 Task: In the  document Gabriel.odt ,change text color to 'Dark Blue' Insert the mentioned shape below the text 'Heart'. Change color of the shape to  BlueChange shape height to 0.7
Action: Mouse moved to (252, 342)
Screenshot: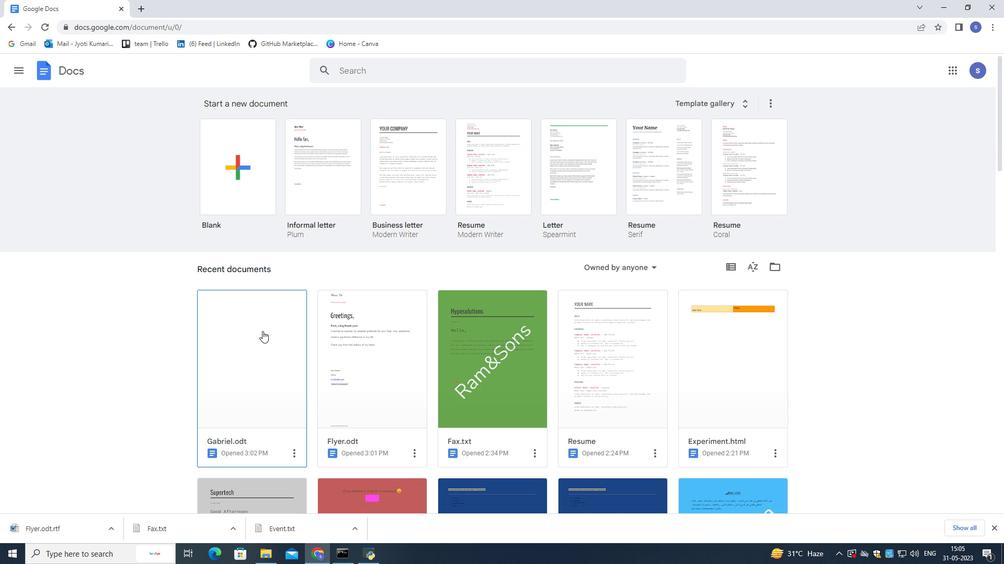 
Action: Mouse pressed left at (252, 342)
Screenshot: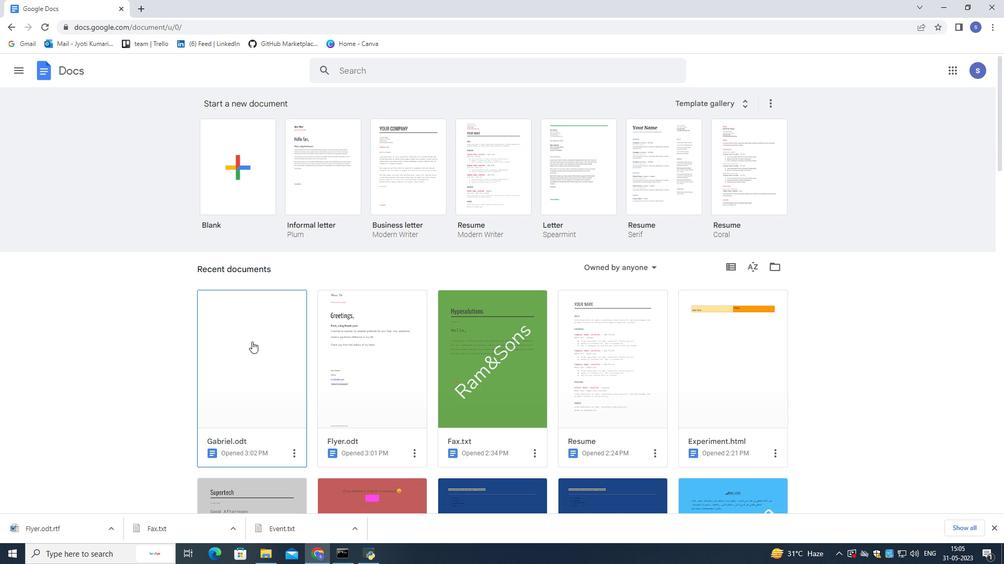 
Action: Mouse moved to (614, 478)
Screenshot: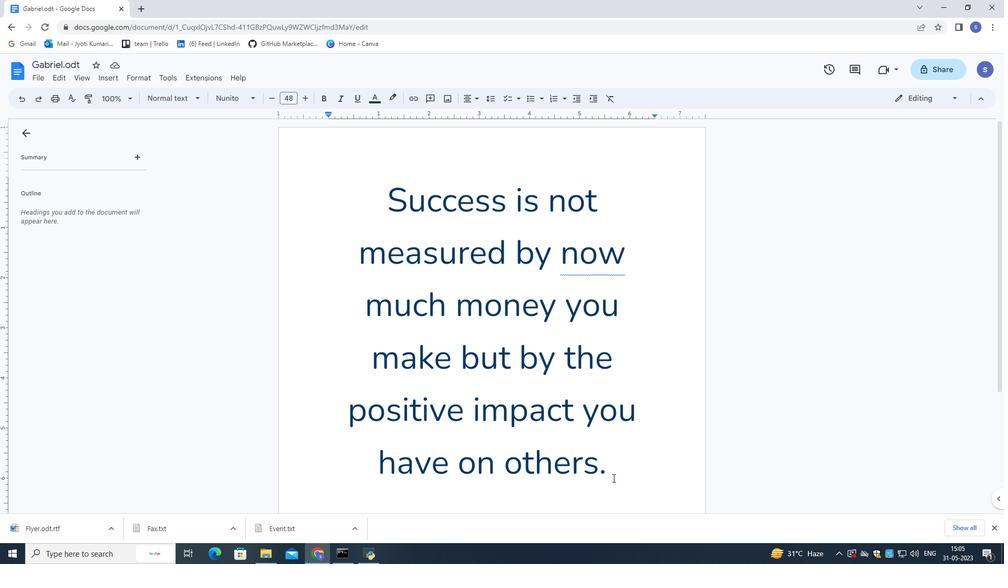 
Action: Mouse pressed left at (614, 478)
Screenshot: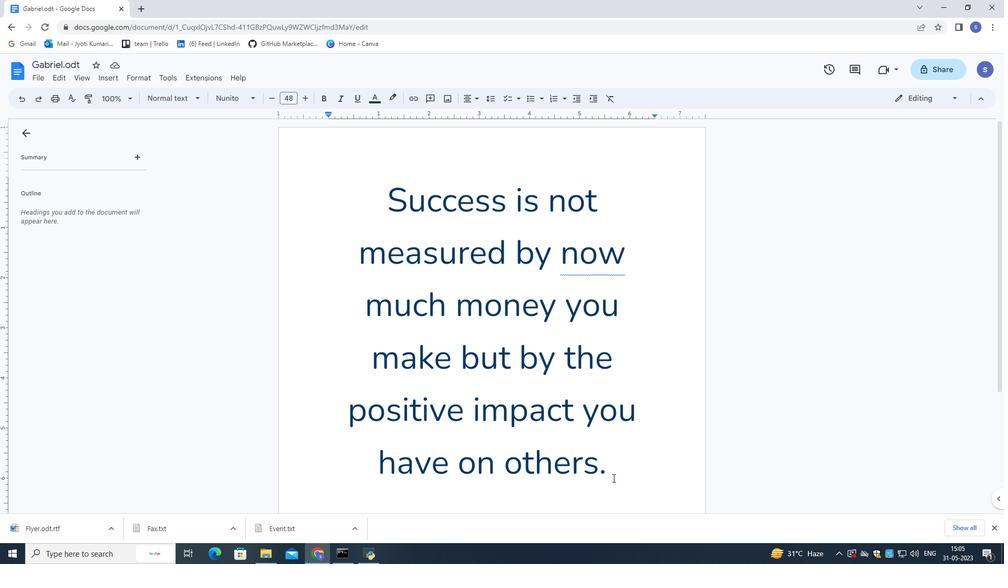 
Action: Mouse moved to (378, 101)
Screenshot: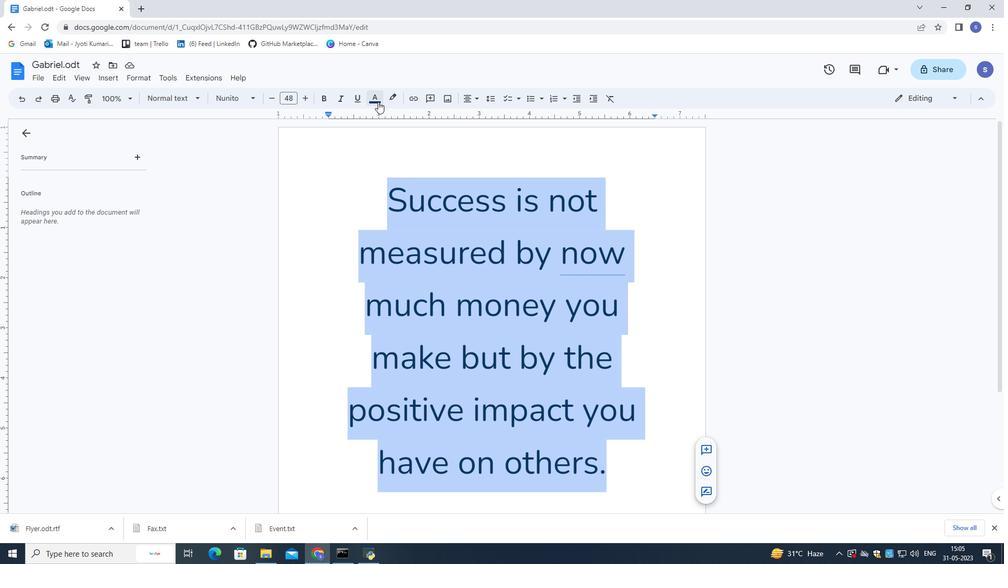 
Action: Mouse pressed left at (378, 101)
Screenshot: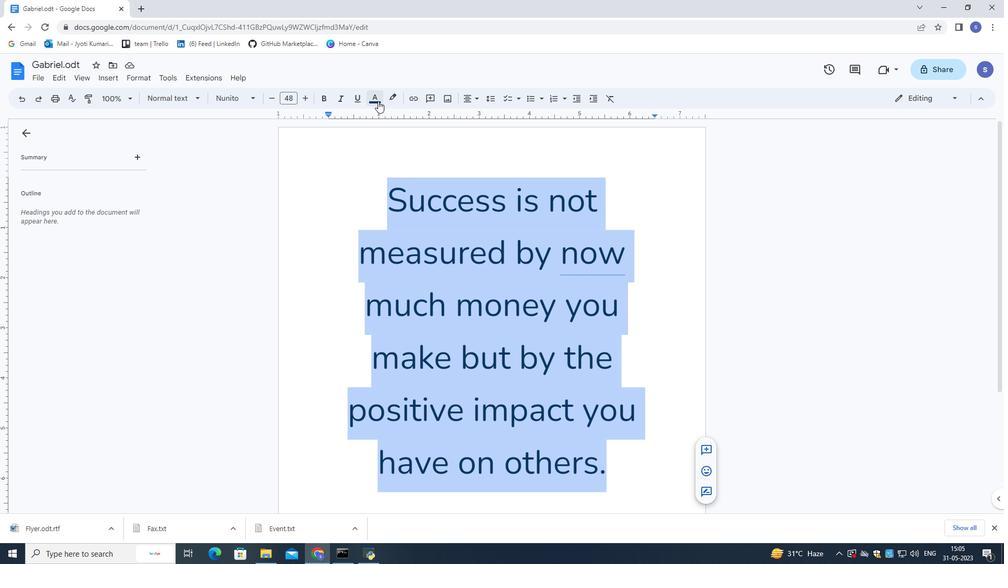 
Action: Mouse moved to (458, 187)
Screenshot: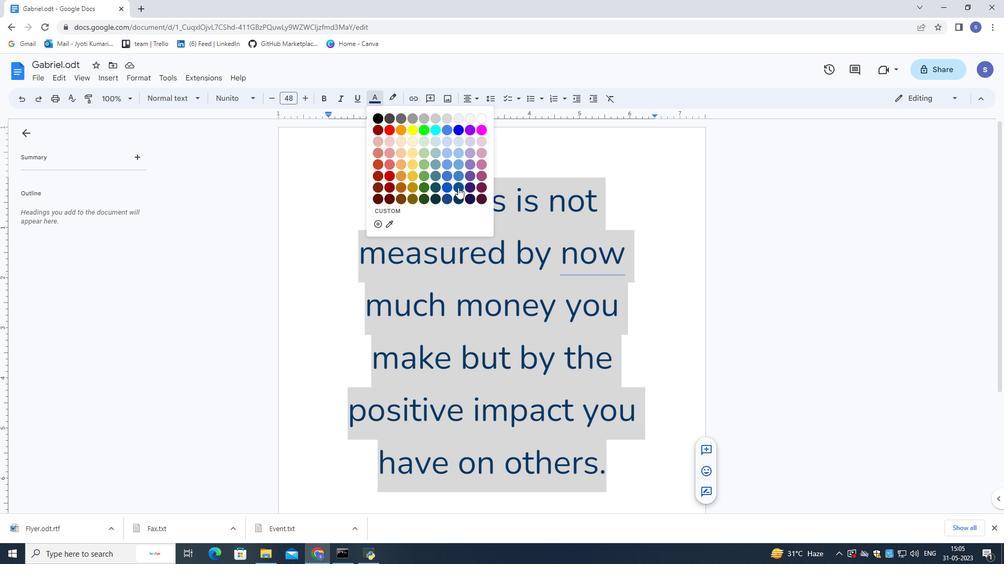 
Action: Mouse pressed left at (458, 187)
Screenshot: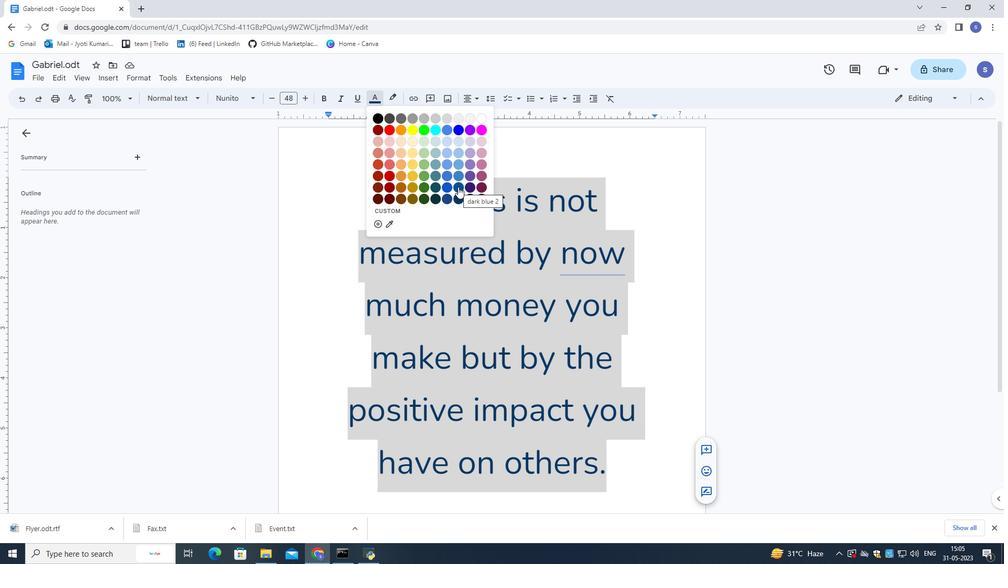 
Action: Mouse moved to (341, 260)
Screenshot: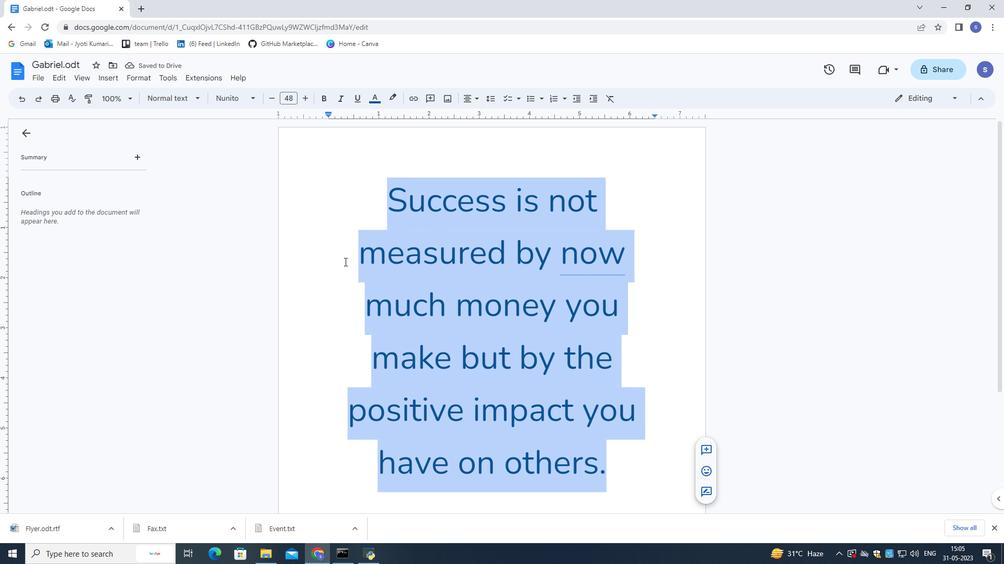 
Action: Mouse pressed left at (341, 260)
Screenshot: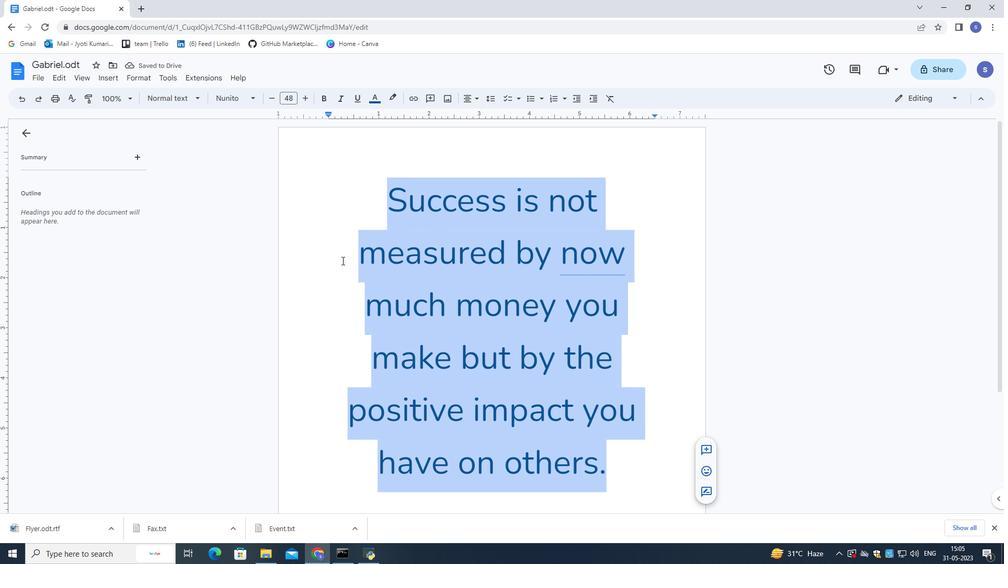 
Action: Mouse moved to (364, 268)
Screenshot: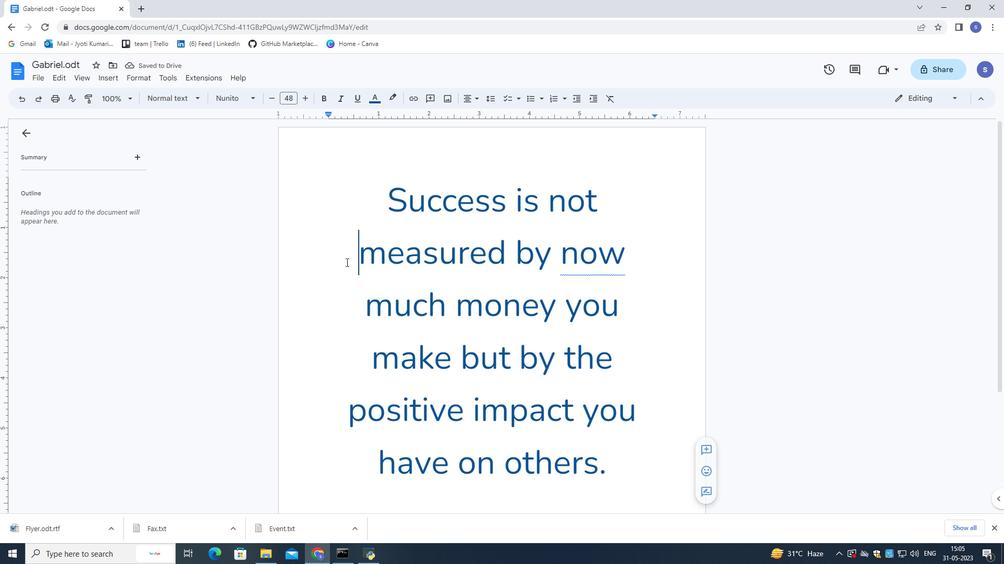 
Action: Mouse scrolled (364, 268) with delta (0, 0)
Screenshot: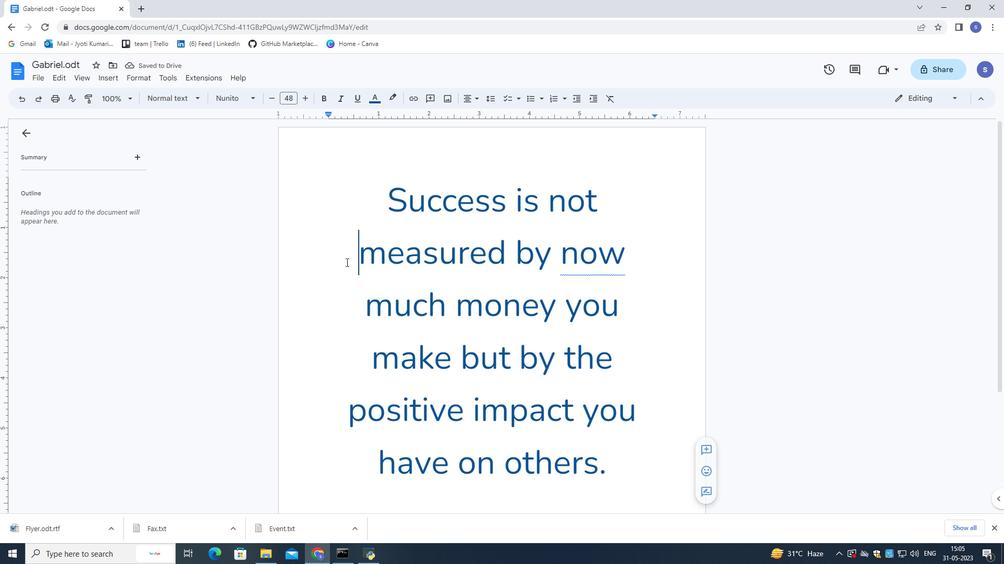 
Action: Mouse scrolled (364, 268) with delta (0, 0)
Screenshot: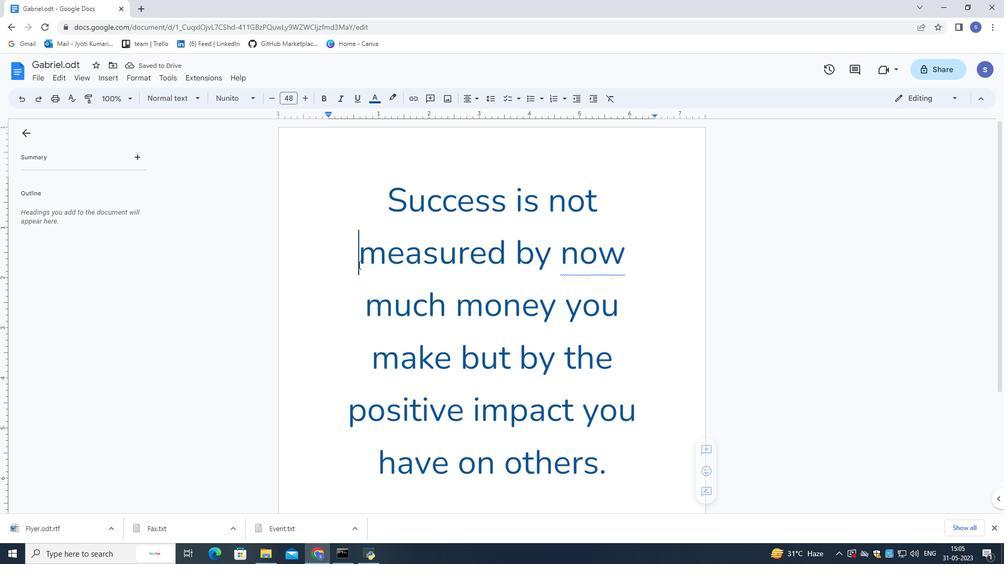 
Action: Mouse scrolled (364, 268) with delta (0, 0)
Screenshot: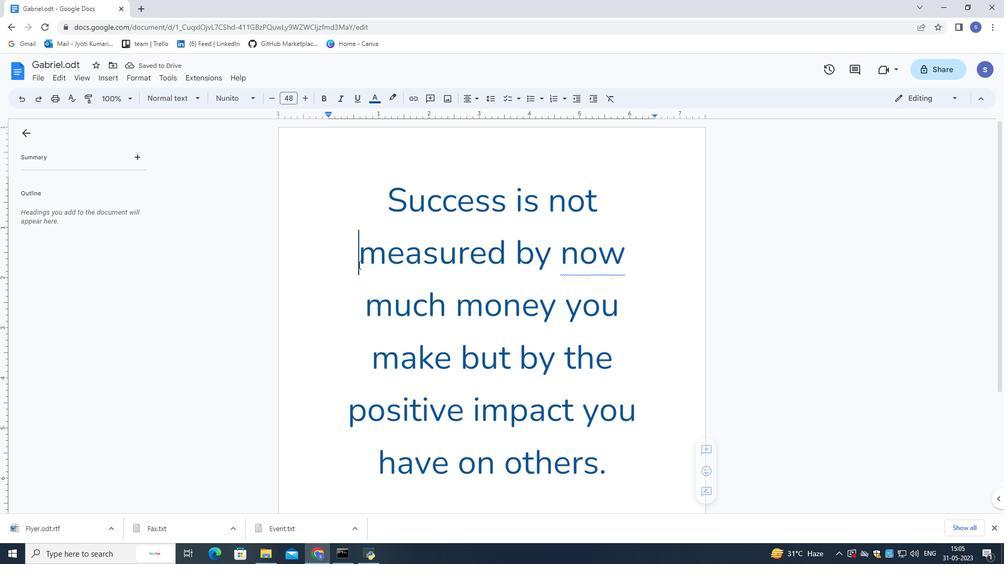
Action: Mouse scrolled (364, 268) with delta (0, 0)
Screenshot: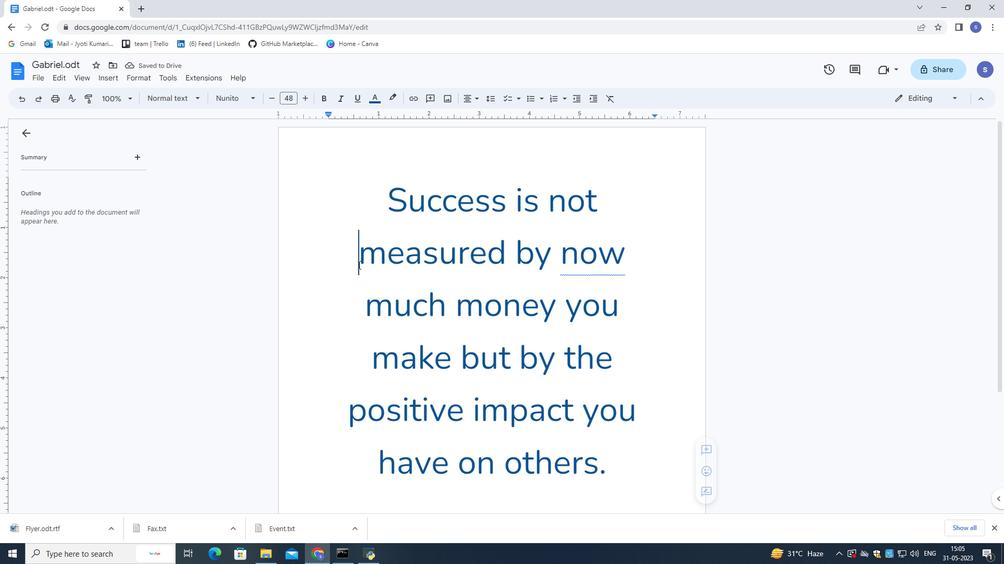 
Action: Mouse moved to (613, 289)
Screenshot: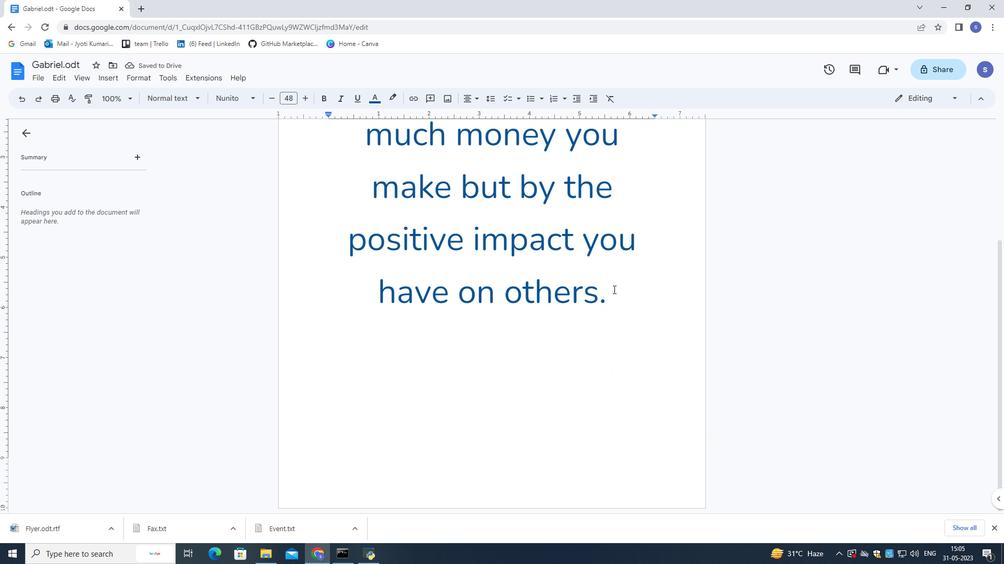 
Action: Mouse pressed left at (613, 289)
Screenshot: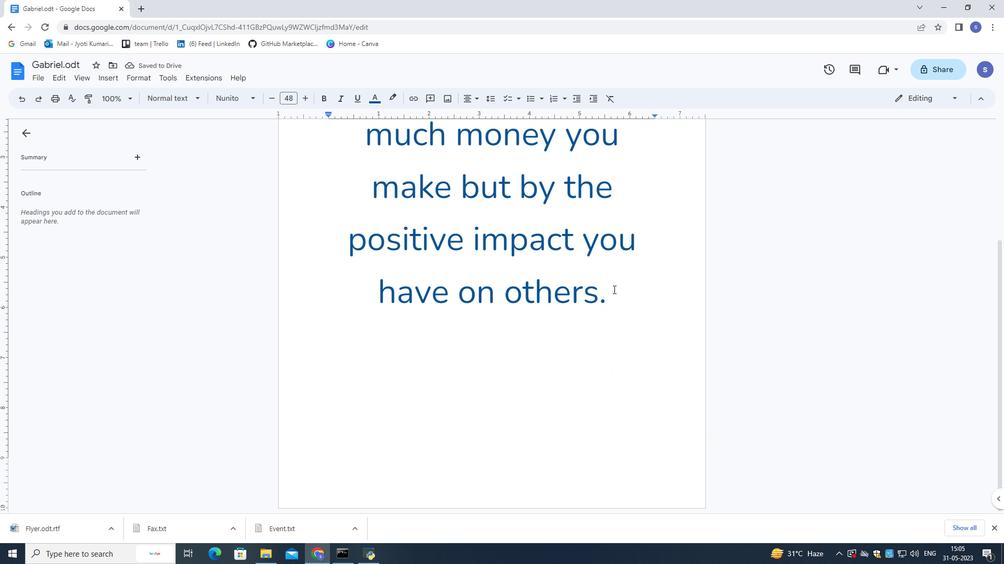 
Action: Mouse moved to (614, 290)
Screenshot: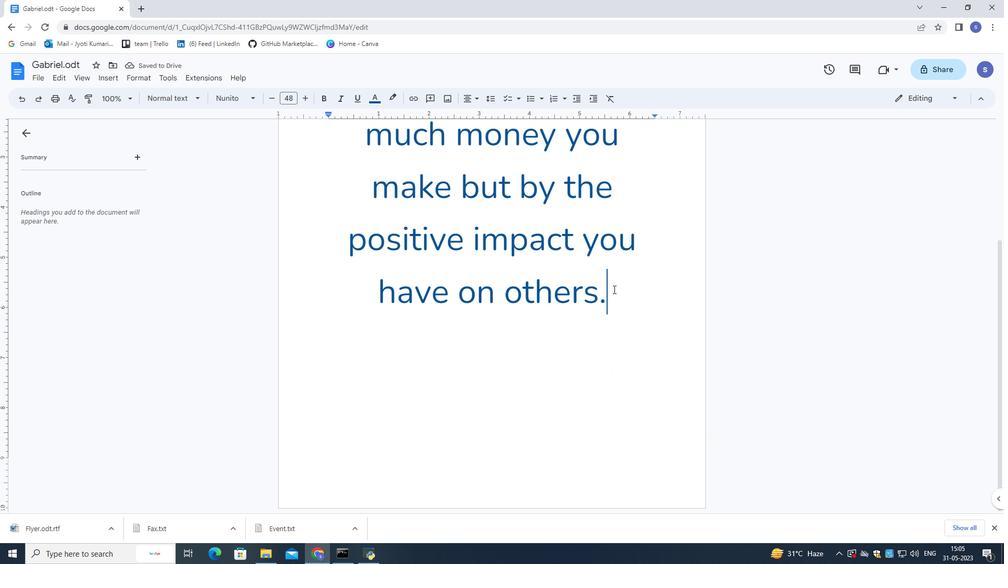 
Action: Key pressed <Key.enter>
Screenshot: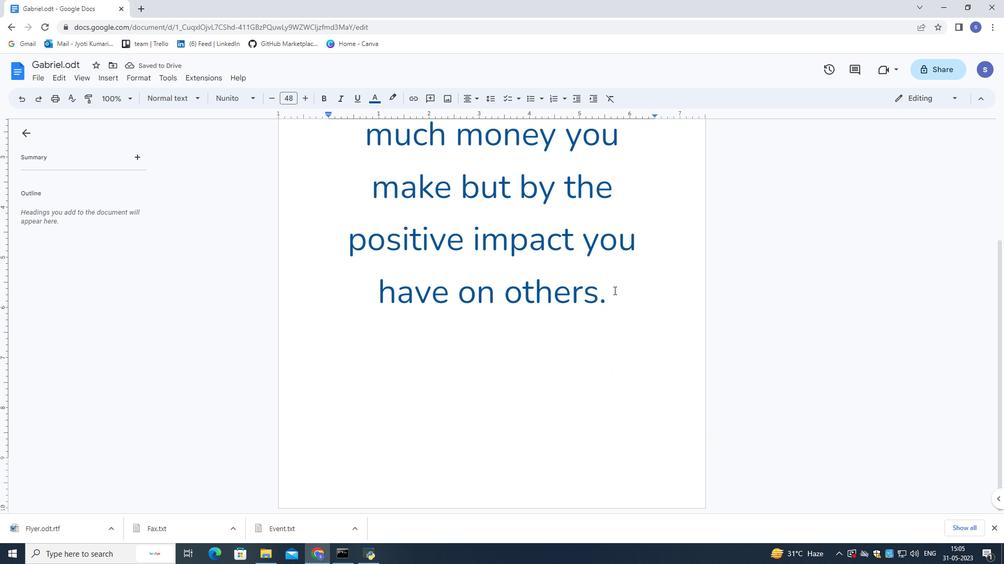 
Action: Mouse moved to (117, 72)
Screenshot: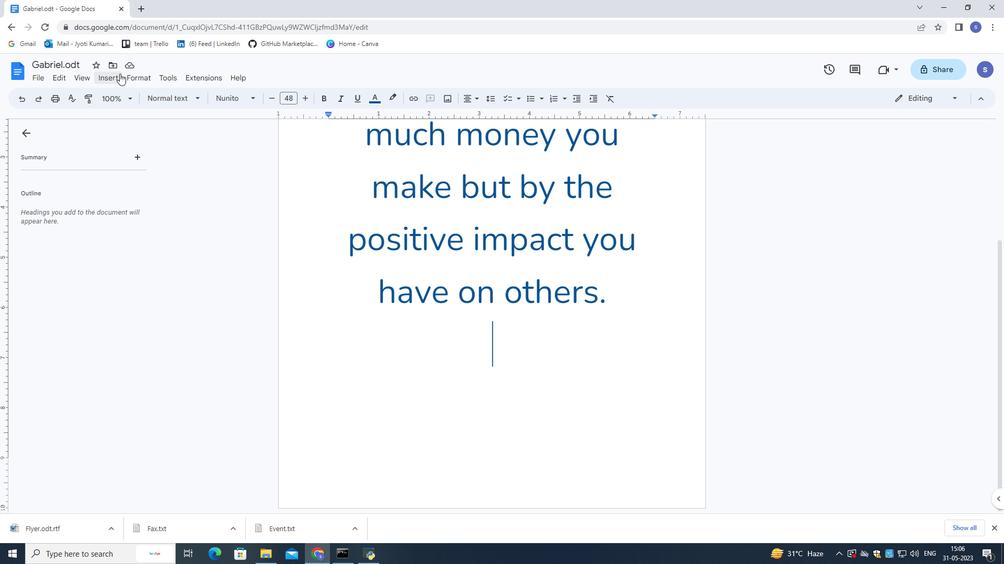 
Action: Mouse pressed left at (117, 72)
Screenshot: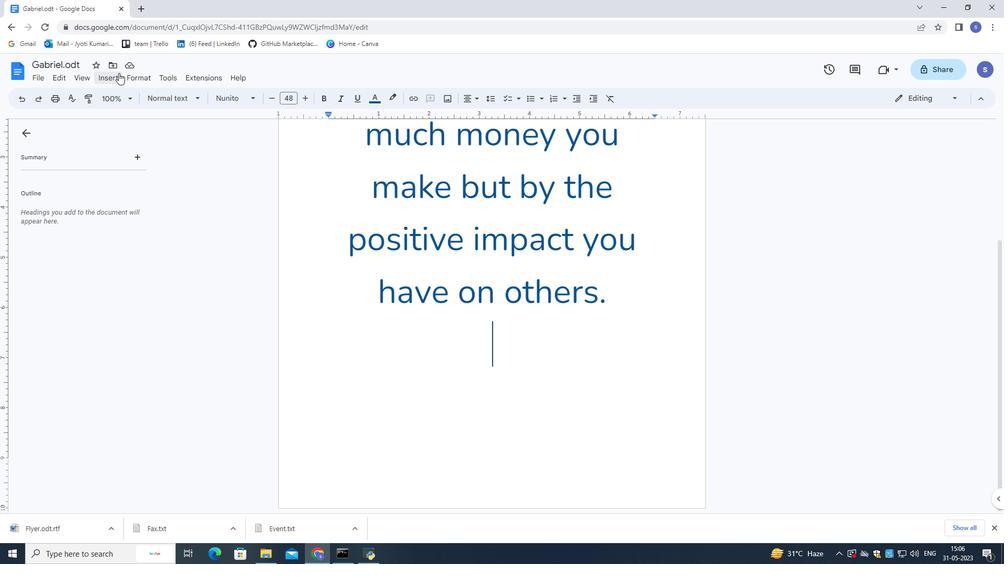 
Action: Mouse moved to (286, 128)
Screenshot: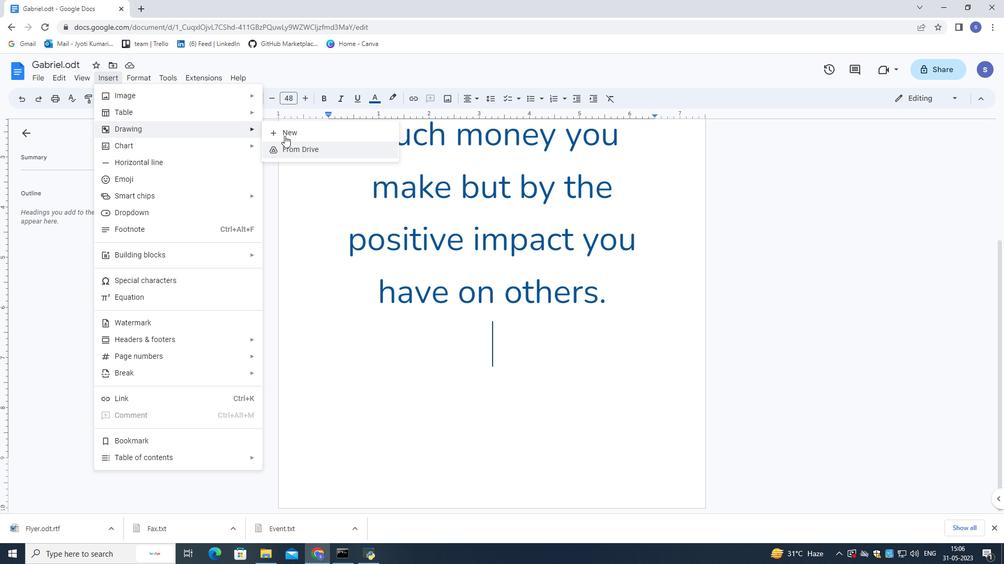 
Action: Mouse pressed left at (286, 128)
Screenshot: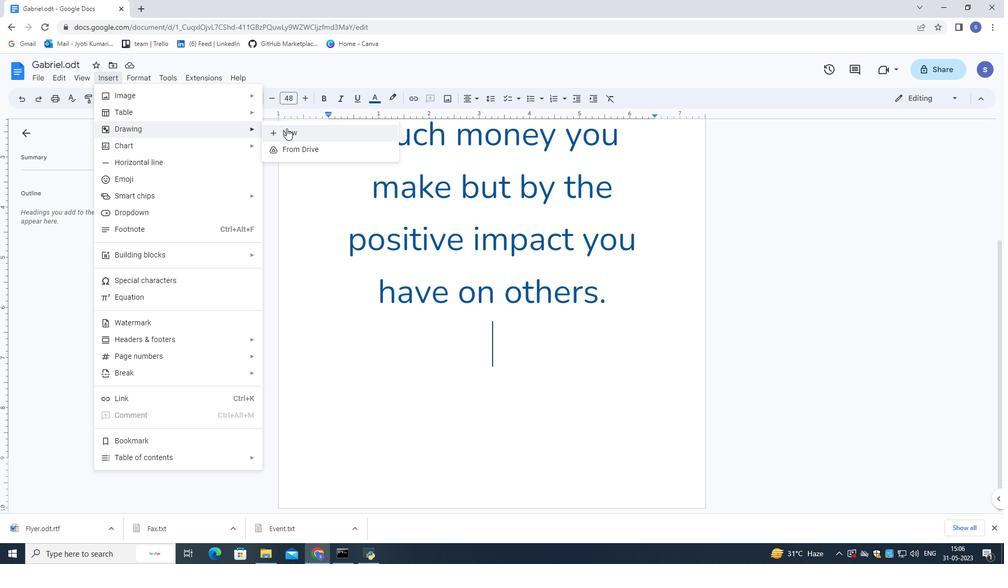 
Action: Mouse moved to (401, 122)
Screenshot: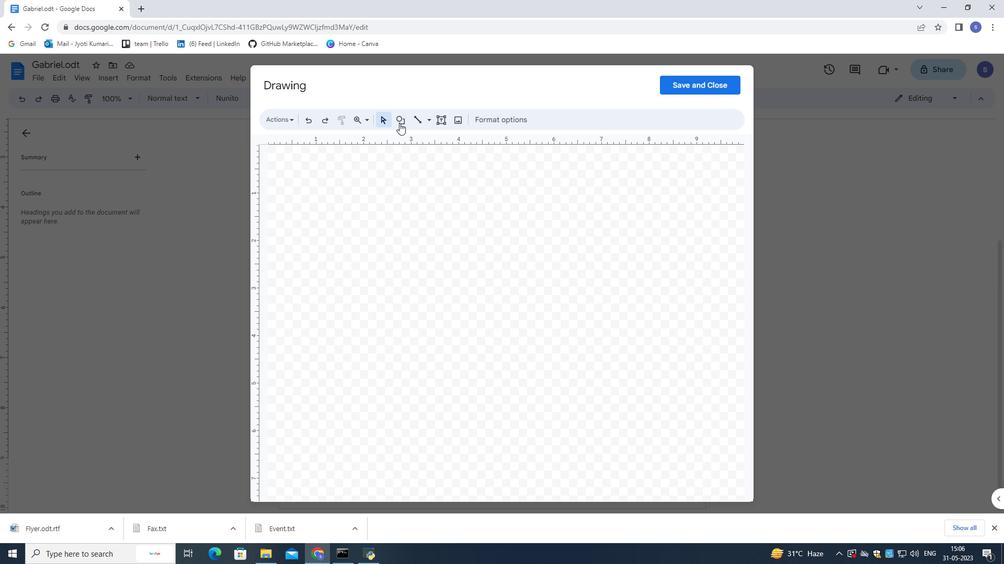 
Action: Mouse pressed left at (401, 122)
Screenshot: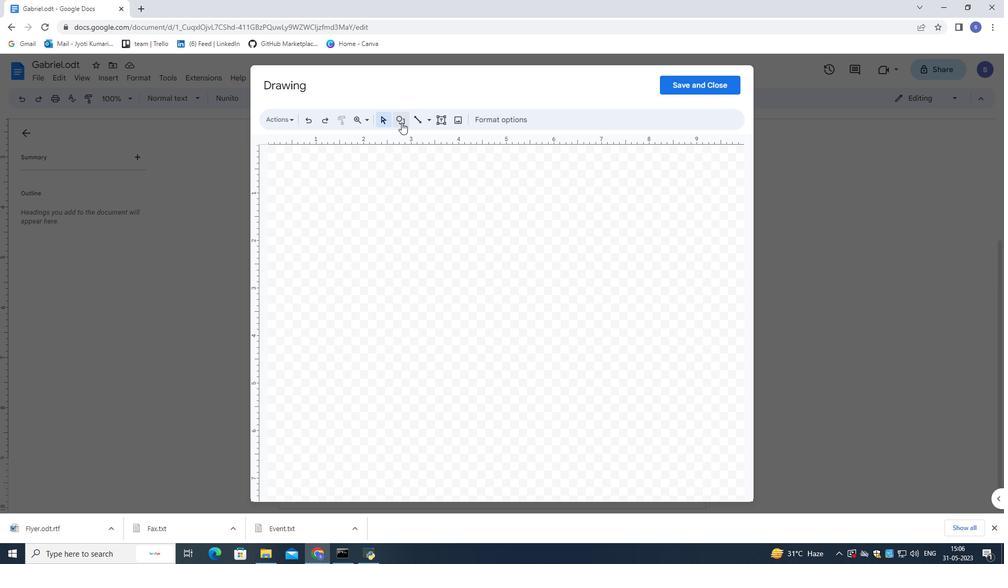 
Action: Mouse moved to (553, 187)
Screenshot: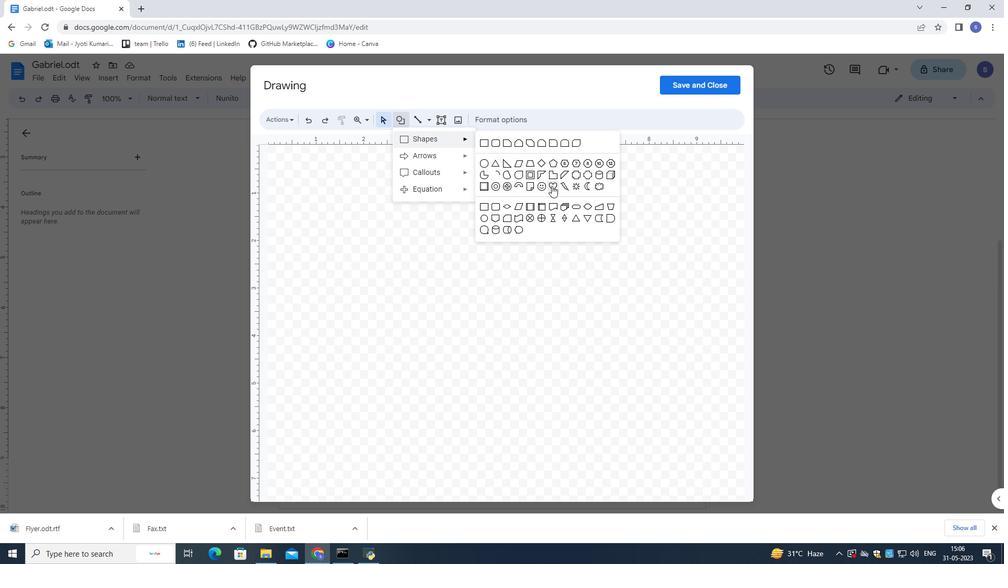 
Action: Mouse pressed left at (553, 187)
Screenshot: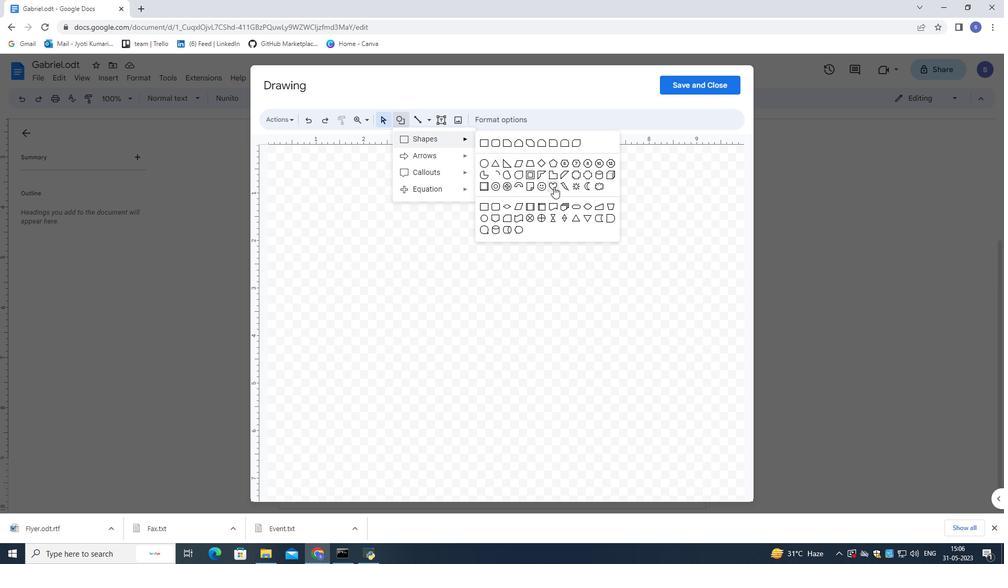 
Action: Mouse moved to (435, 193)
Screenshot: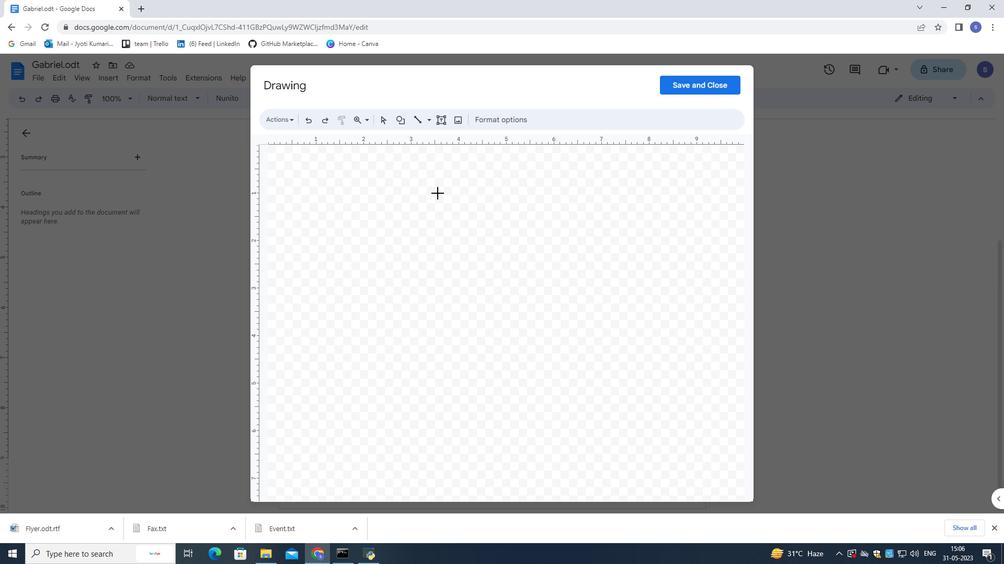 
Action: Mouse pressed left at (435, 193)
Screenshot: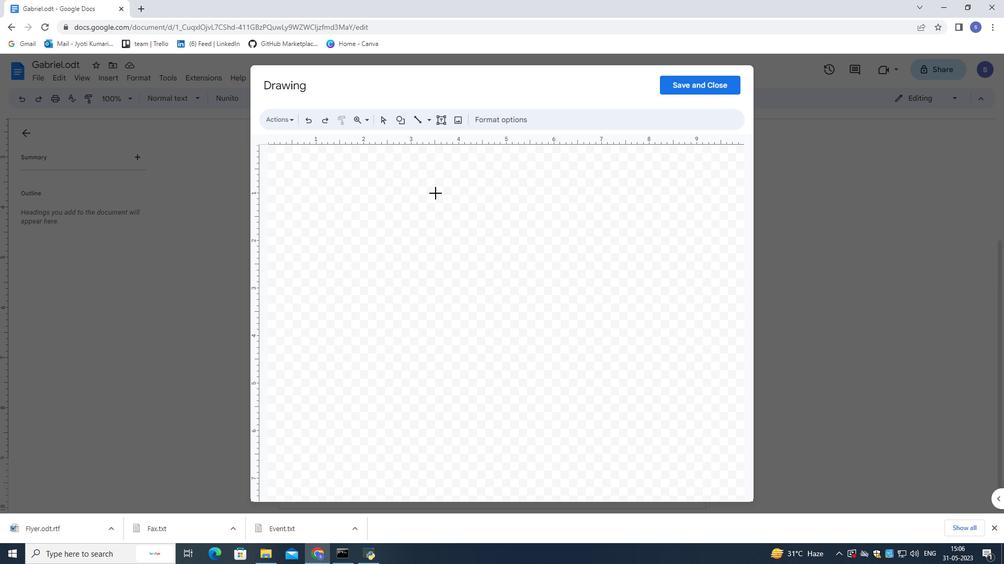 
Action: Mouse moved to (614, 346)
Screenshot: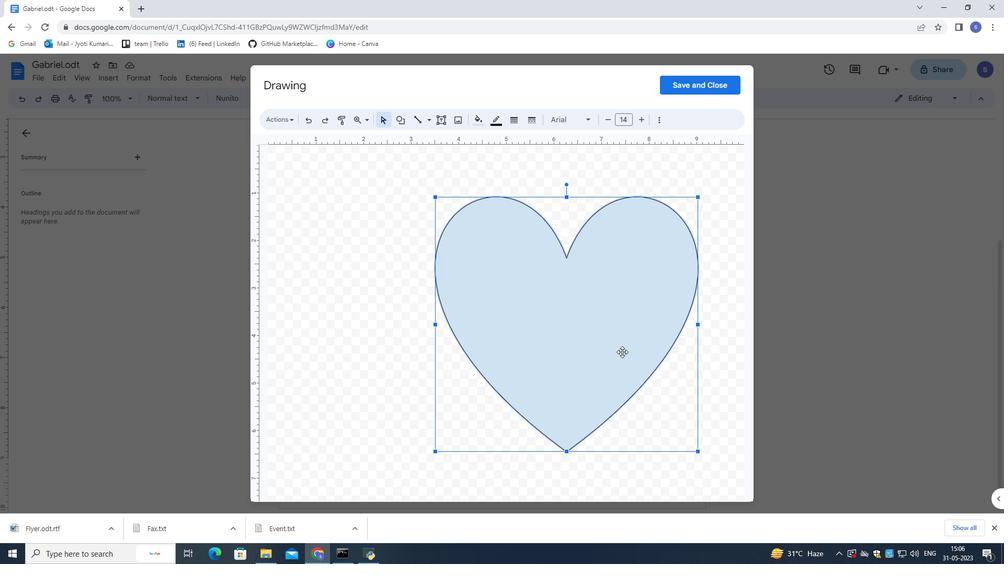 
Action: Mouse pressed left at (614, 346)
Screenshot: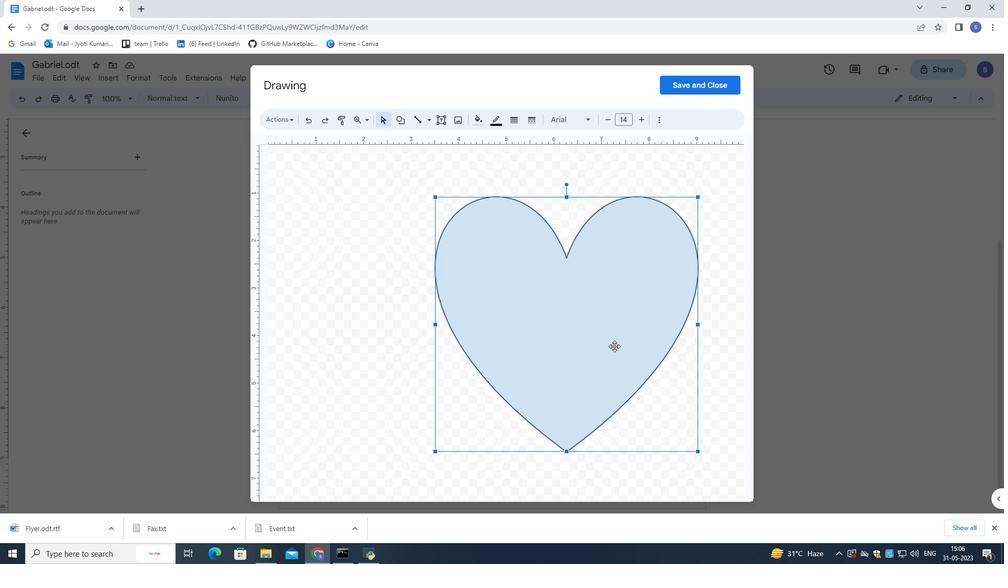 
Action: Mouse moved to (476, 124)
Screenshot: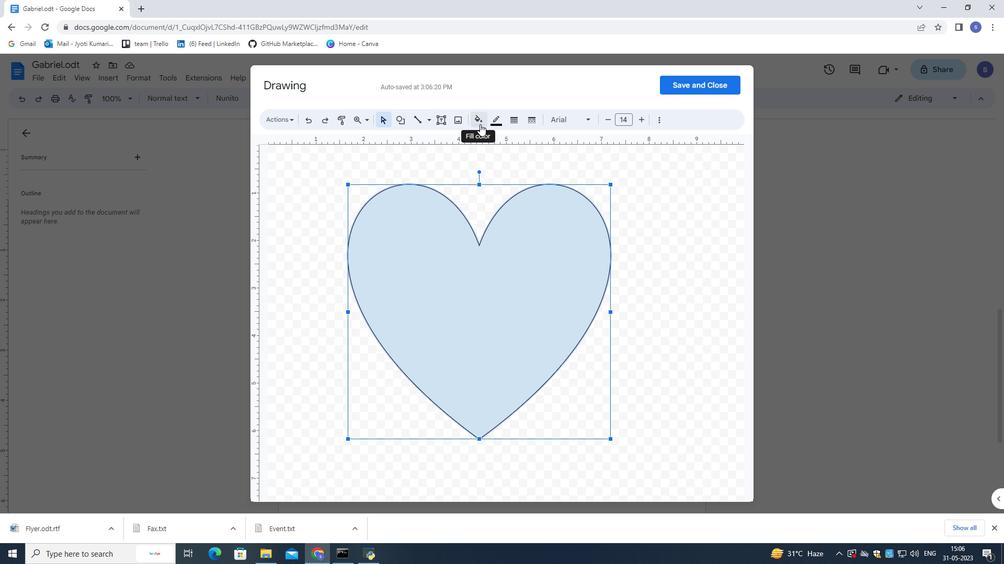
Action: Mouse pressed left at (476, 124)
Screenshot: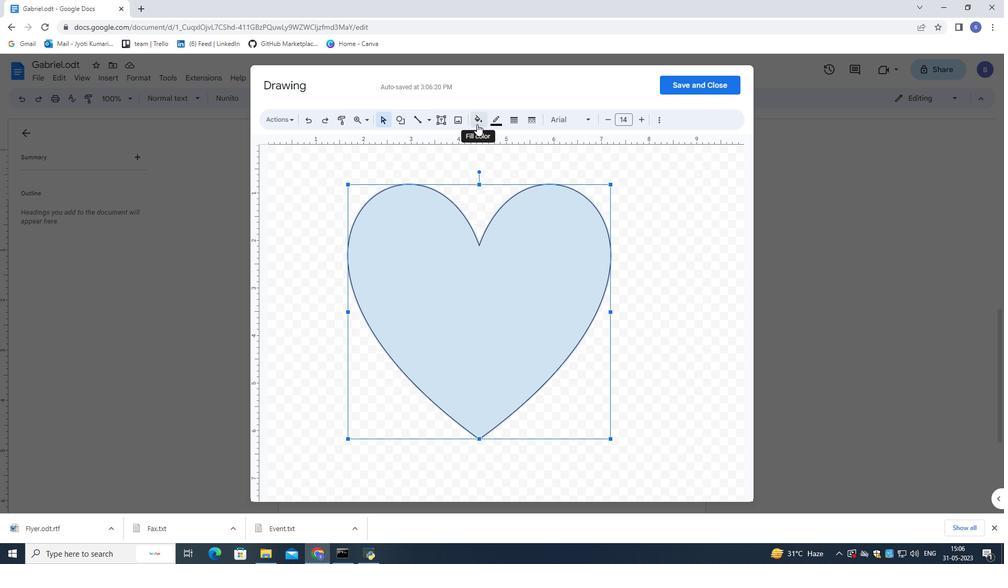 
Action: Mouse moved to (561, 205)
Screenshot: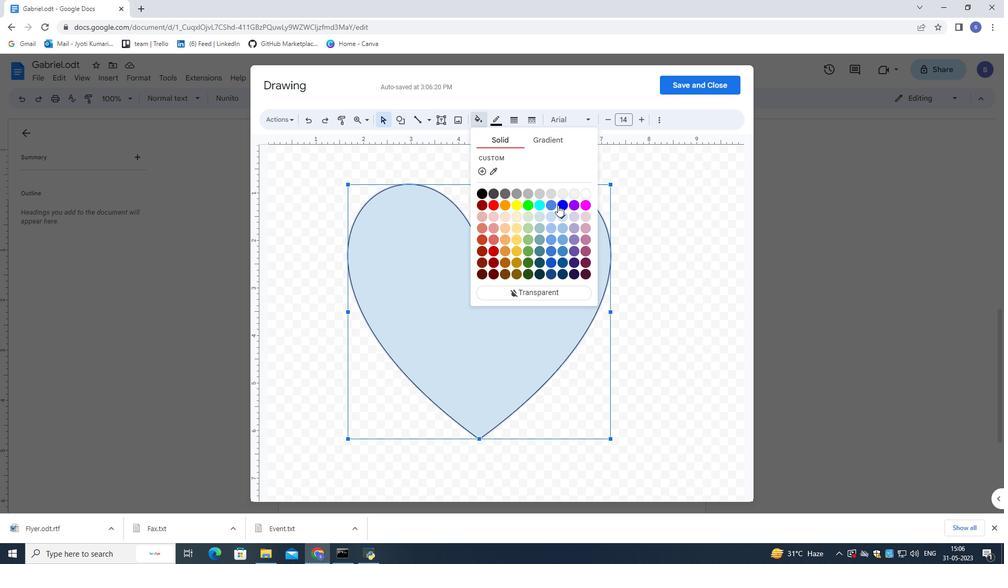 
Action: Mouse pressed left at (561, 205)
Screenshot: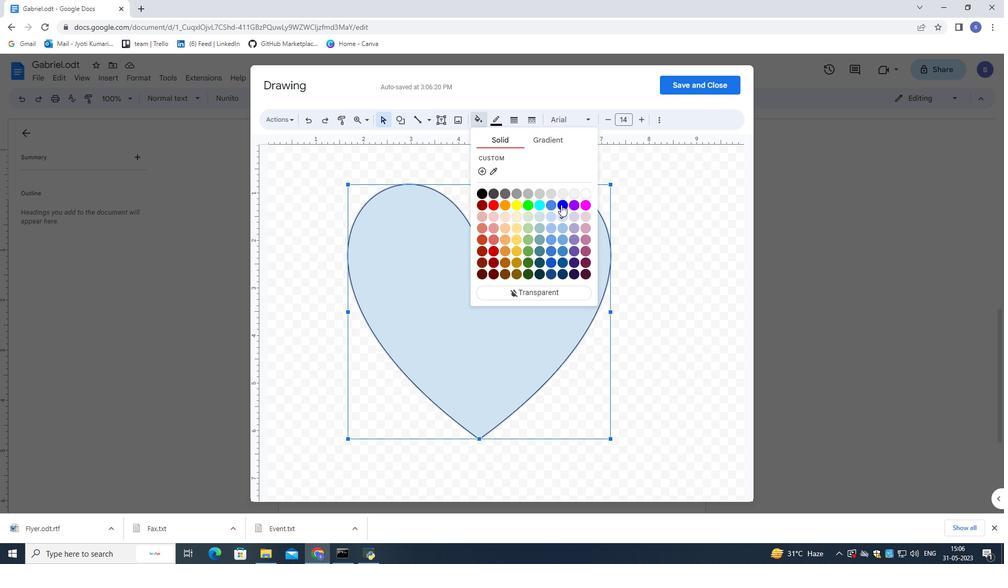 
Action: Mouse moved to (687, 79)
Screenshot: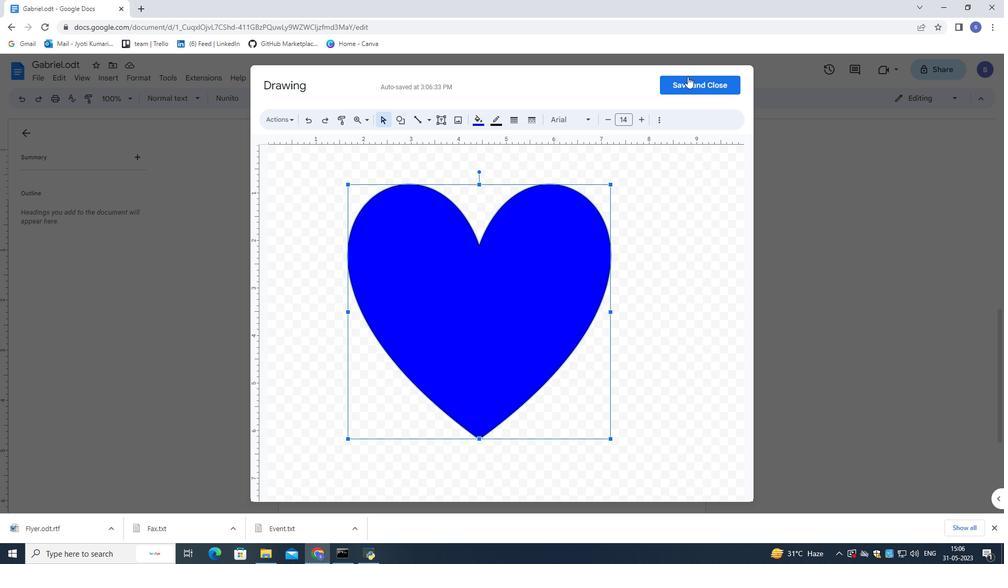 
Action: Mouse pressed left at (687, 79)
Screenshot: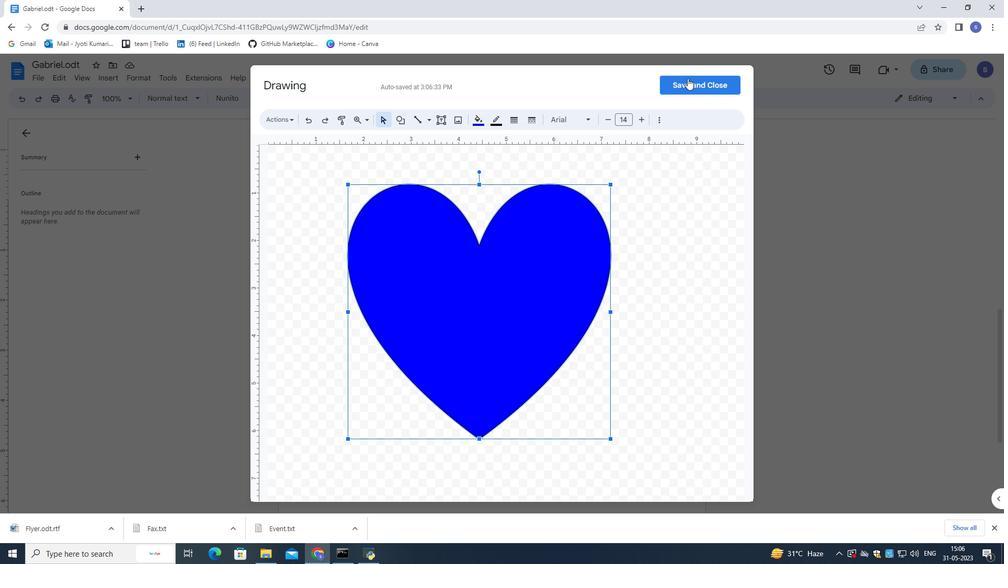 
Action: Mouse moved to (572, 254)
Screenshot: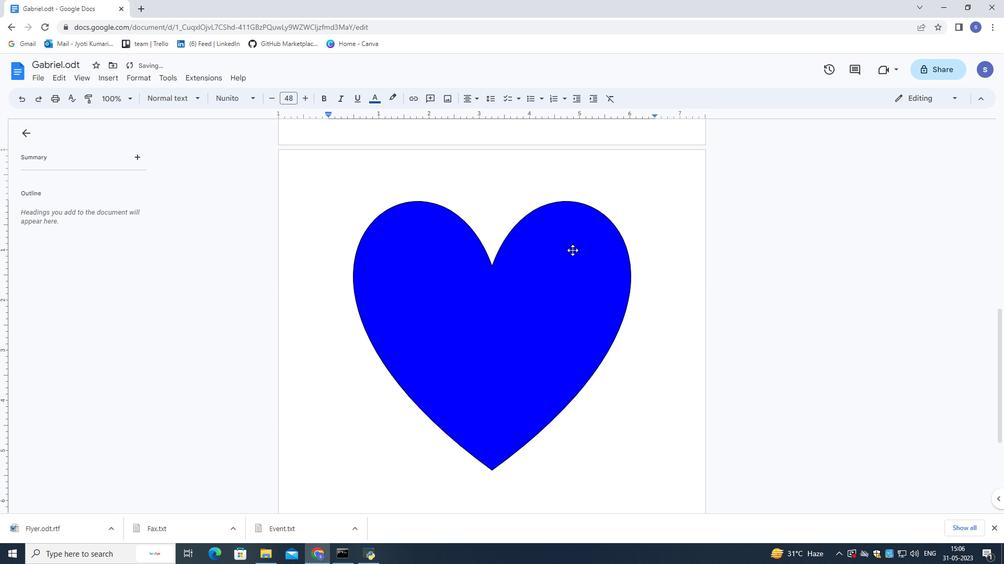 
Action: Mouse pressed left at (572, 254)
Screenshot: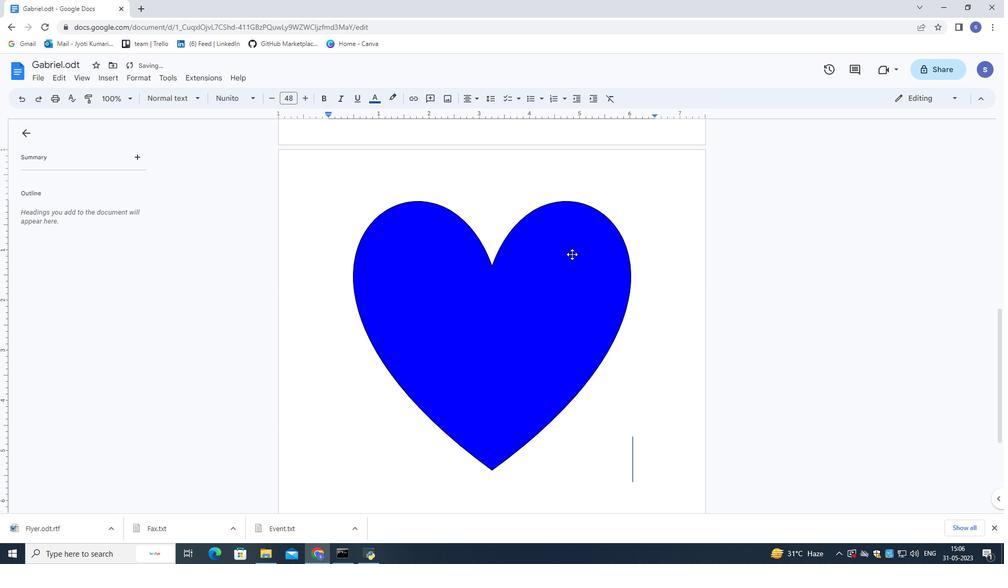 
Action: Mouse moved to (508, 489)
Screenshot: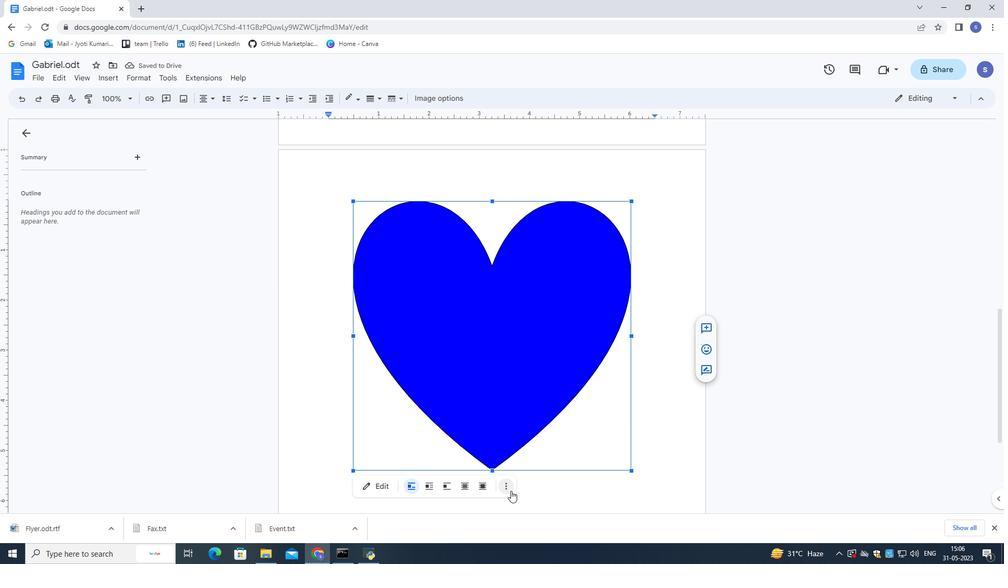 
Action: Mouse pressed left at (508, 489)
Screenshot: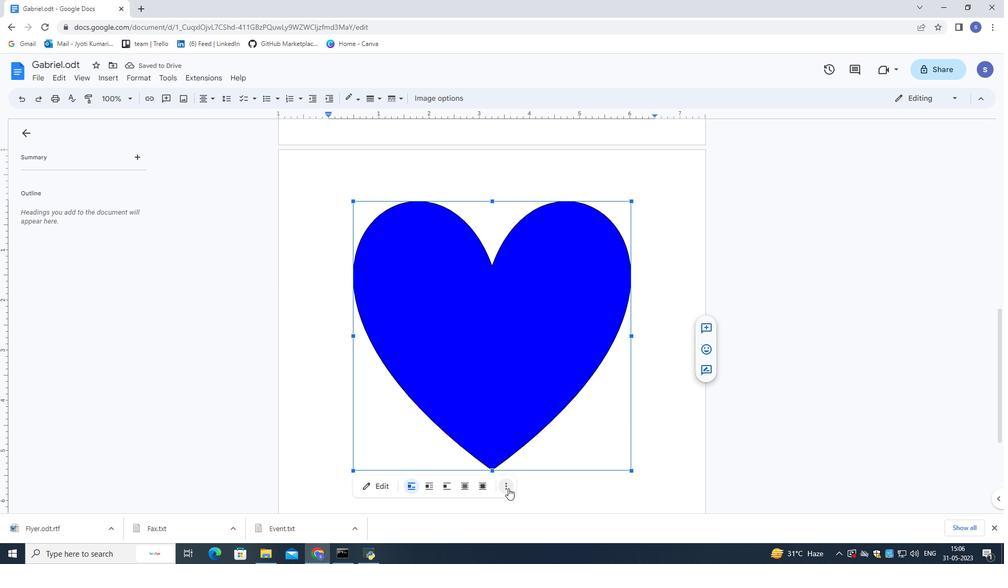 
Action: Mouse moved to (533, 442)
Screenshot: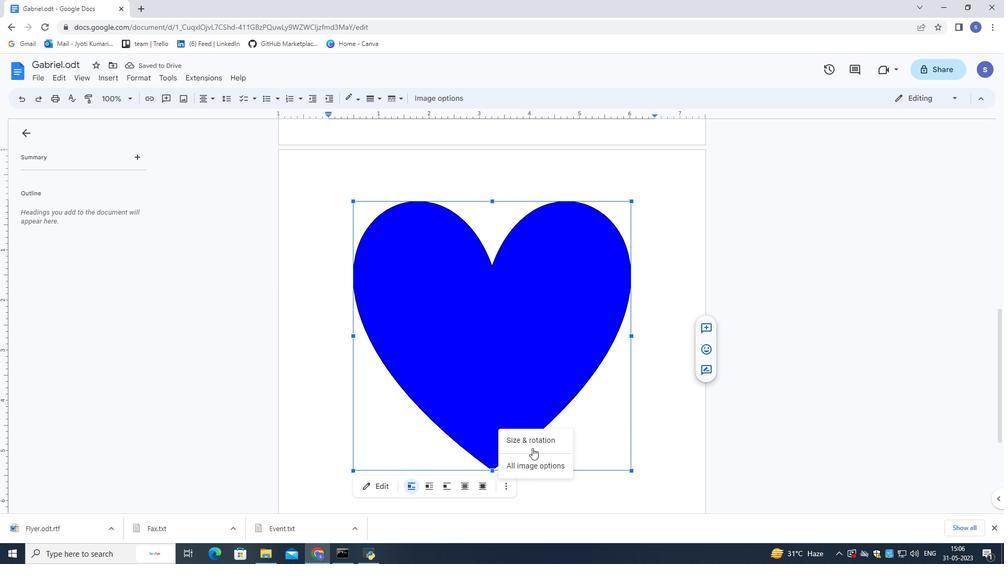 
Action: Mouse pressed left at (533, 442)
Screenshot: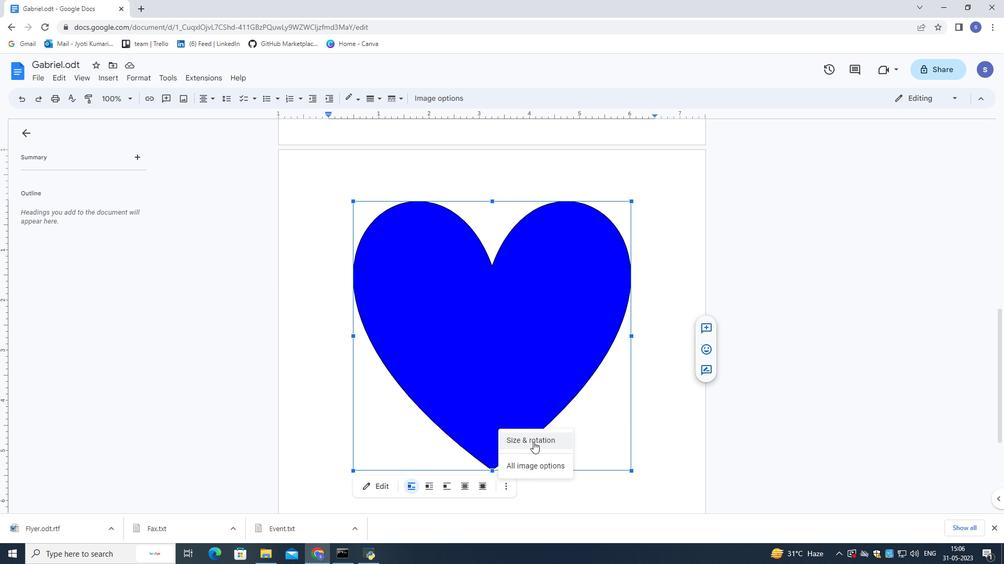 
Action: Mouse moved to (957, 186)
Screenshot: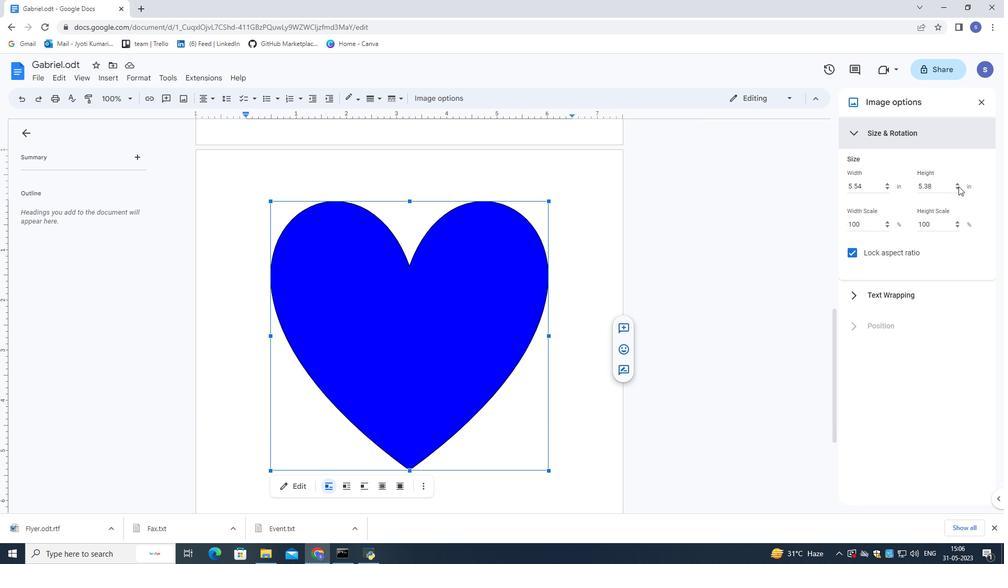 
Action: Mouse pressed left at (957, 186)
Screenshot: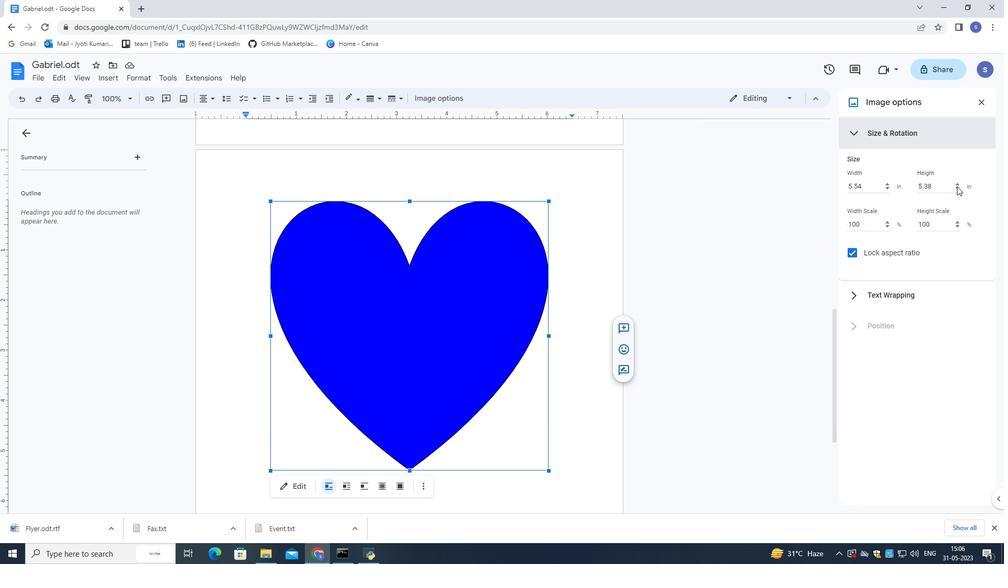 
Action: Mouse pressed left at (957, 186)
Screenshot: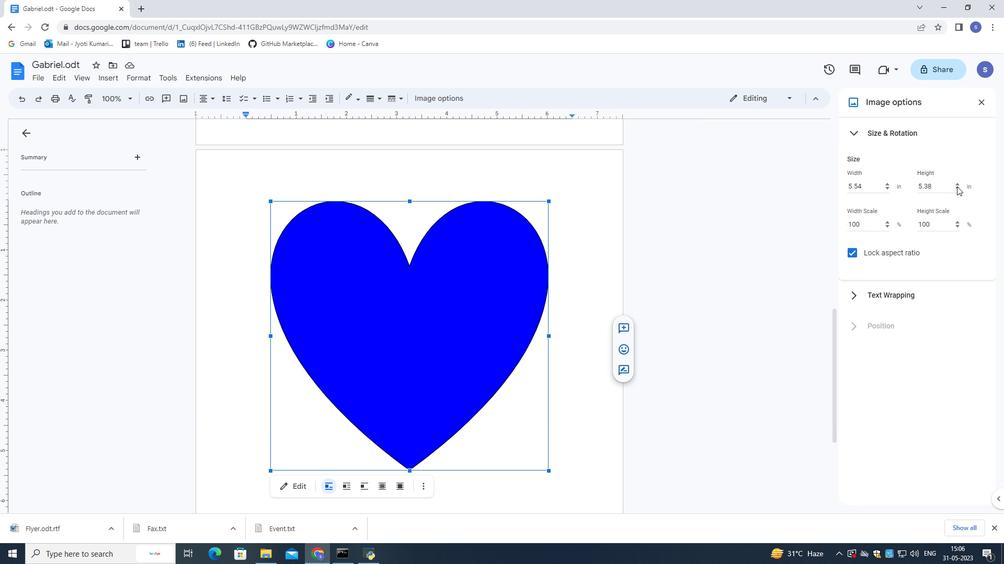 
Action: Mouse pressed left at (957, 186)
Screenshot: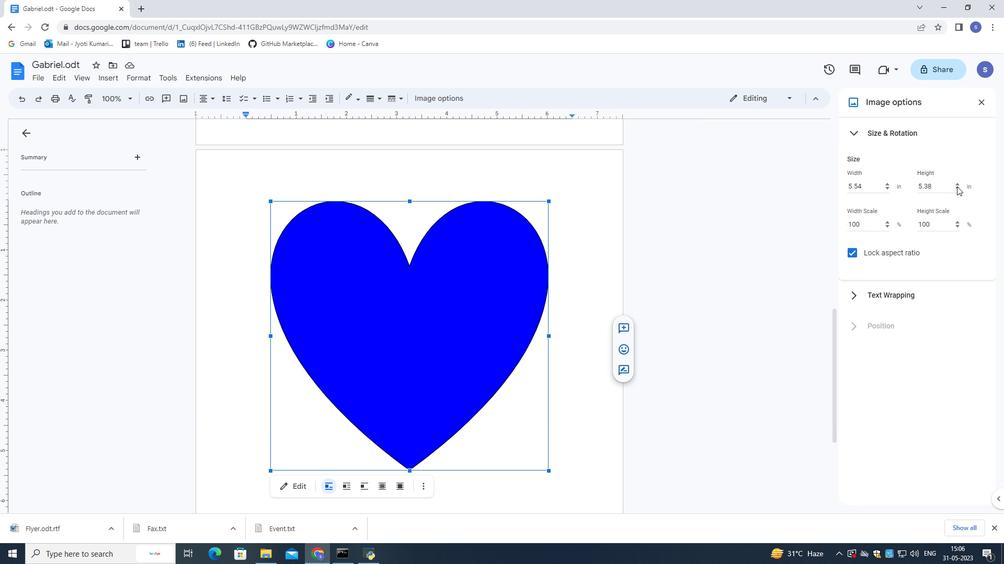 
Action: Mouse moved to (856, 185)
Screenshot: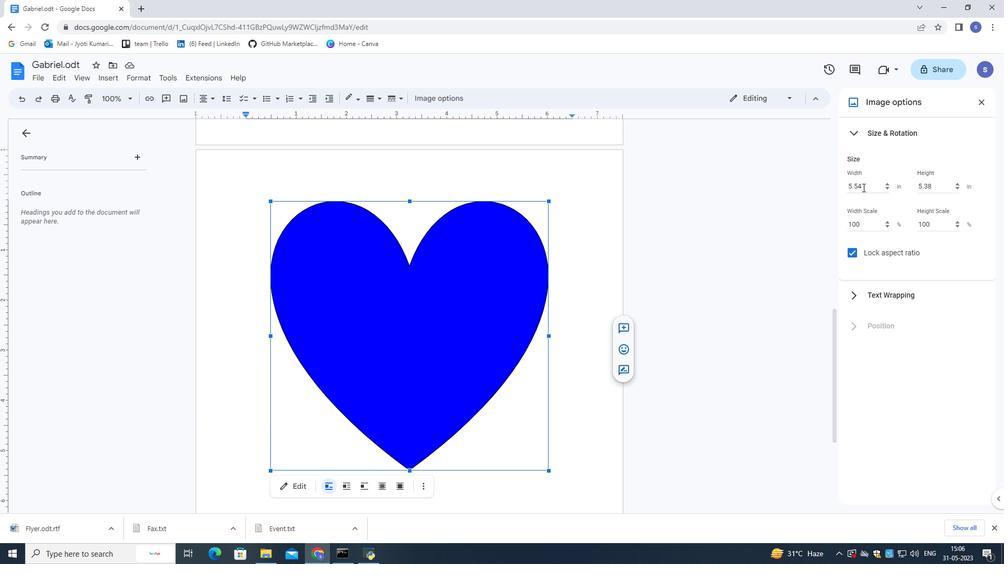 
Action: Mouse pressed left at (856, 185)
Screenshot: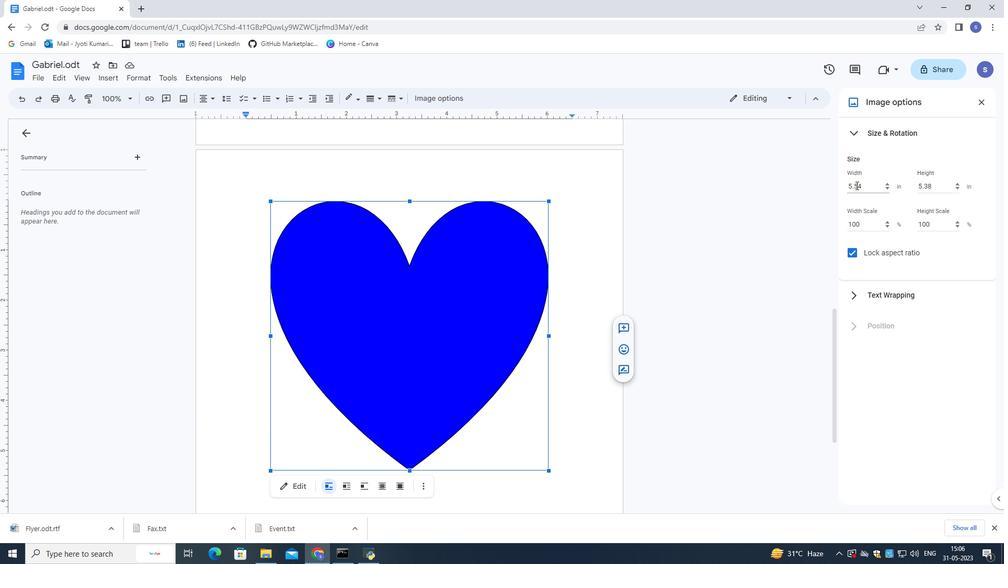 
Action: Mouse moved to (949, 184)
Screenshot: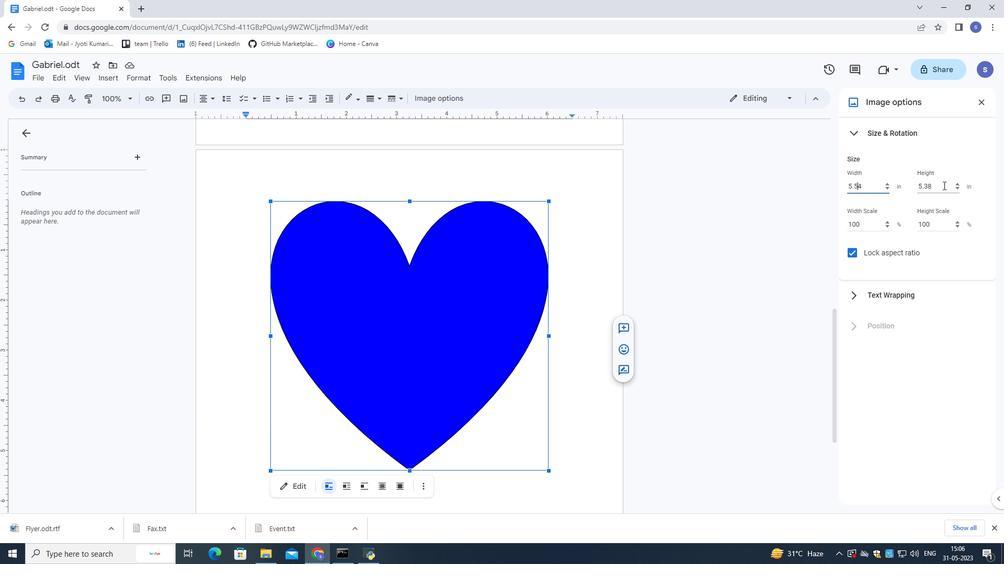 
Action: Mouse pressed left at (948, 184)
Screenshot: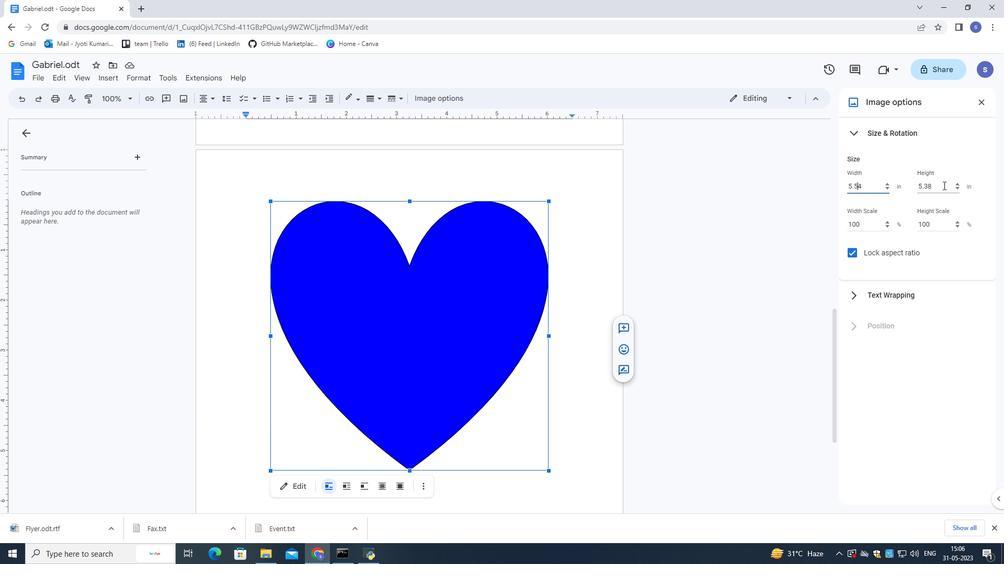 
Action: Mouse moved to (957, 190)
Screenshot: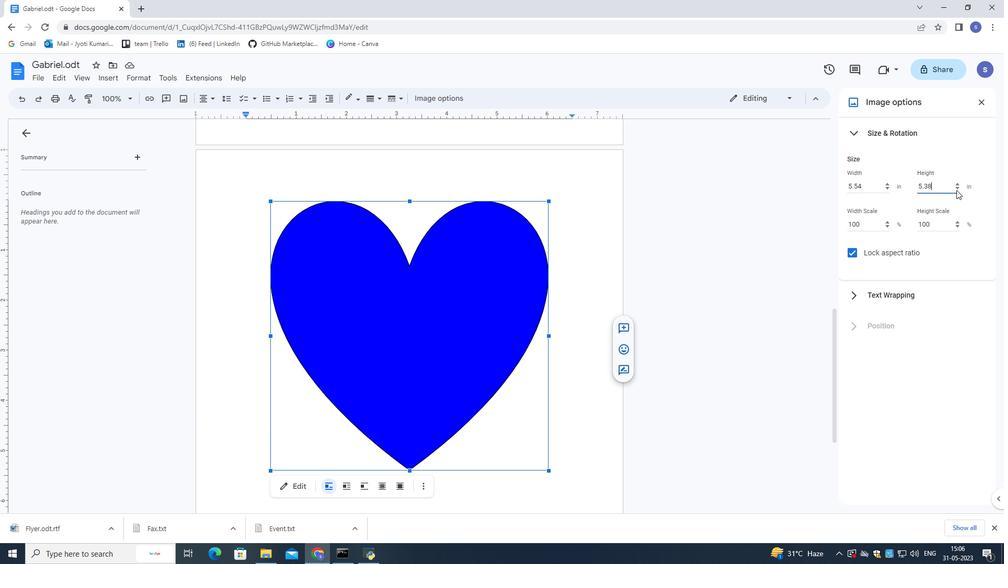 
Action: Mouse pressed left at (957, 190)
Screenshot: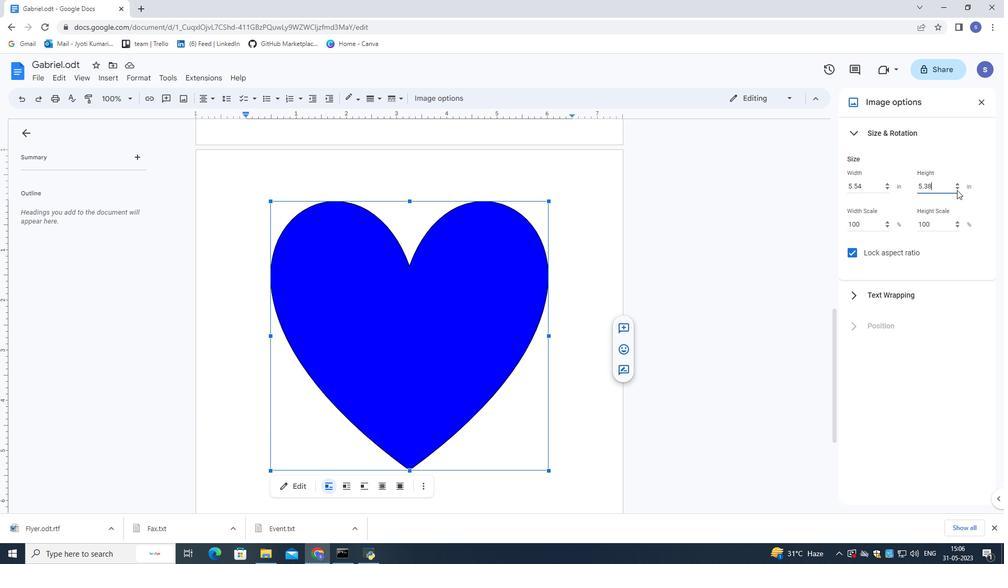 
Action: Mouse pressed left at (957, 190)
Screenshot: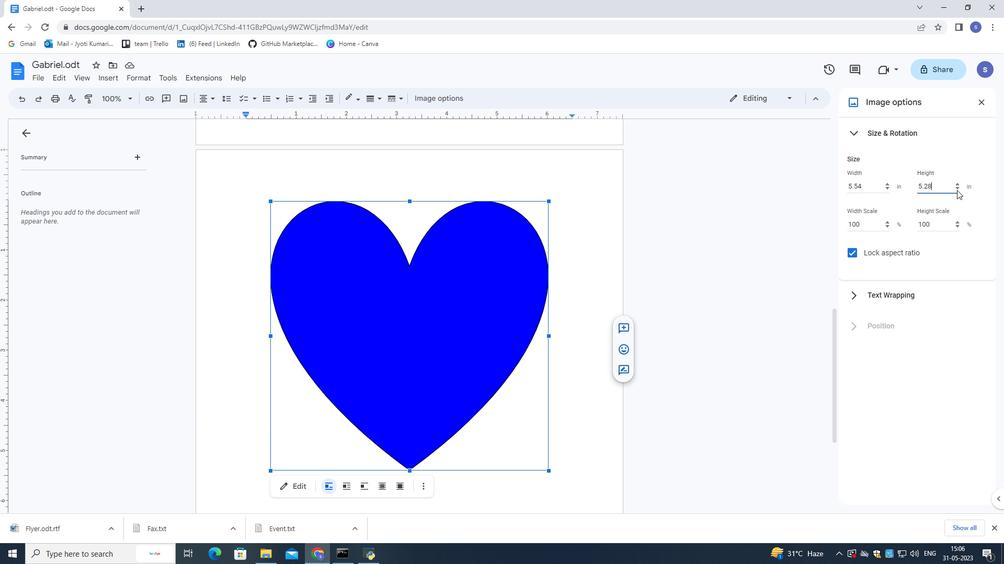 
Action: Mouse pressed left at (957, 190)
Screenshot: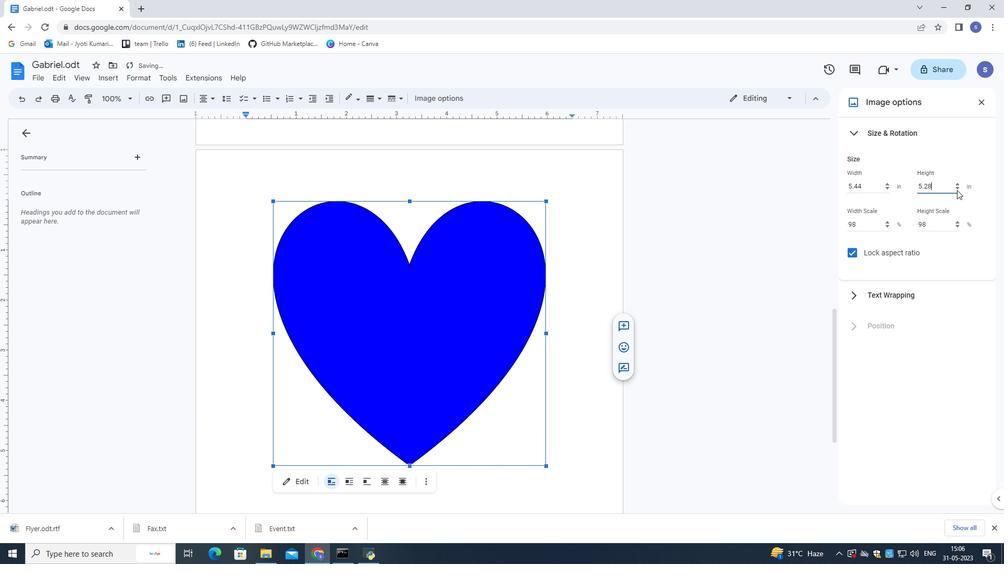 
Action: Mouse pressed left at (957, 190)
Screenshot: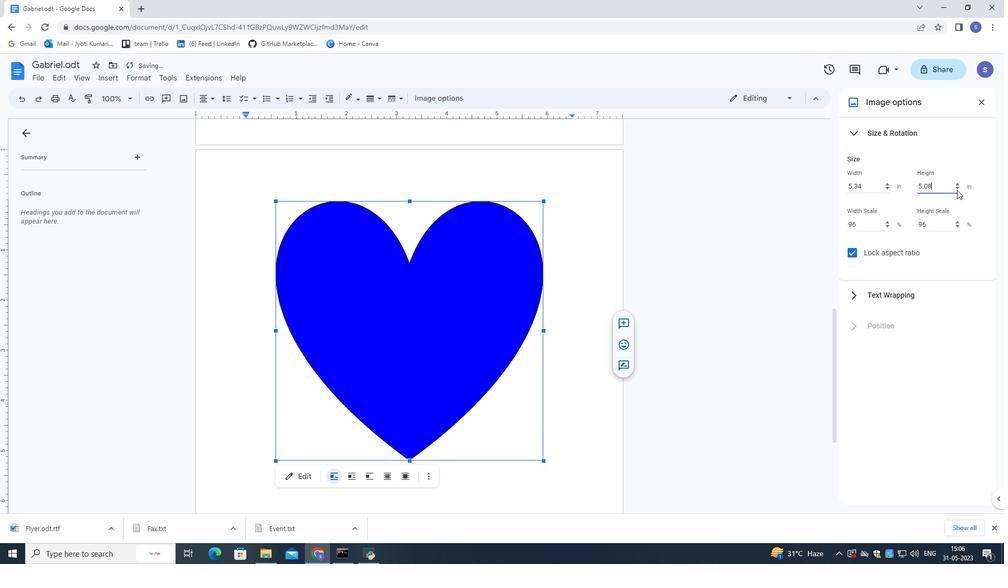 
Action: Mouse pressed left at (957, 190)
Screenshot: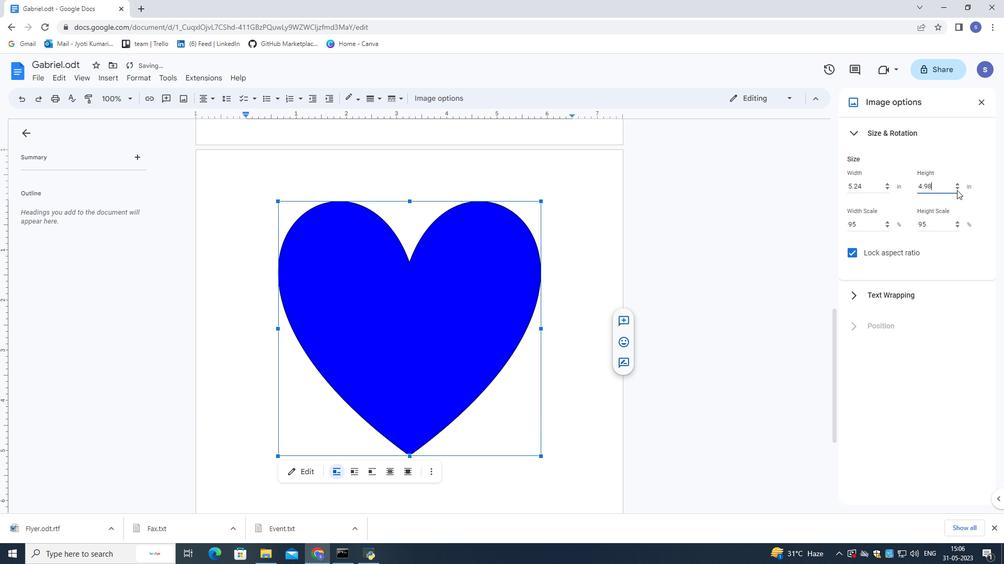 
Action: Mouse pressed left at (957, 190)
Screenshot: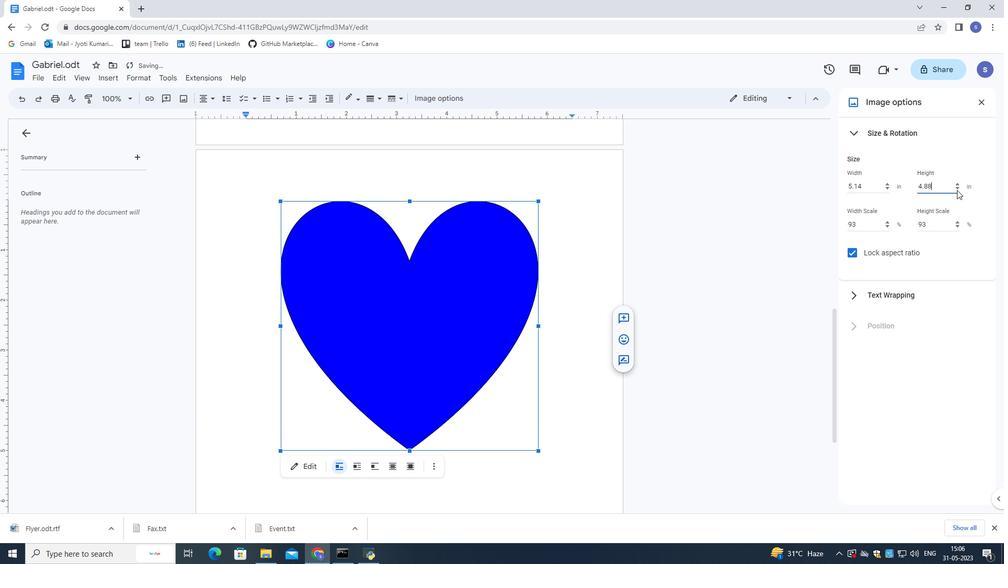 
Action: Mouse pressed left at (957, 190)
Screenshot: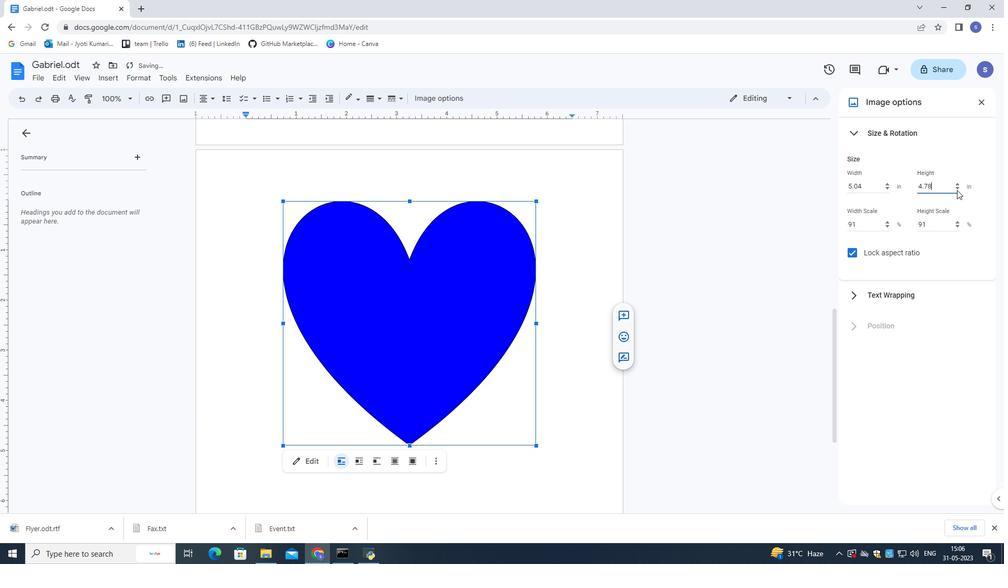 
Action: Mouse pressed left at (957, 190)
Screenshot: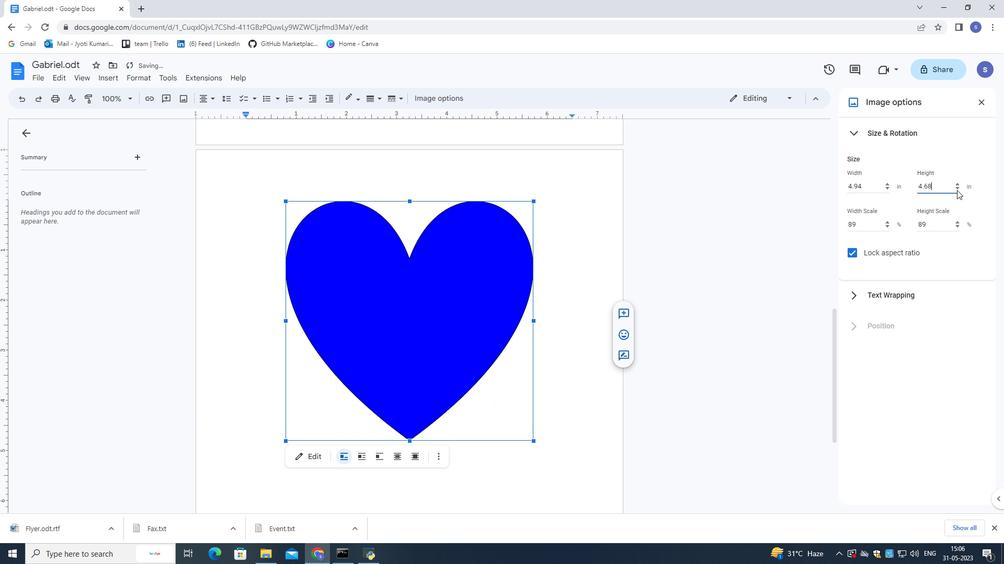 
Action: Mouse pressed left at (957, 190)
Screenshot: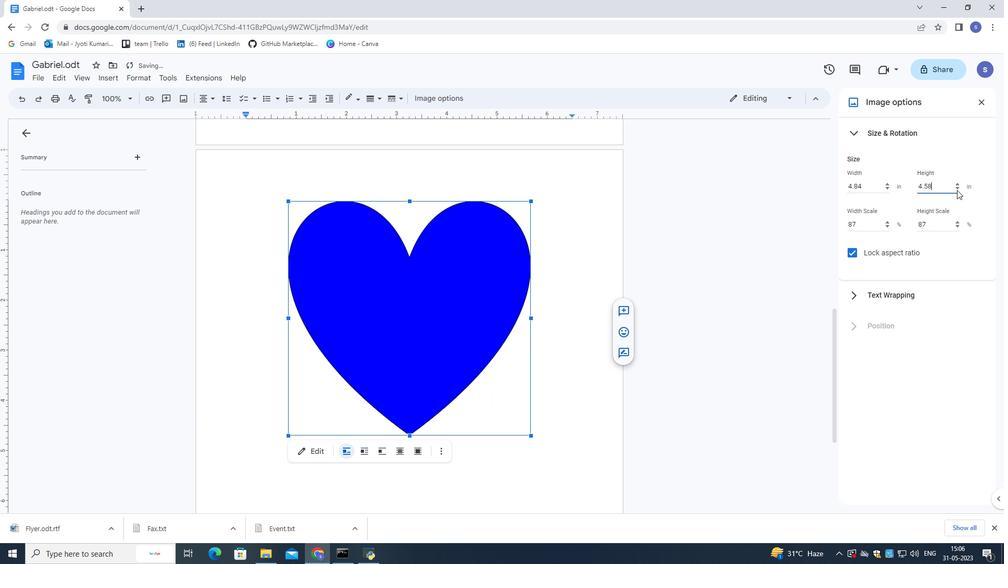 
Action: Mouse pressed left at (957, 190)
Screenshot: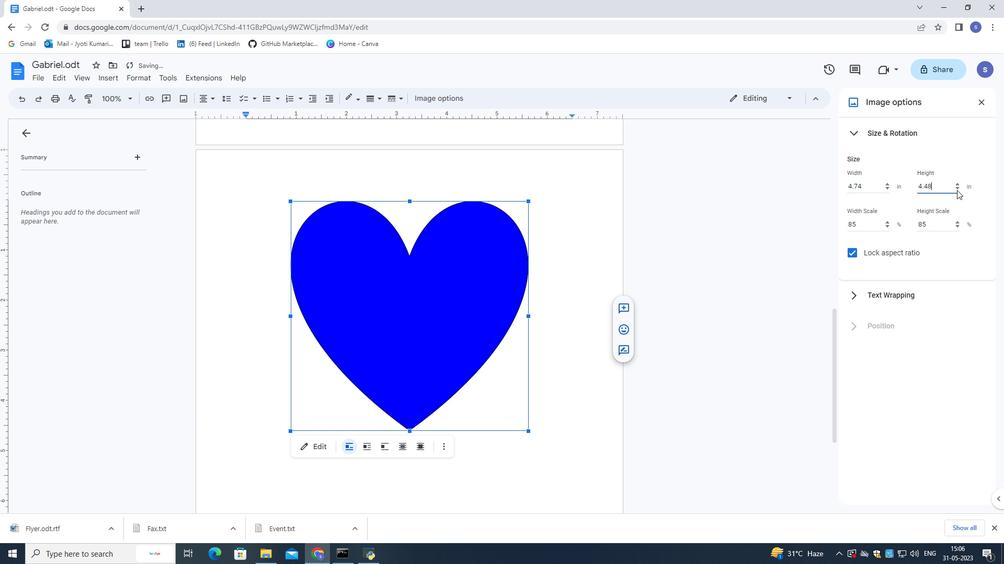 
Action: Mouse pressed left at (957, 190)
Screenshot: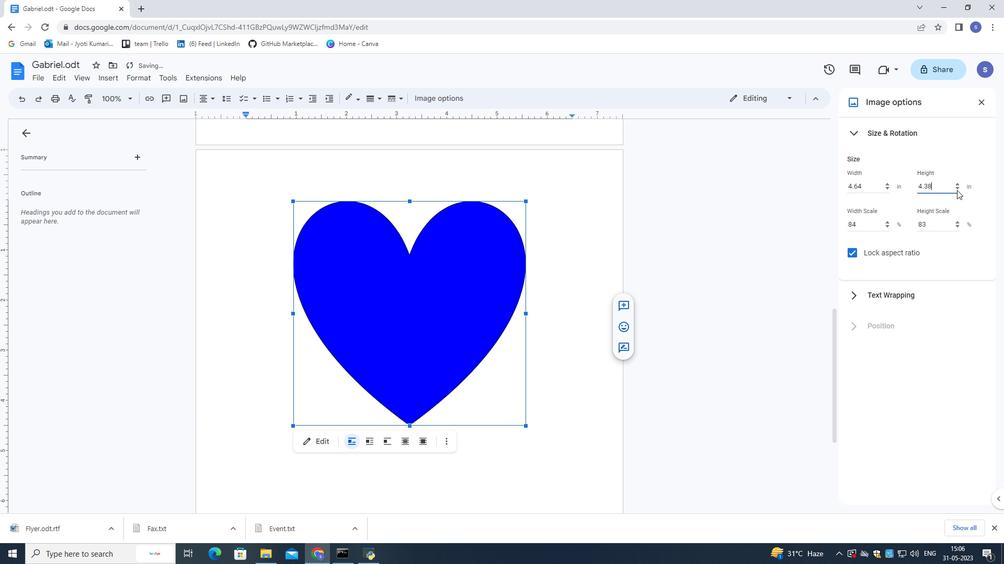 
Action: Mouse pressed left at (957, 190)
Screenshot: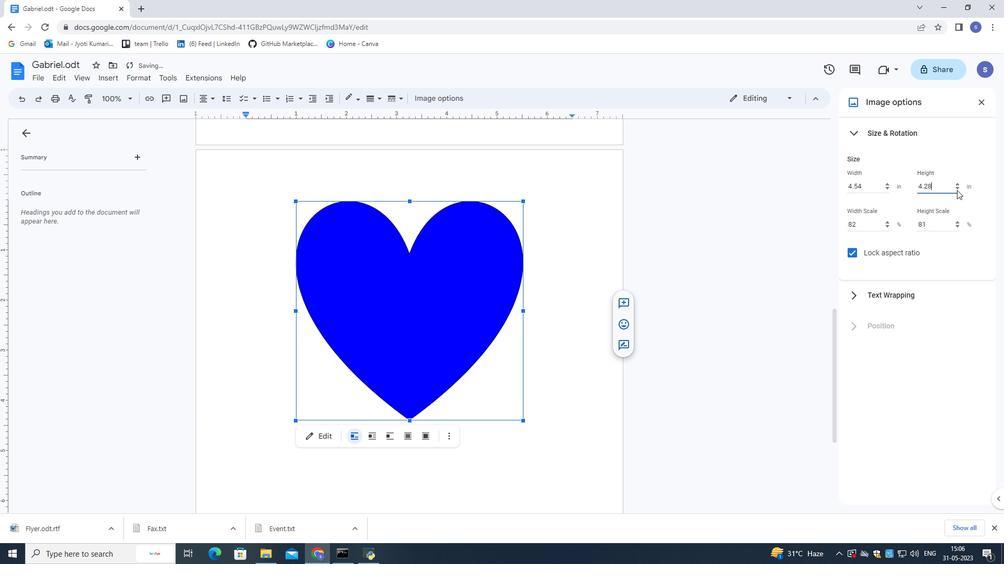 
Action: Mouse pressed left at (957, 190)
Screenshot: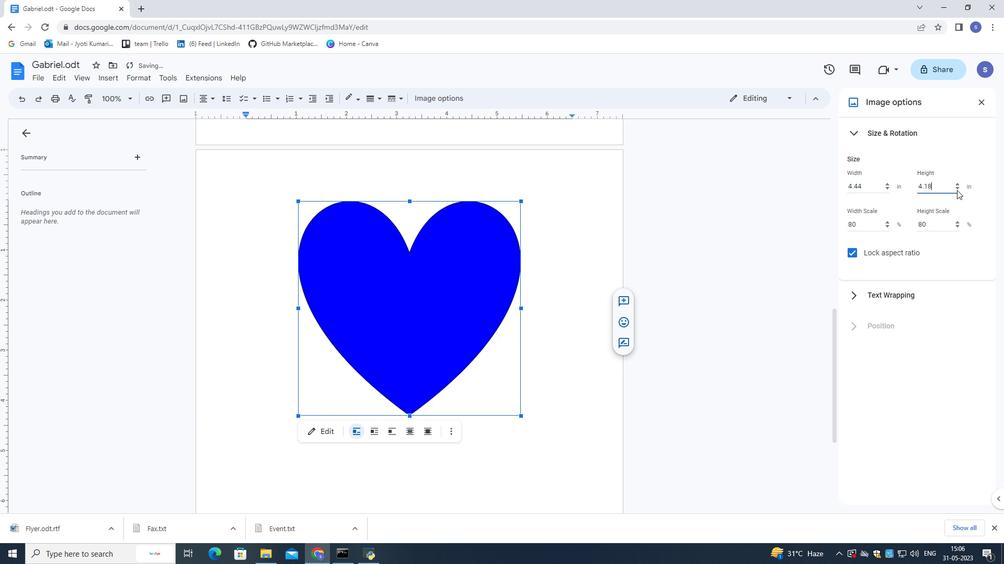 
Action: Mouse pressed left at (957, 190)
Screenshot: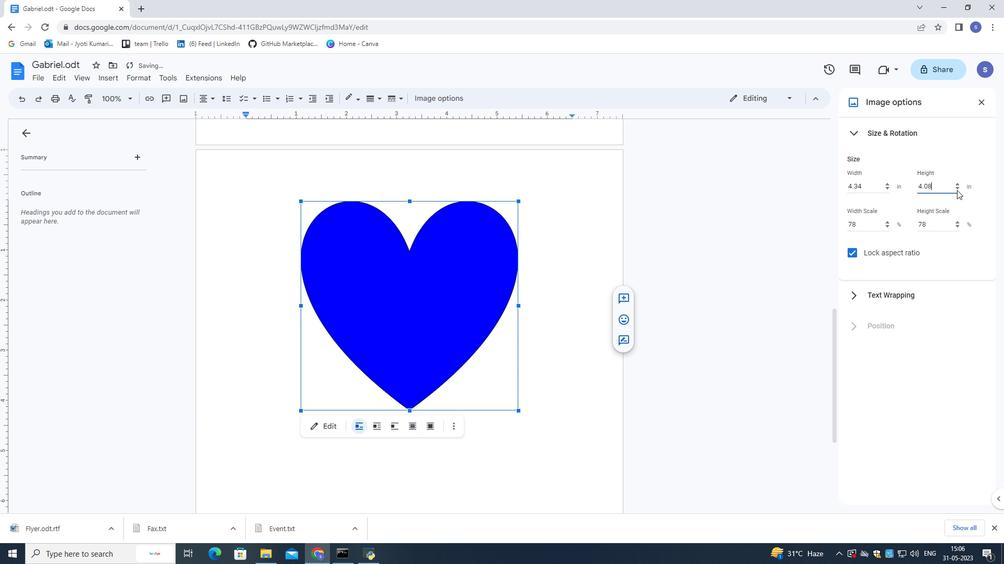 
Action: Mouse pressed left at (957, 190)
Screenshot: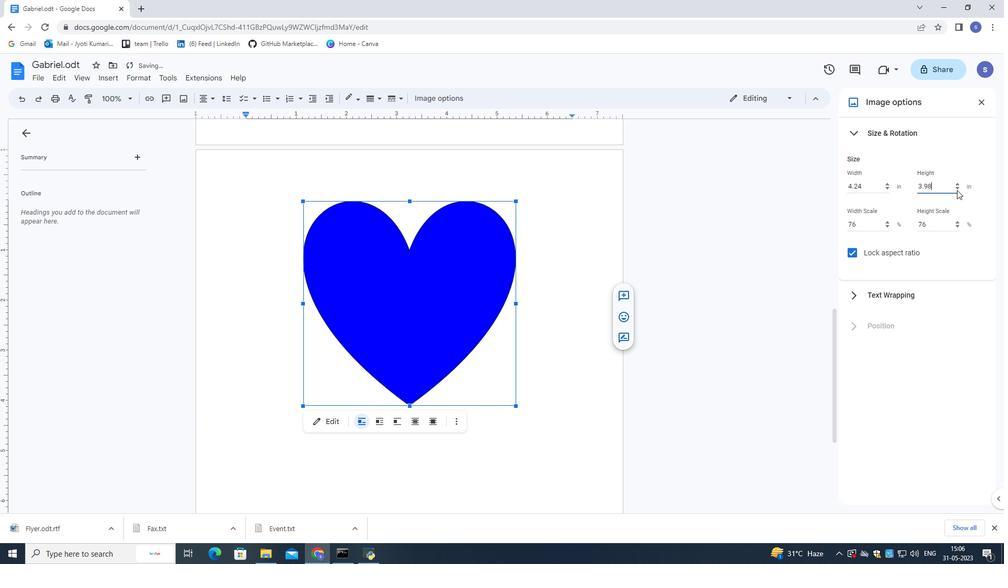 
Action: Mouse pressed left at (957, 190)
Screenshot: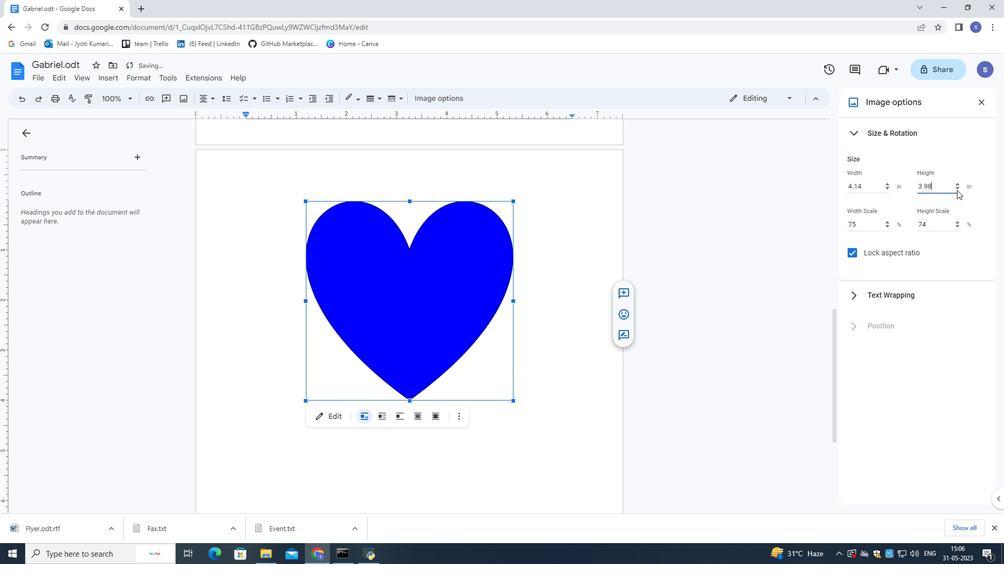 
Action: Mouse pressed left at (957, 190)
Screenshot: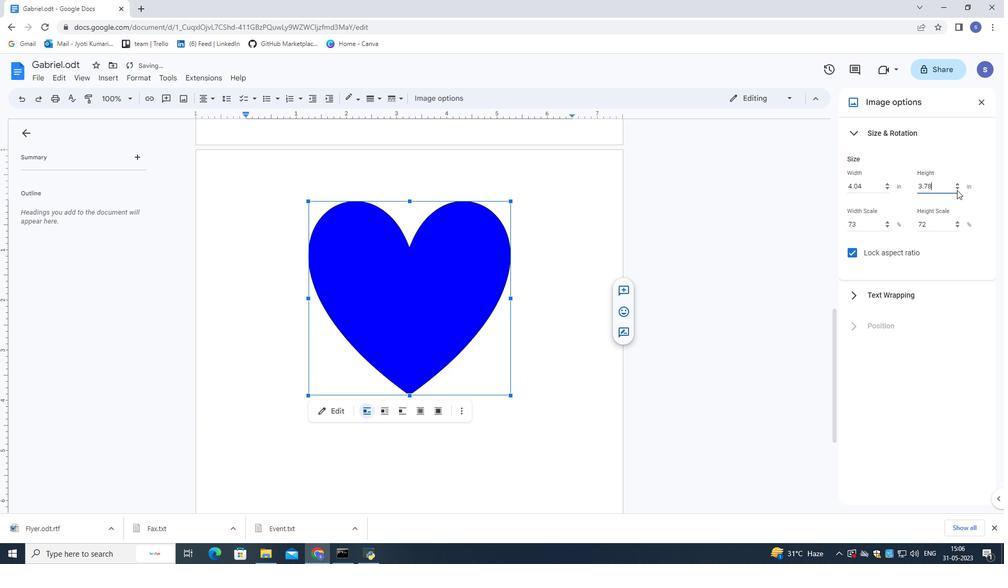 
Action: Mouse pressed left at (957, 190)
Screenshot: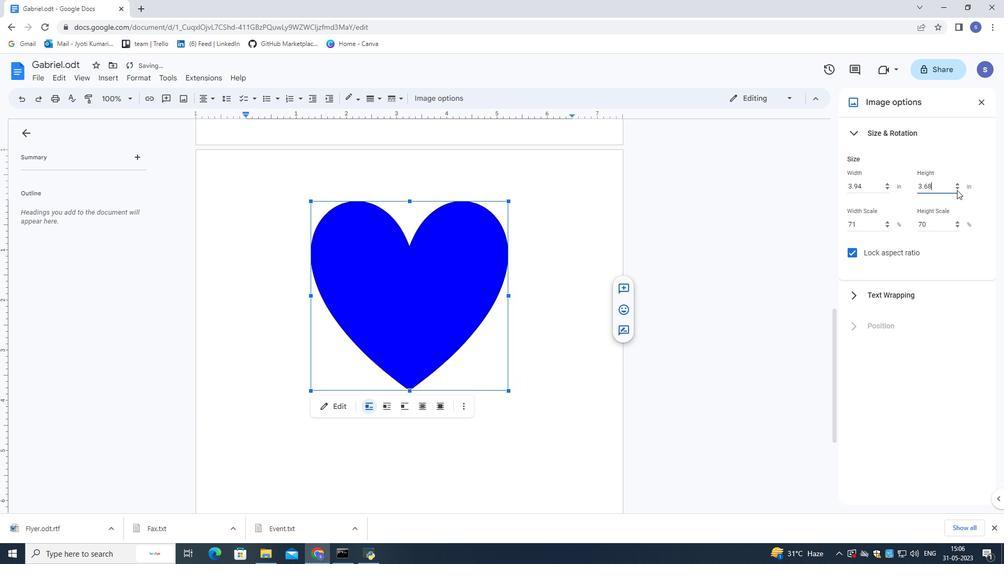 
Action: Mouse pressed left at (957, 190)
Screenshot: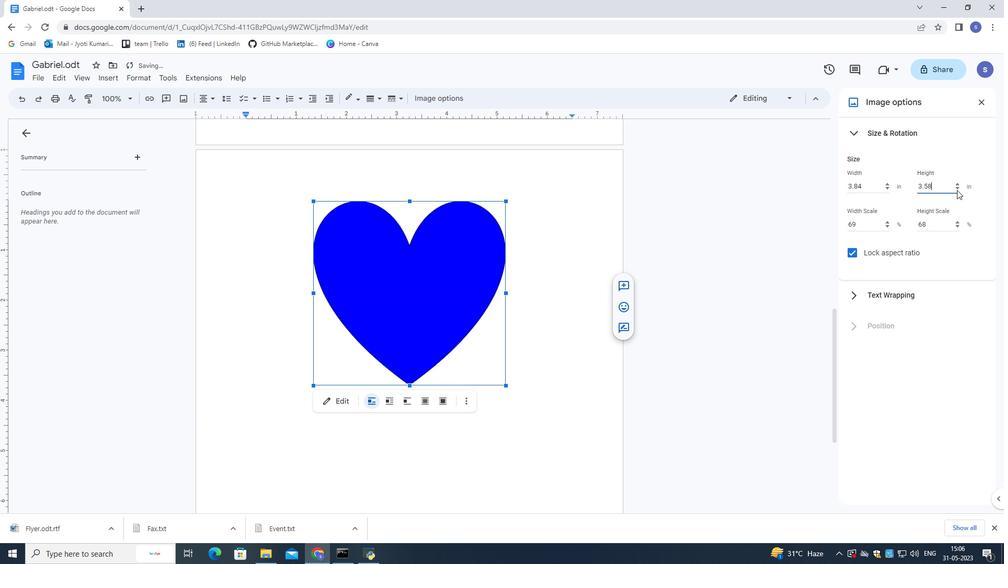 
Action: Mouse pressed left at (957, 190)
Screenshot: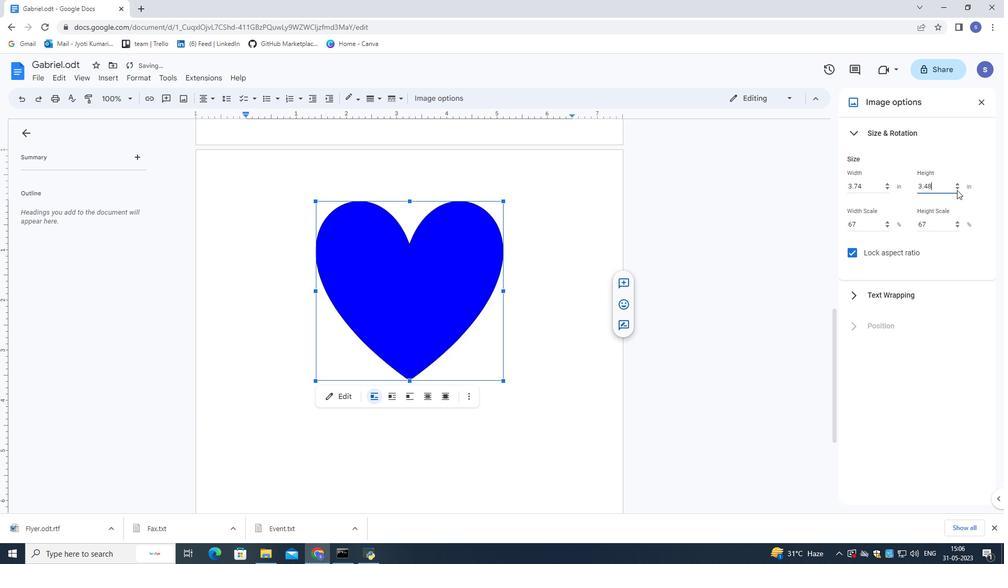 
Action: Mouse pressed left at (957, 190)
Screenshot: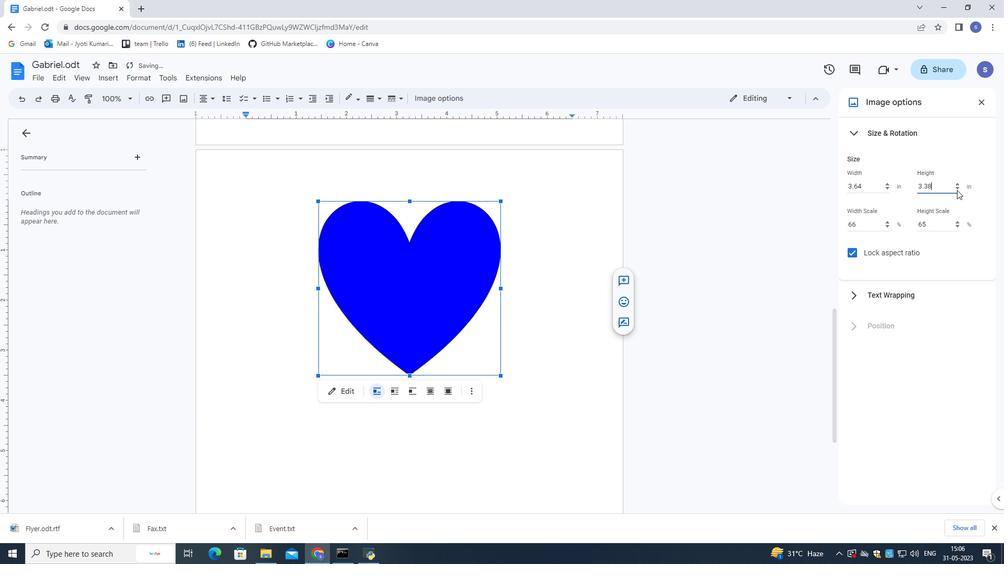 
Action: Mouse pressed left at (957, 190)
Screenshot: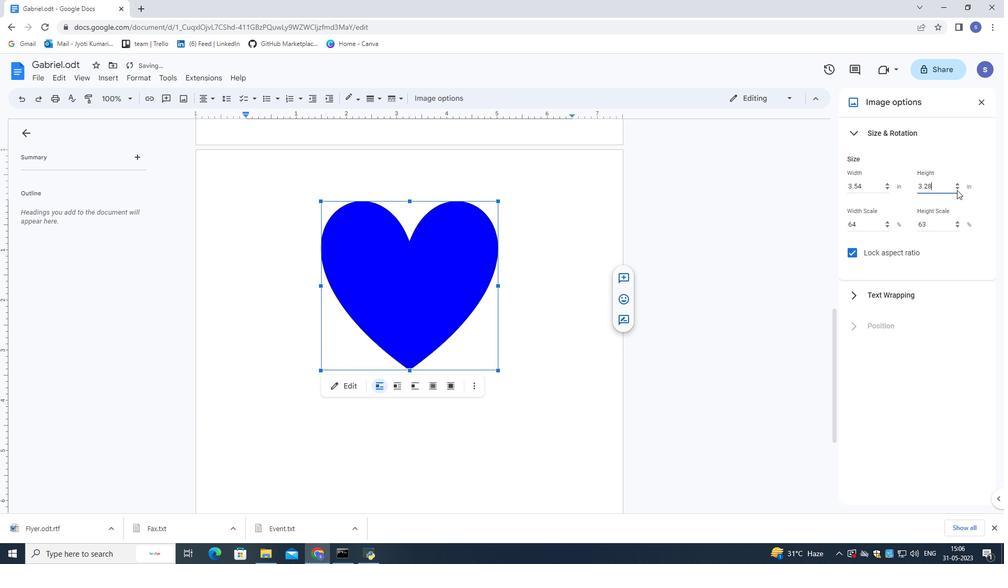 
Action: Mouse pressed left at (957, 190)
Screenshot: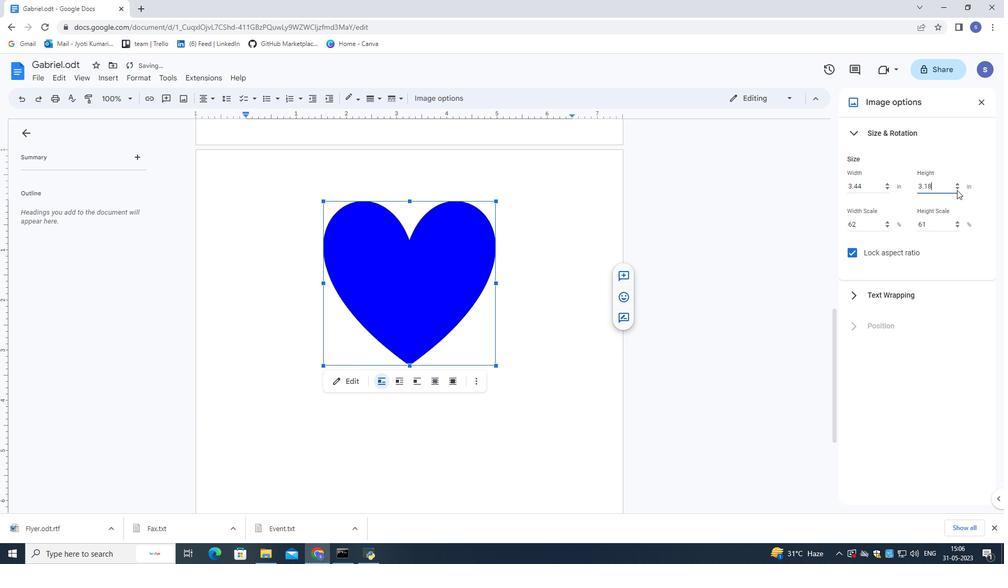
Action: Mouse pressed left at (957, 190)
Screenshot: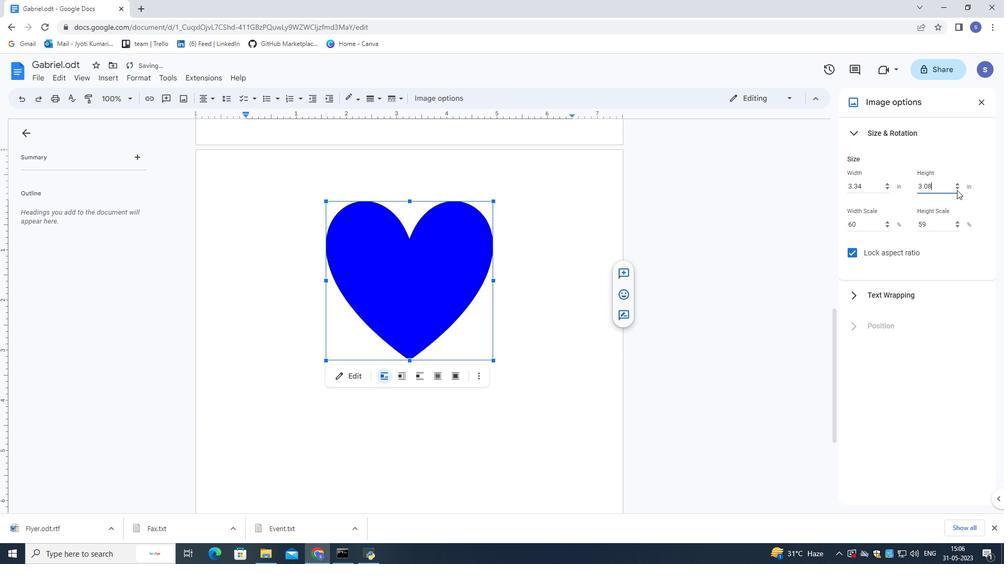 
Action: Mouse pressed left at (957, 190)
Screenshot: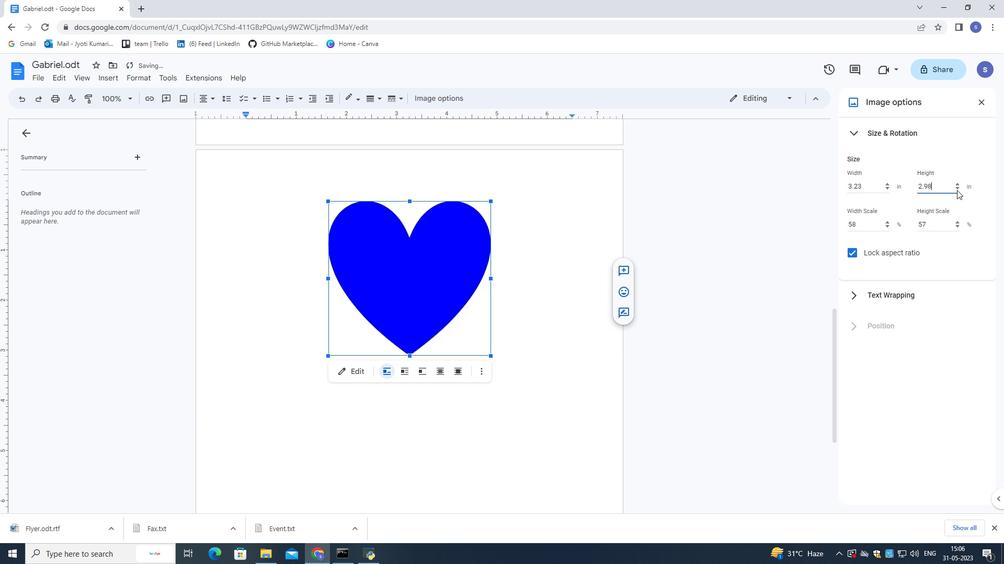 
Action: Mouse pressed left at (957, 190)
Screenshot: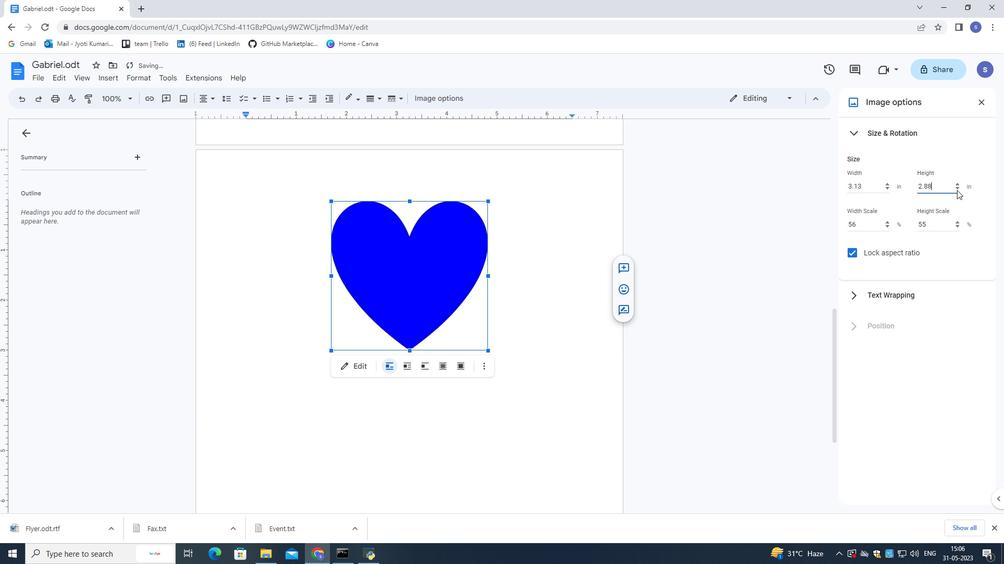 
Action: Mouse pressed left at (957, 190)
Screenshot: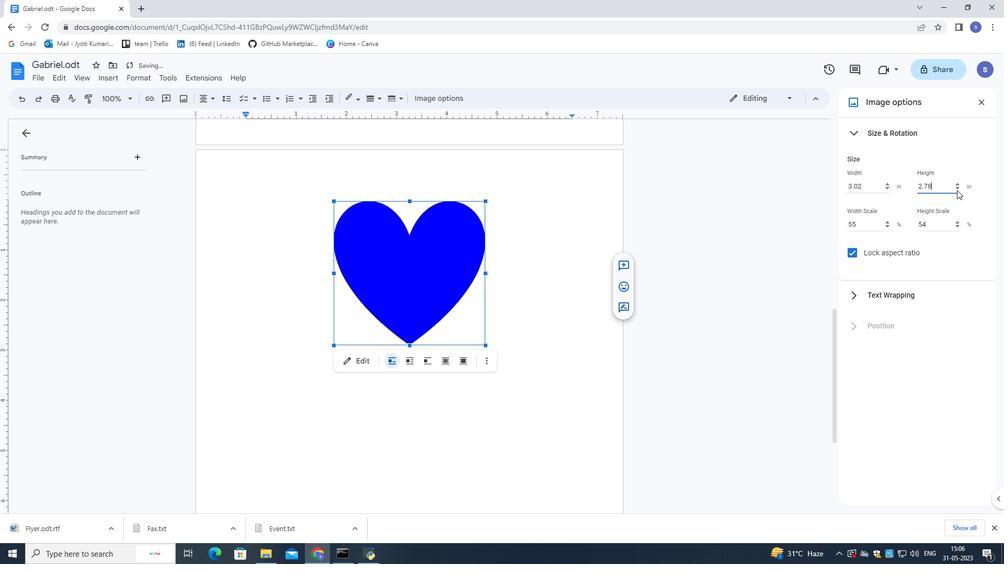 
Action: Mouse pressed left at (957, 190)
Screenshot: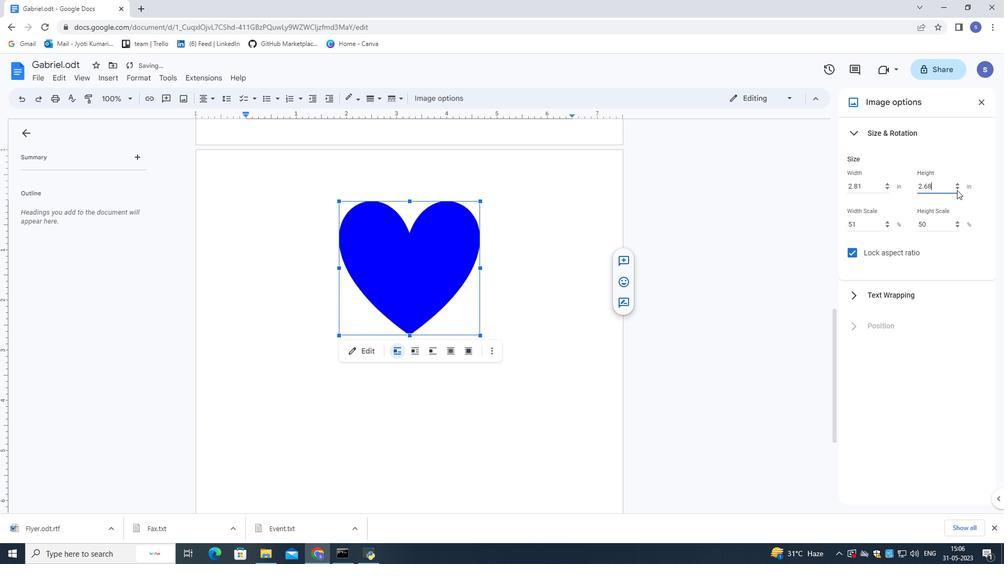 
Action: Mouse pressed left at (957, 190)
Screenshot: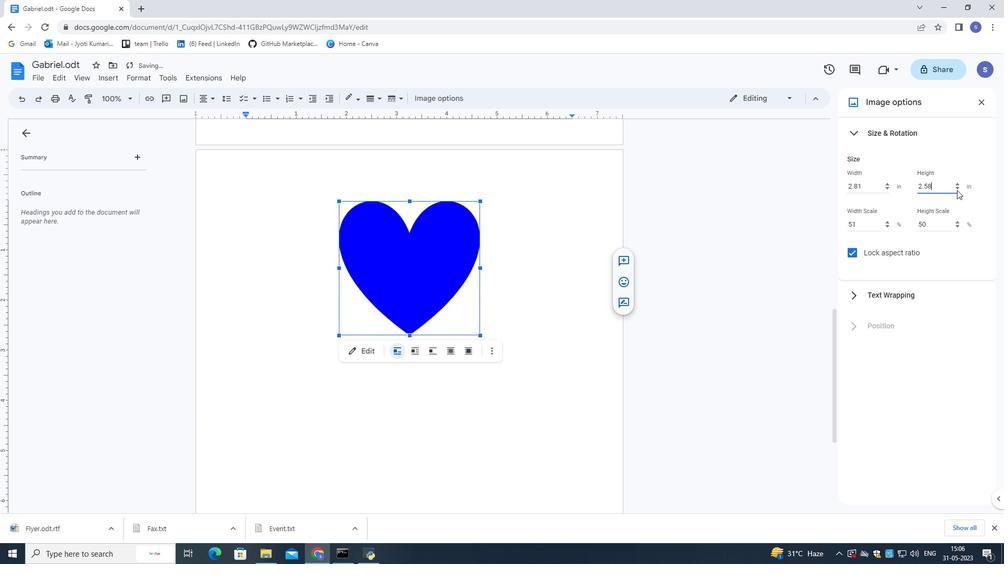 
Action: Mouse pressed left at (957, 190)
Screenshot: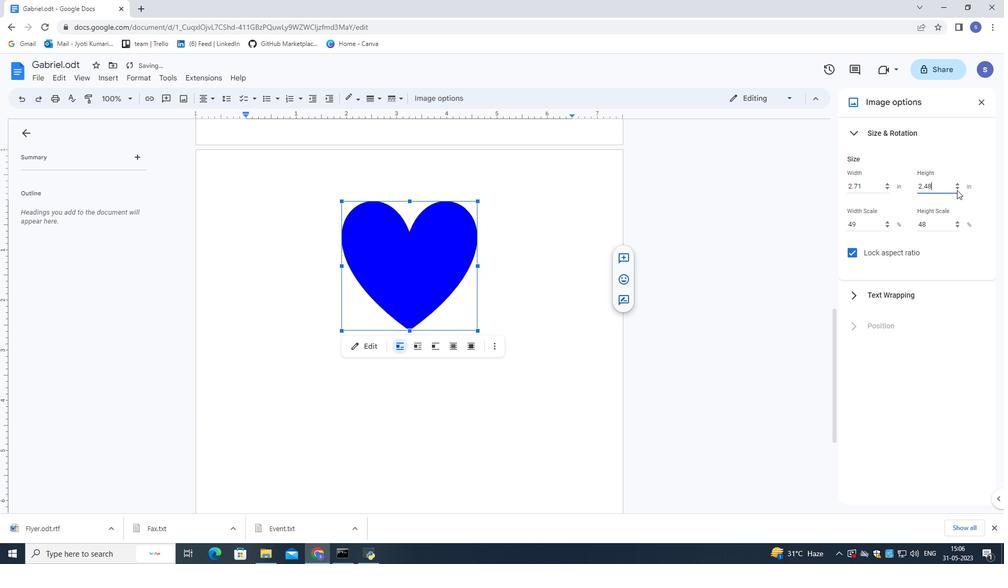 
Action: Mouse pressed left at (957, 190)
Screenshot: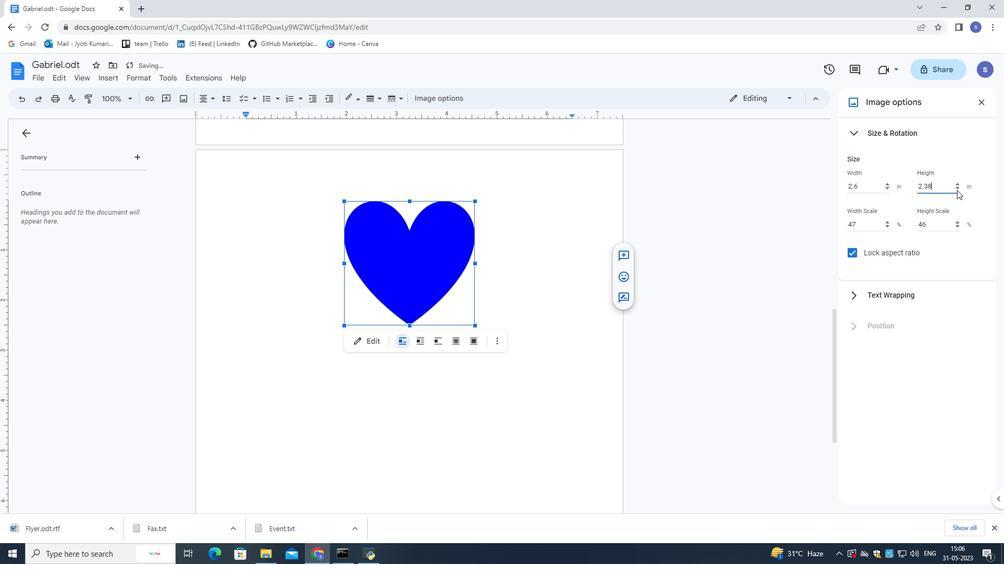 
Action: Mouse pressed left at (957, 190)
Screenshot: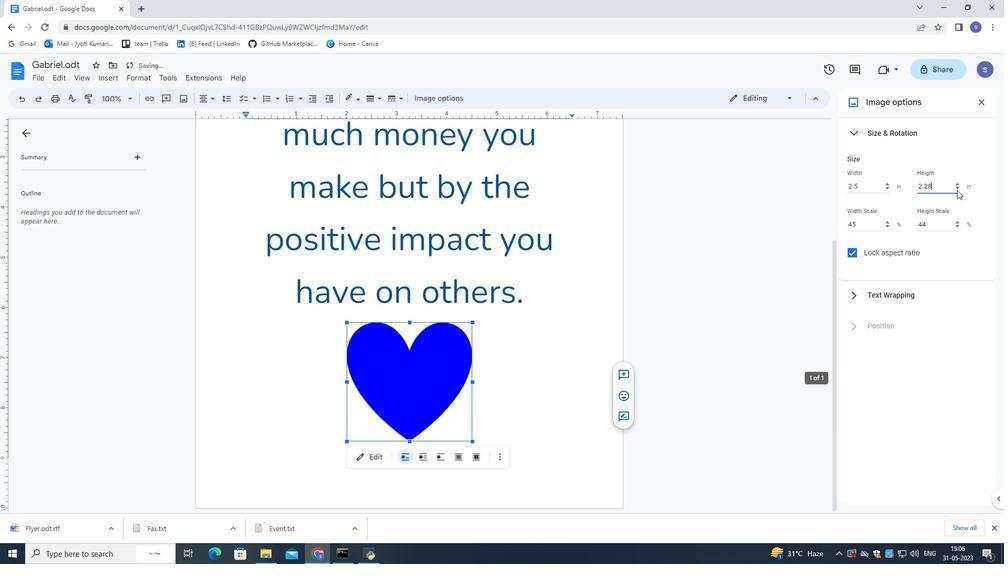 
Action: Mouse pressed left at (957, 190)
Screenshot: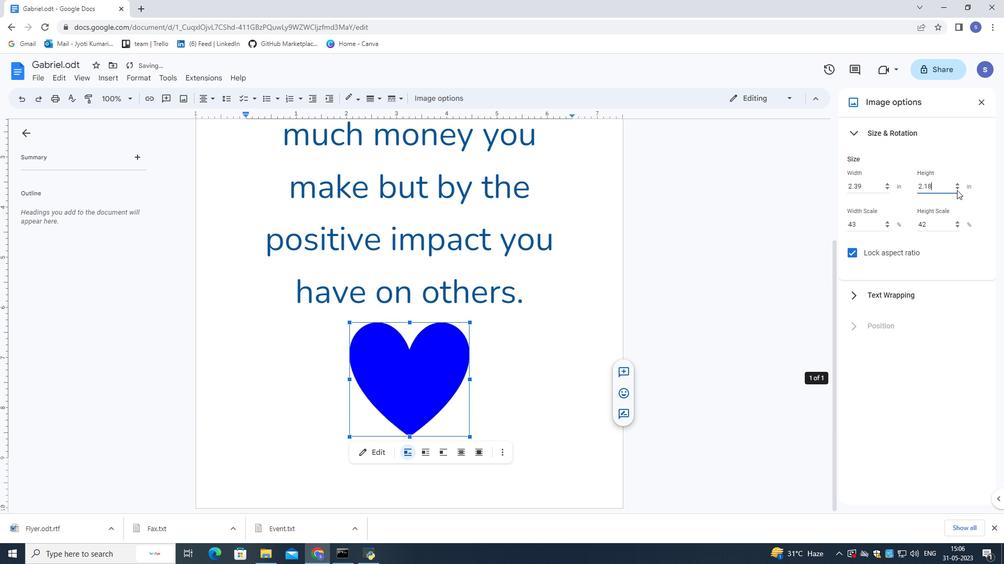
Action: Mouse pressed left at (957, 190)
Screenshot: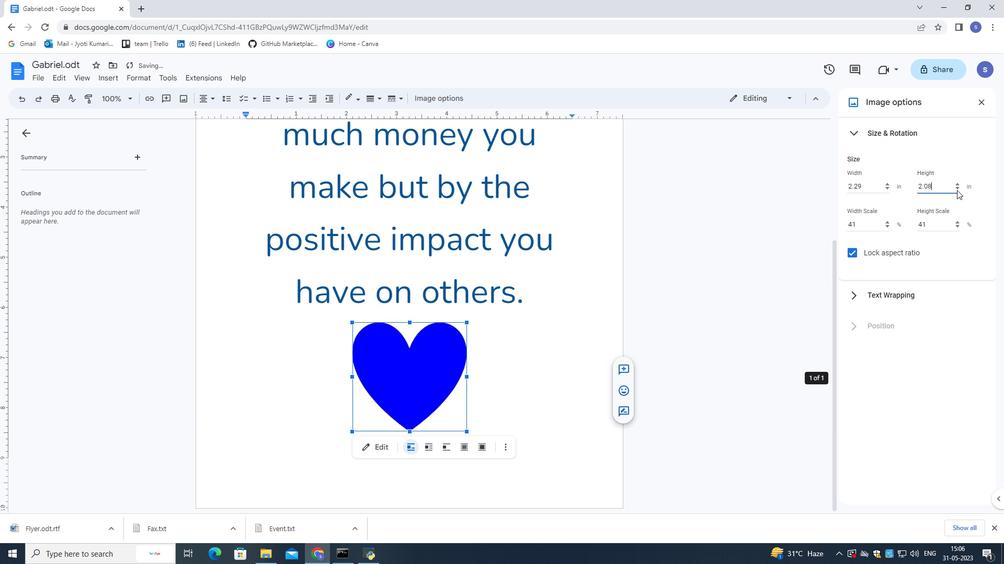
Action: Mouse pressed left at (957, 190)
Screenshot: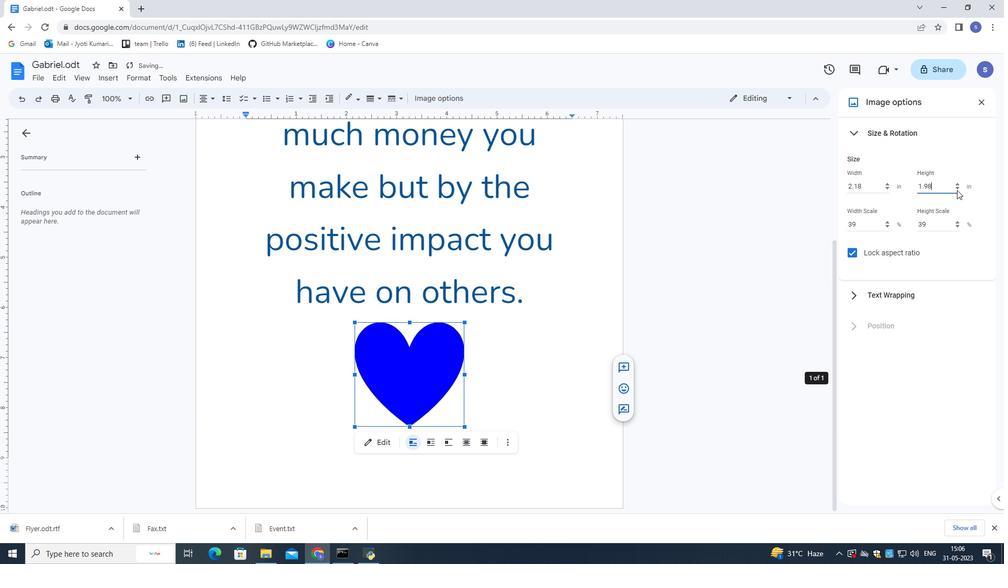 
Action: Mouse pressed left at (957, 190)
Screenshot: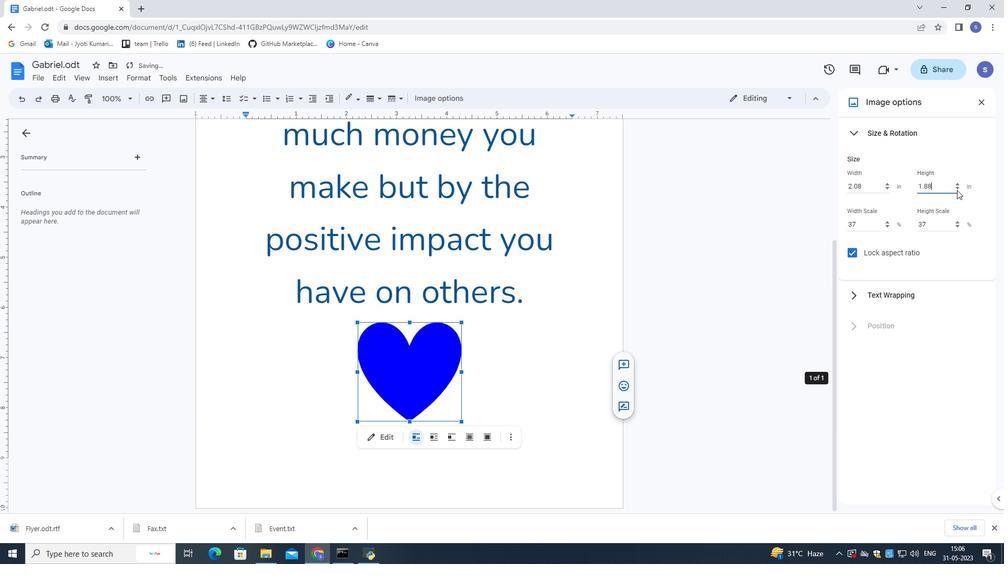 
Action: Mouse pressed left at (957, 190)
Screenshot: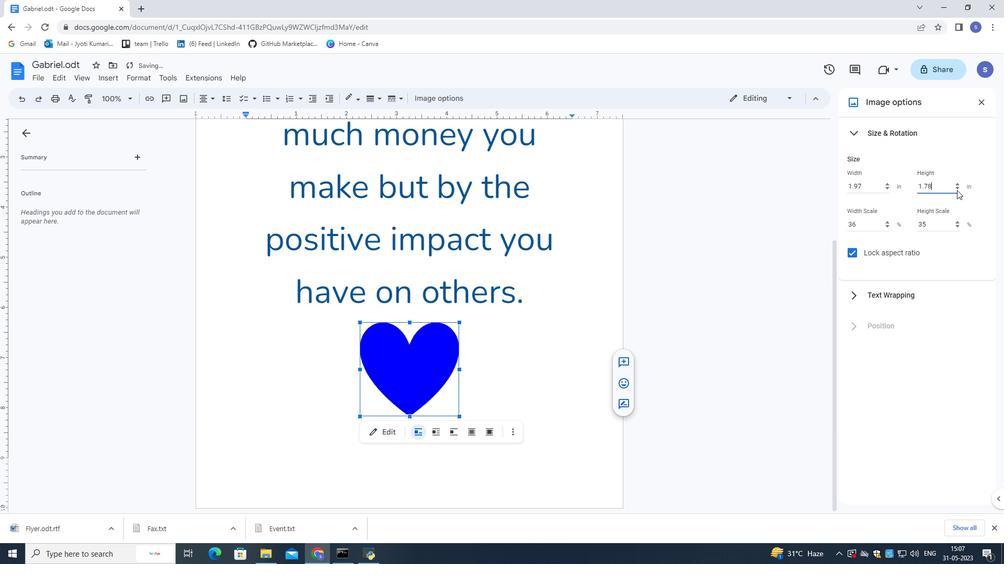 
Action: Mouse pressed left at (957, 190)
Screenshot: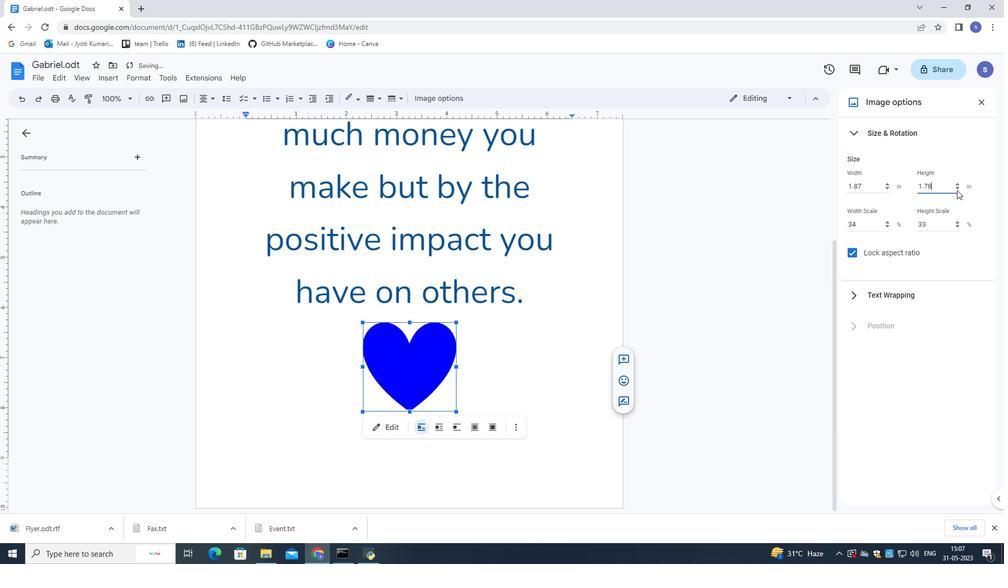 
Action: Mouse pressed left at (957, 190)
Screenshot: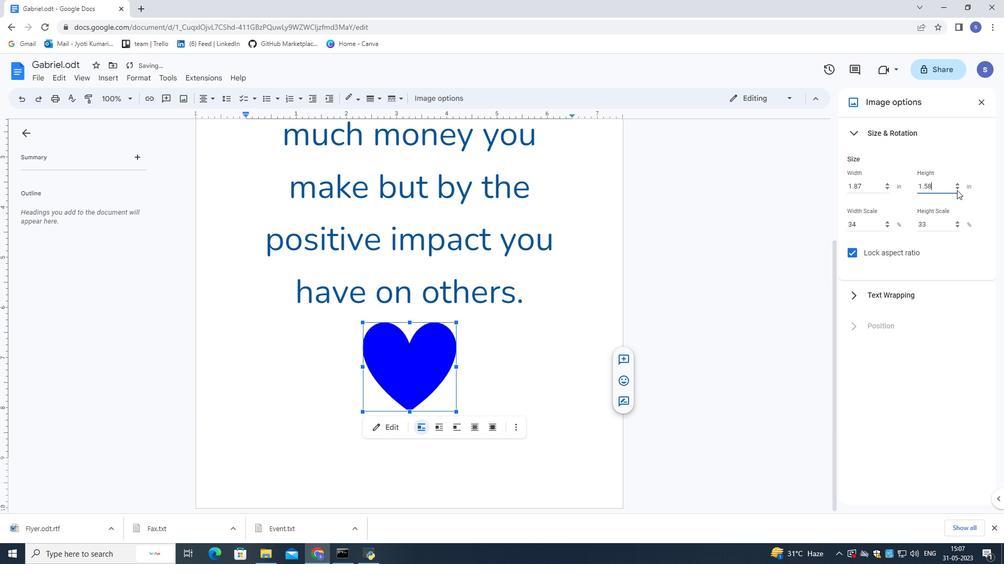 
Action: Mouse pressed left at (957, 190)
Screenshot: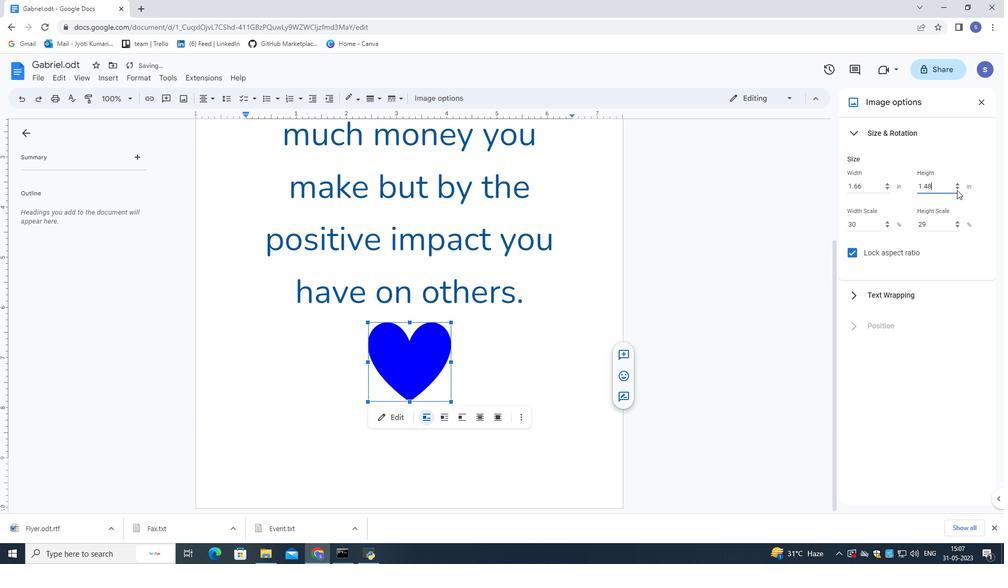 
Action: Mouse pressed left at (957, 190)
Screenshot: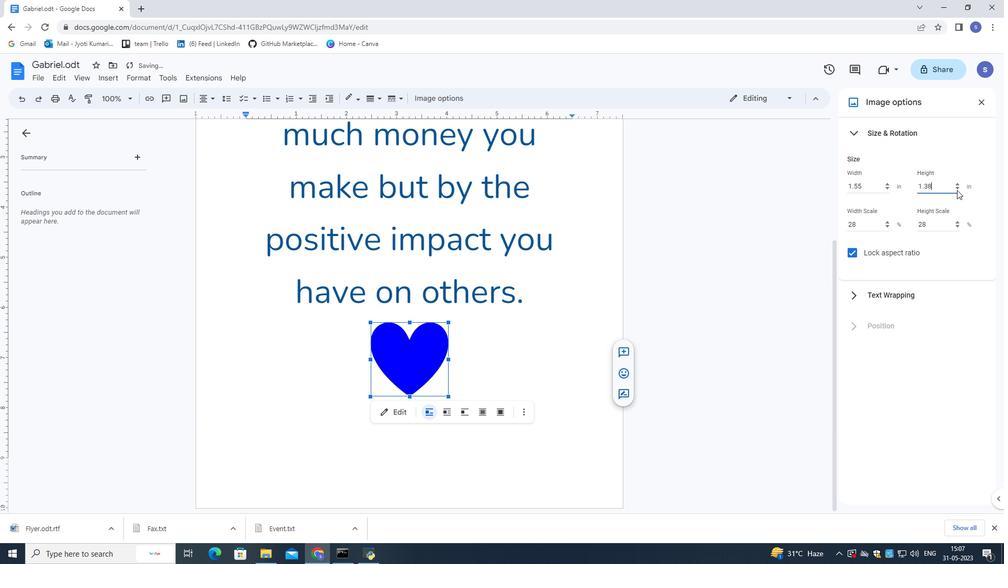 
Action: Mouse pressed left at (957, 190)
Screenshot: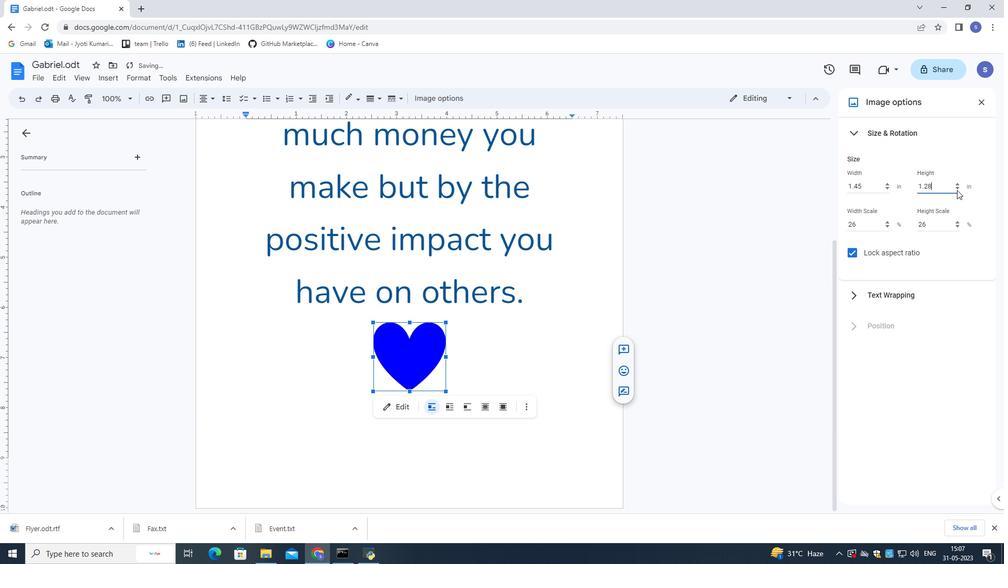 
Action: Mouse pressed left at (957, 190)
Screenshot: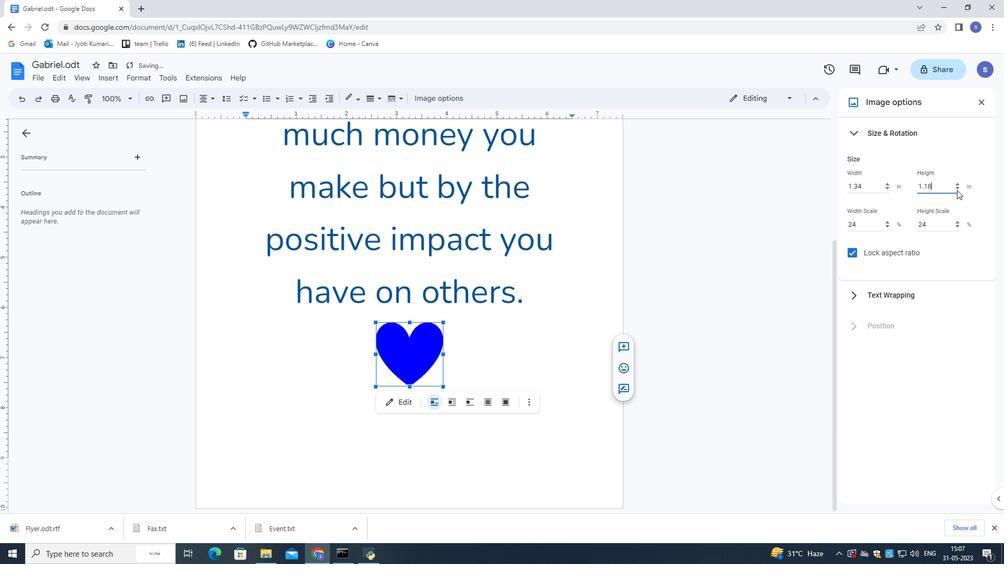 
Action: Mouse pressed left at (957, 190)
Screenshot: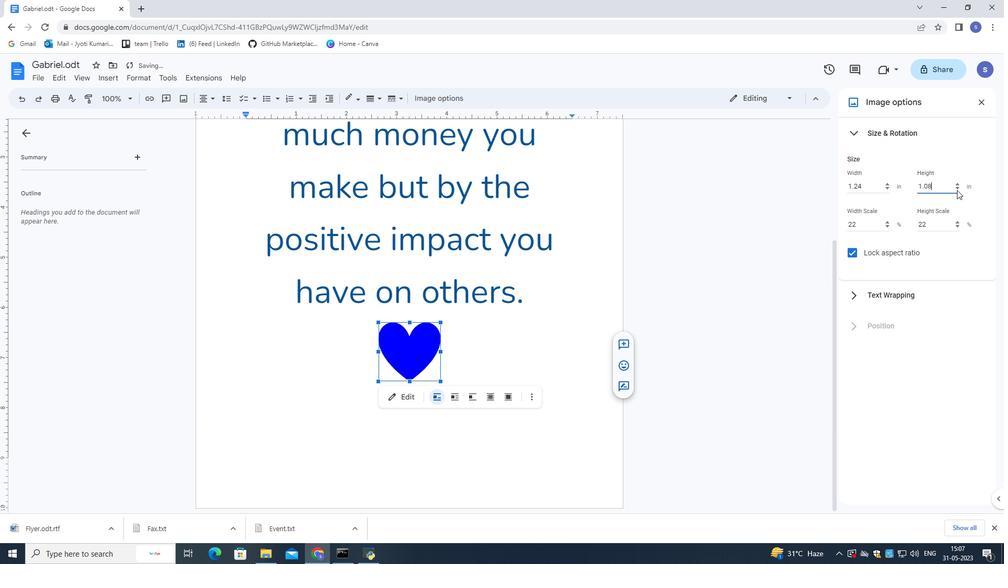 
Action: Mouse pressed left at (957, 190)
Screenshot: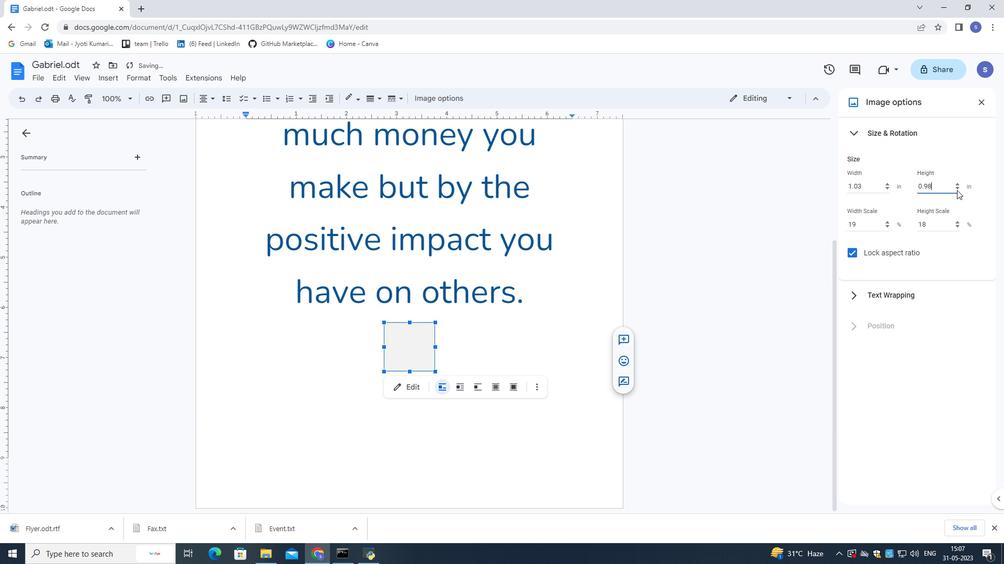 
Action: Mouse pressed left at (957, 190)
Screenshot: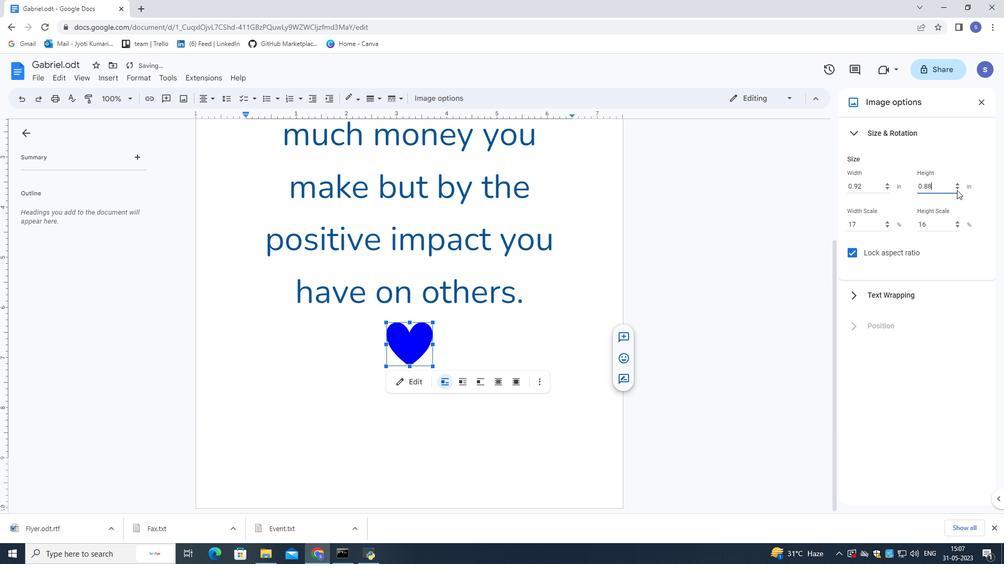 
Action: Mouse pressed left at (957, 190)
Screenshot: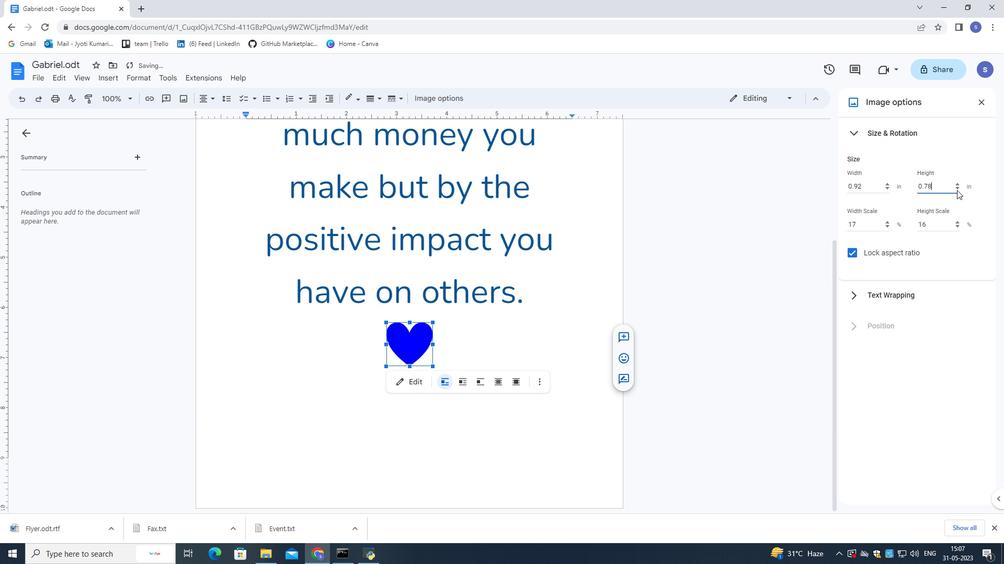 
Action: Mouse pressed left at (957, 190)
Screenshot: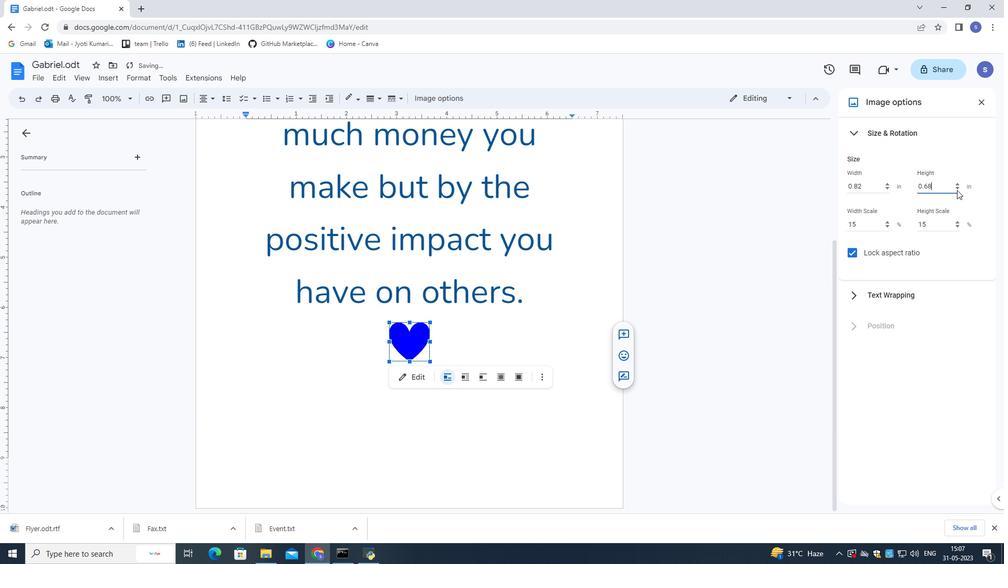 
Action: Mouse pressed left at (957, 190)
Screenshot: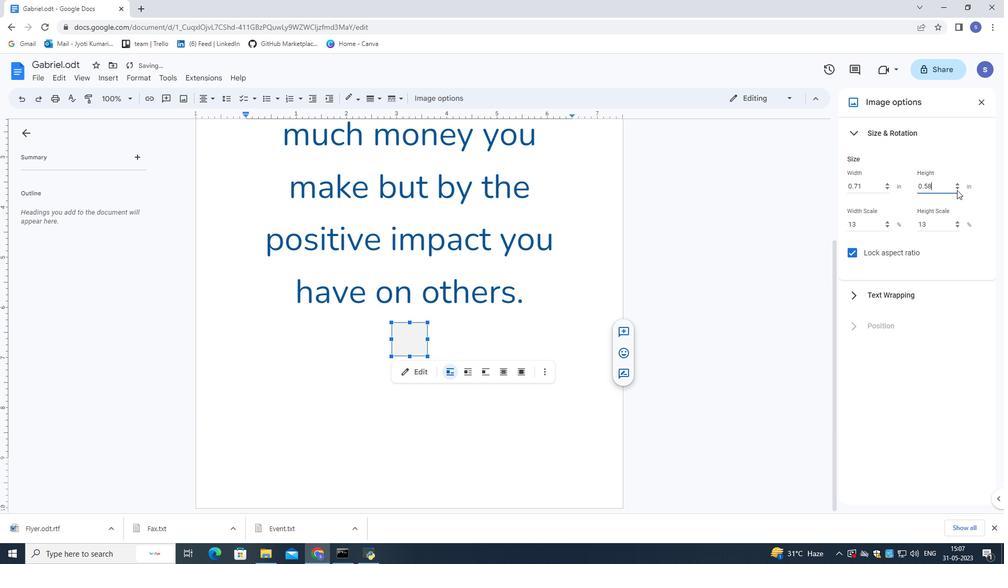 
Action: Mouse pressed left at (957, 190)
Screenshot: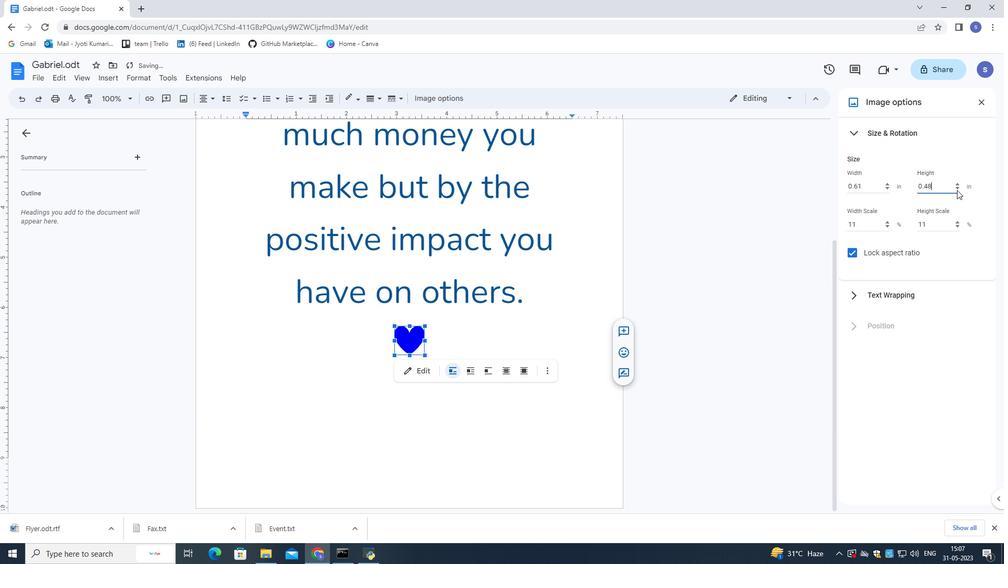 
Action: Mouse pressed left at (957, 190)
Screenshot: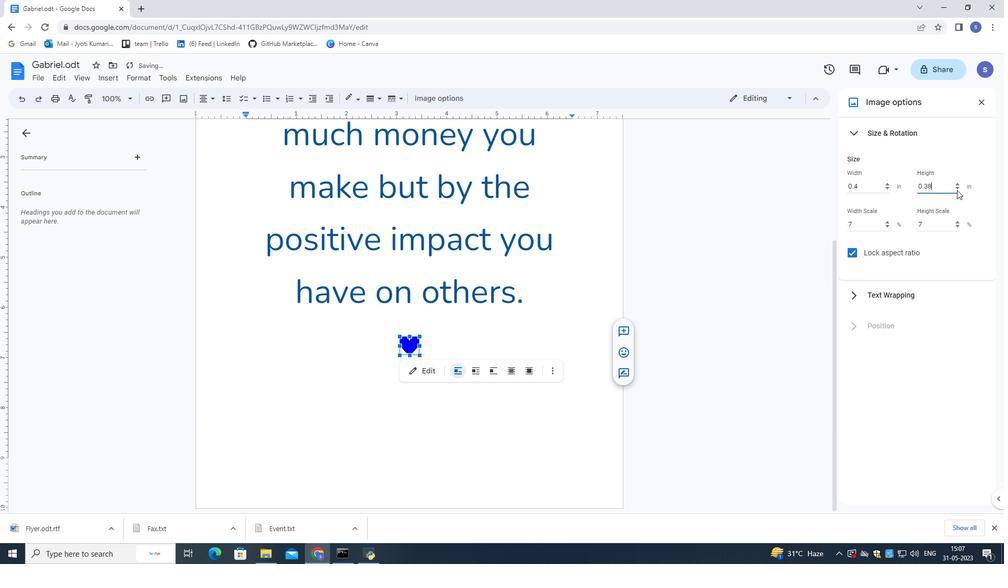 
Action: Mouse pressed left at (957, 190)
Screenshot: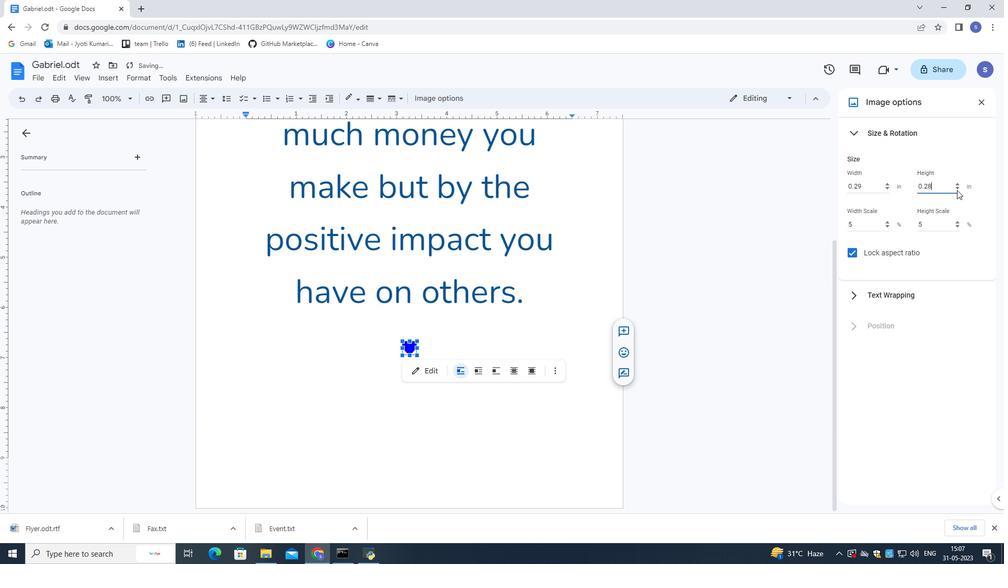 
Action: Mouse pressed left at (957, 190)
Screenshot: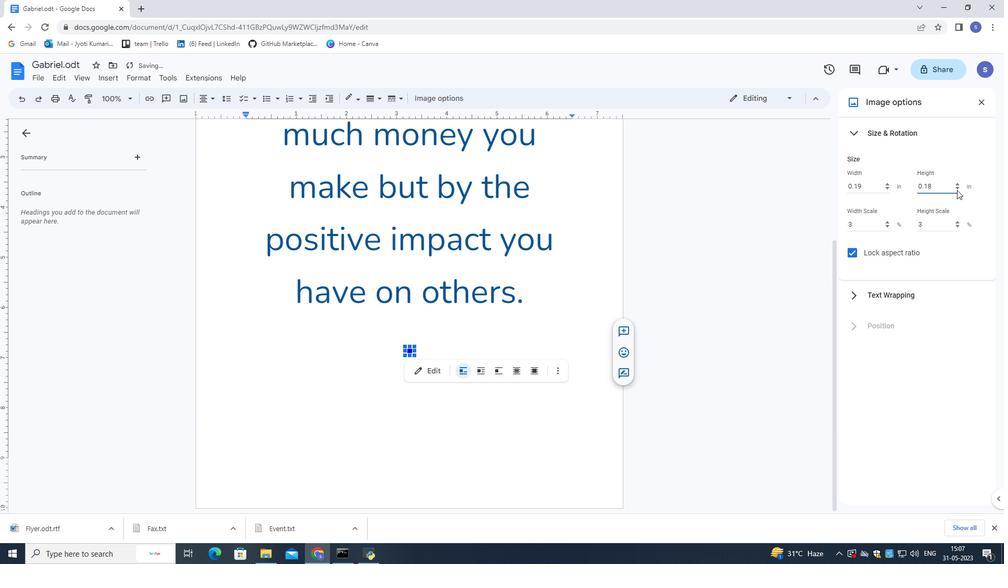
Action: Mouse pressed left at (957, 190)
Screenshot: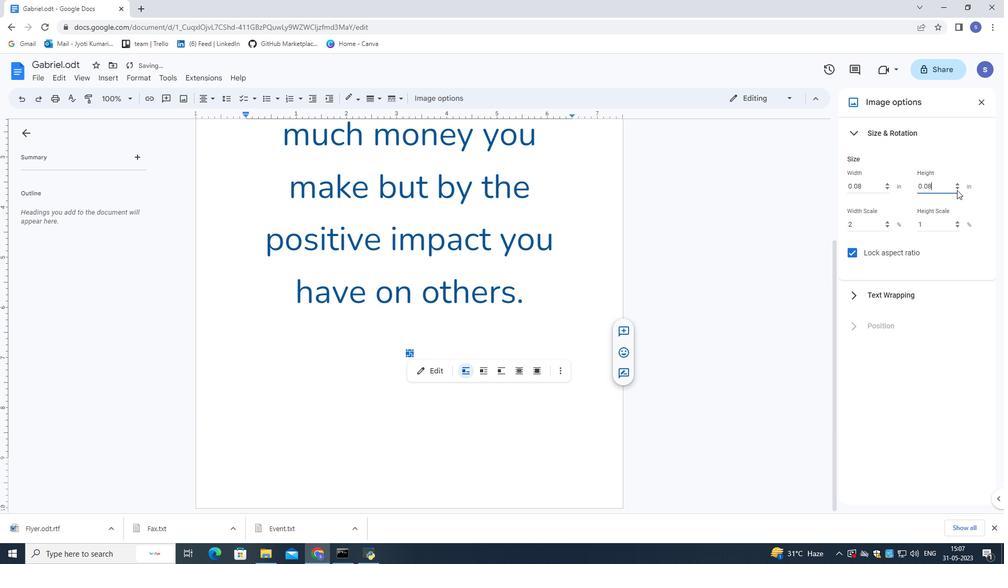 
Action: Mouse moved to (956, 184)
Screenshot: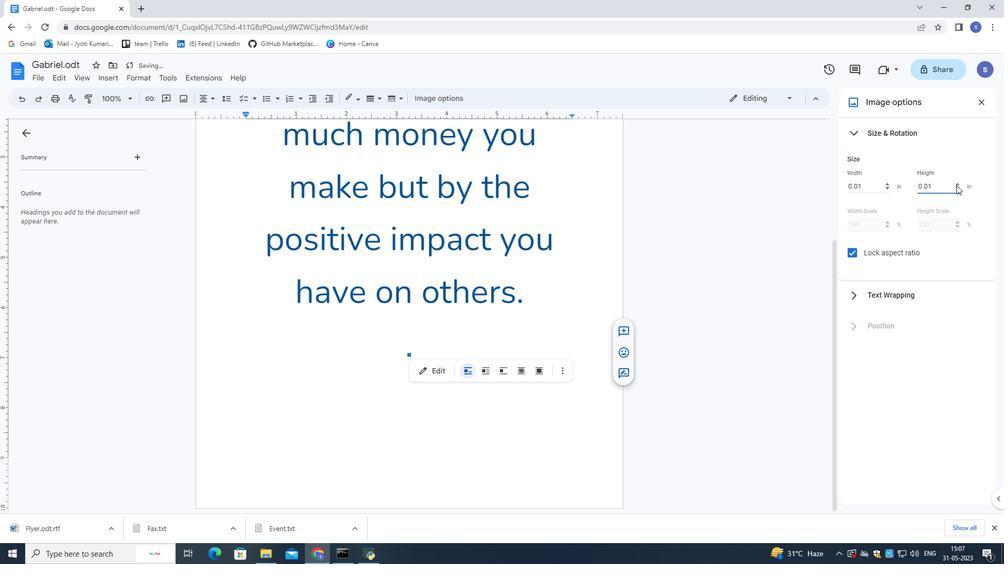 
Action: Mouse pressed left at (956, 184)
Screenshot: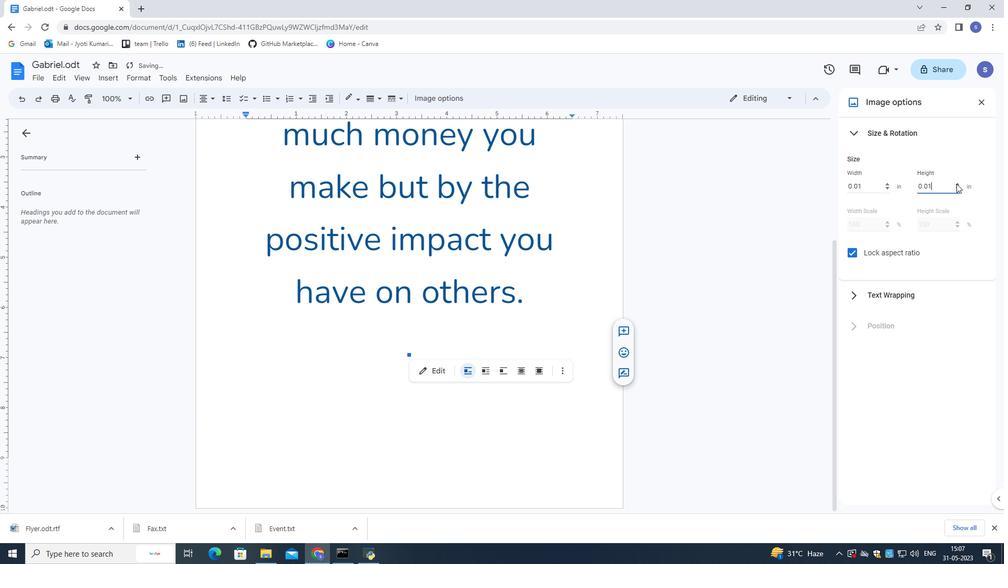 
Action: Mouse moved to (769, 213)
Screenshot: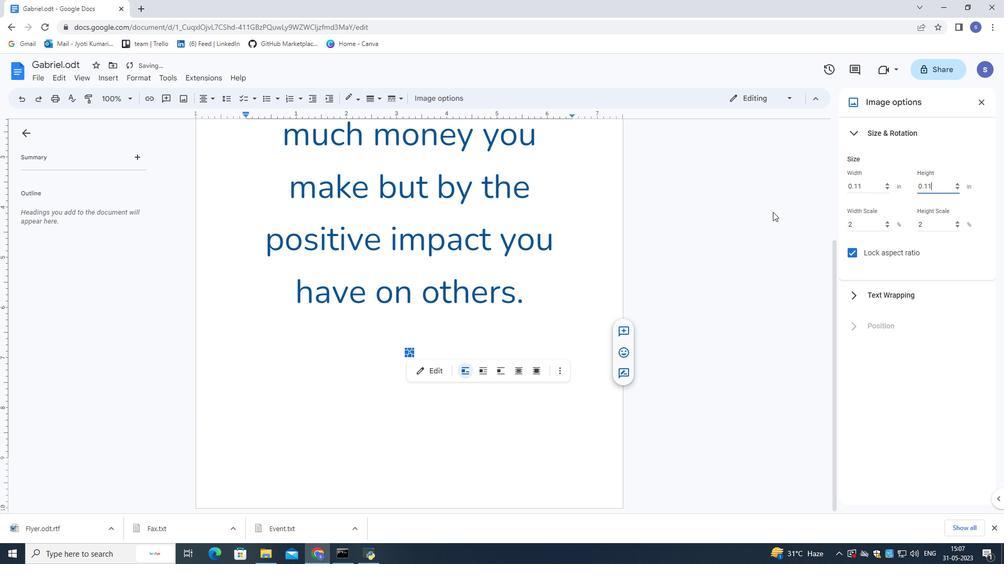 
Action: Mouse pressed left at (769, 213)
Screenshot: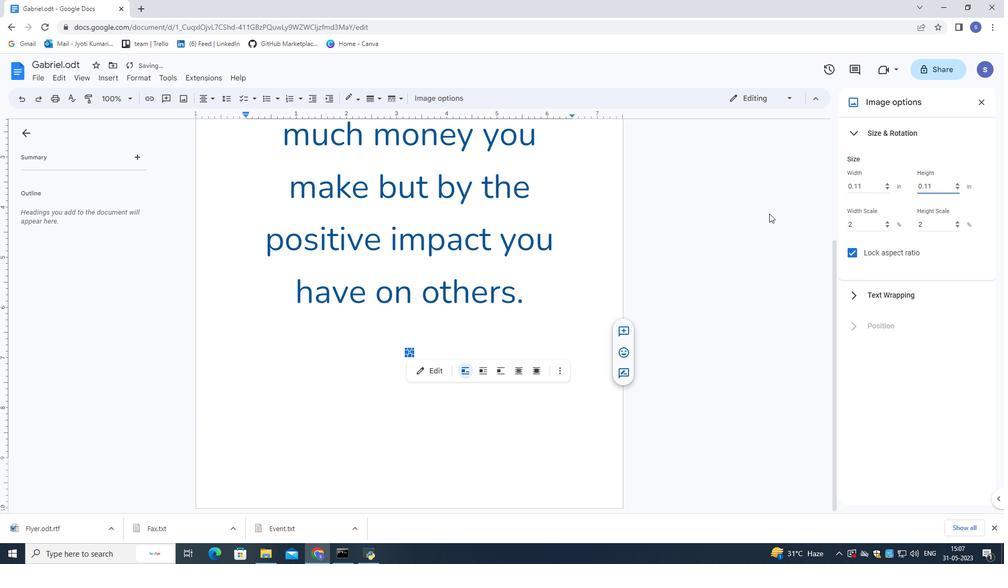 
Action: Mouse moved to (495, 336)
Screenshot: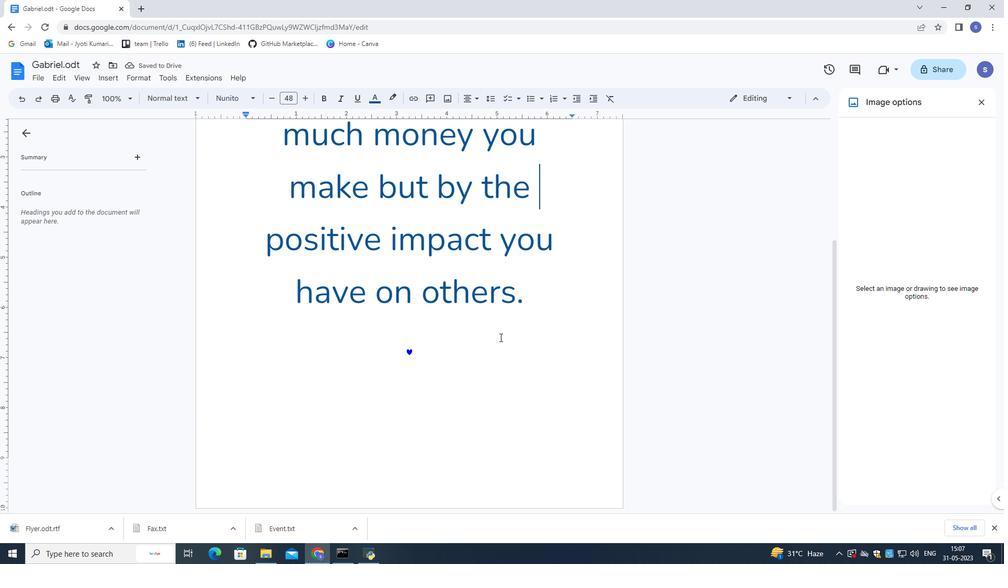 
Action: Mouse scrolled (495, 336) with delta (0, 0)
Screenshot: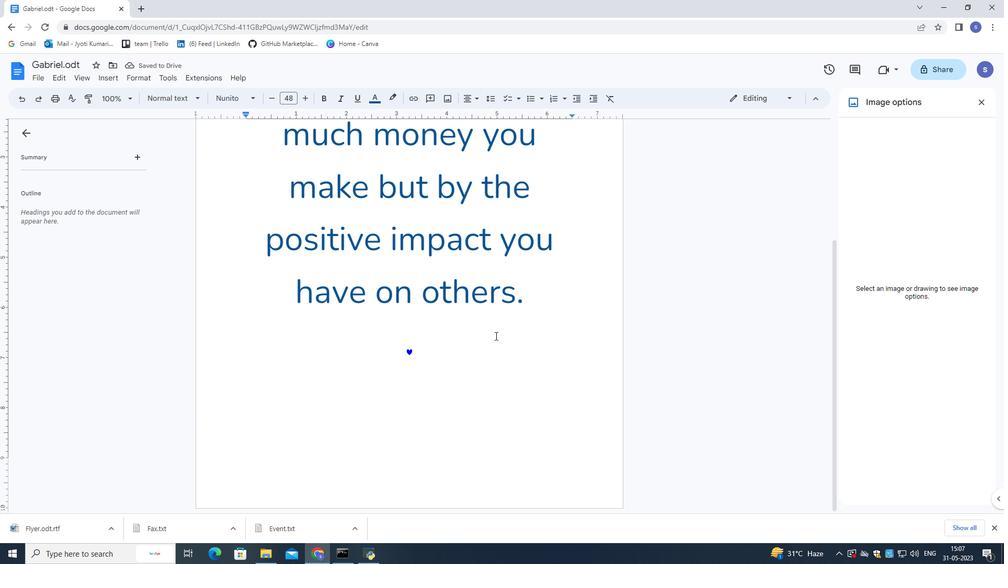 
Action: Mouse scrolled (495, 336) with delta (0, 0)
Screenshot: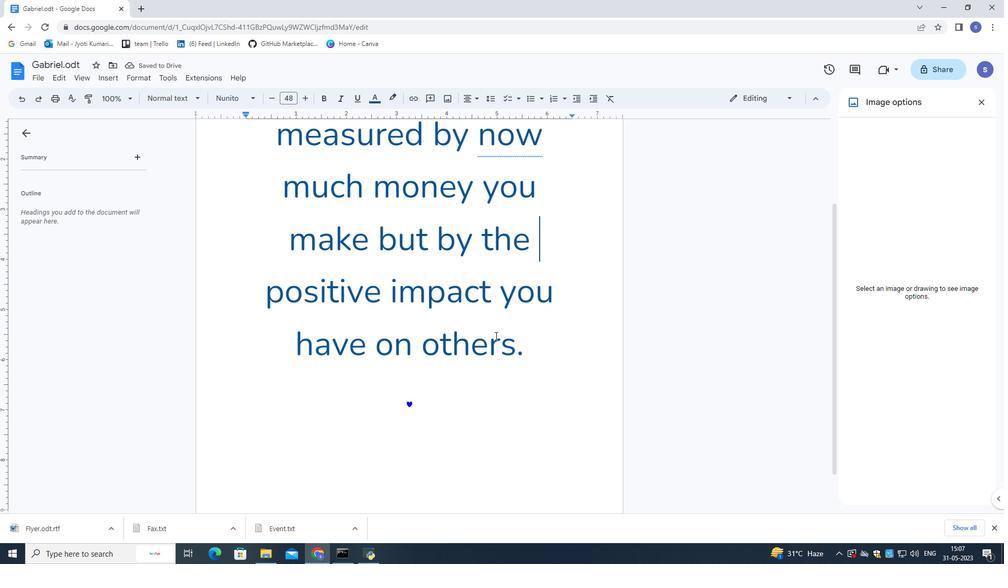 
Action: Mouse scrolled (495, 336) with delta (0, 0)
Screenshot: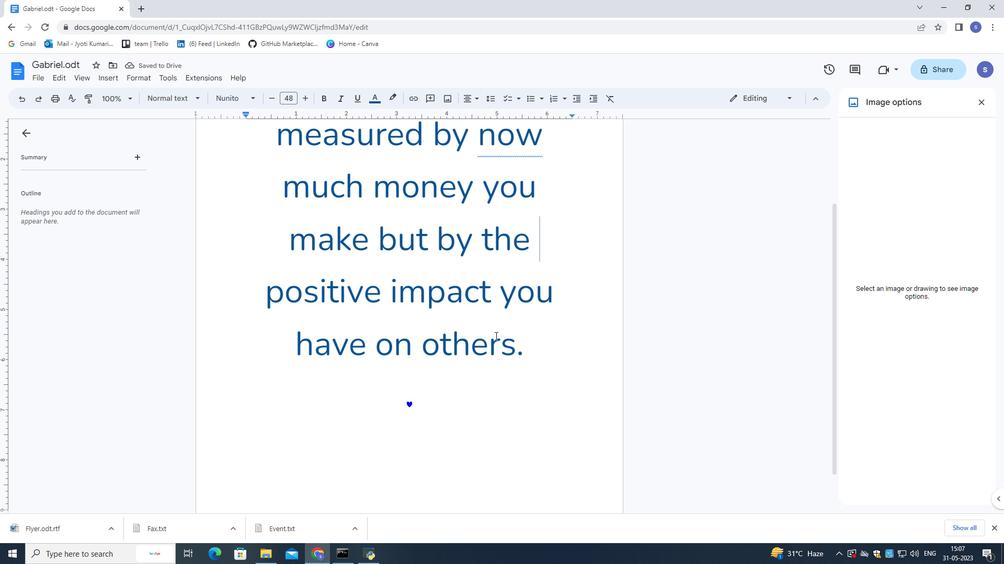 
Action: Mouse moved to (495, 334)
Screenshot: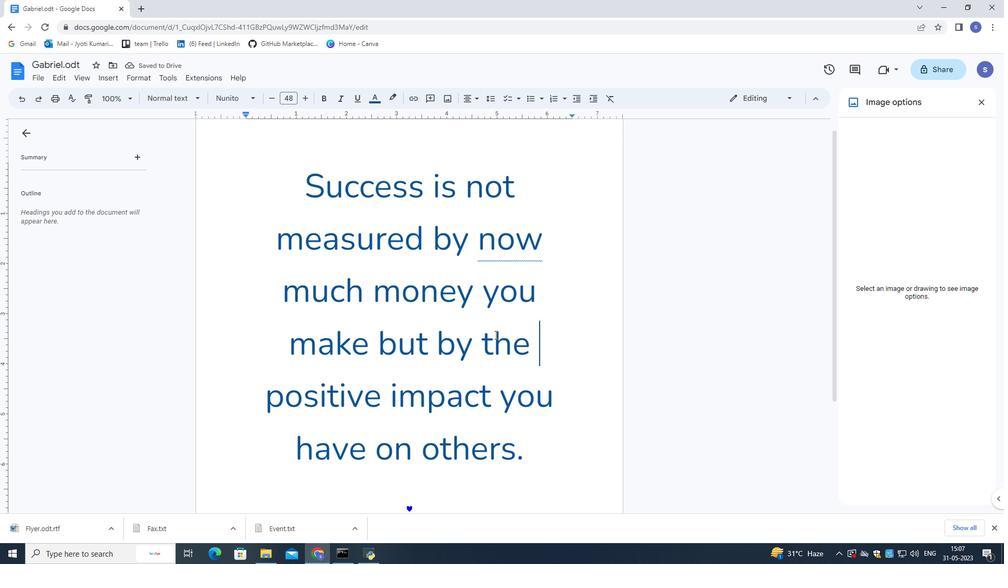 
Action: Mouse scrolled (495, 334) with delta (0, 0)
Screenshot: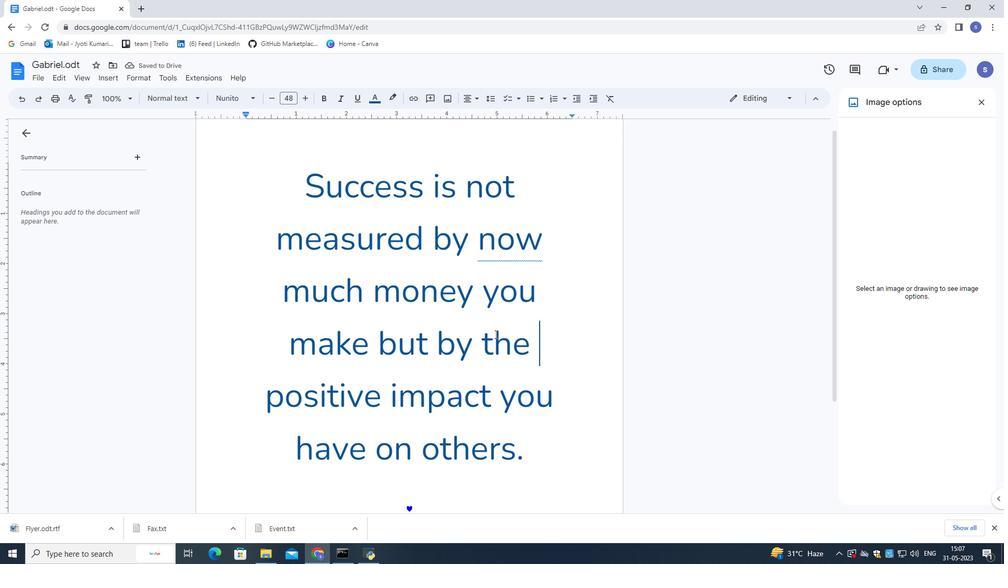 
Action: Mouse scrolled (495, 334) with delta (0, 0)
Screenshot: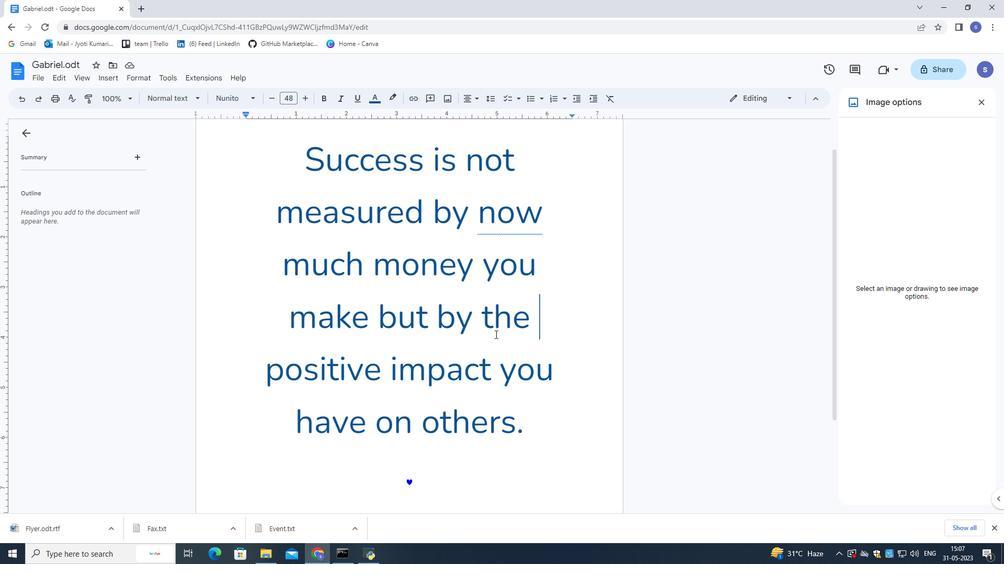 
Action: Mouse scrolled (495, 335) with delta (0, 0)
Screenshot: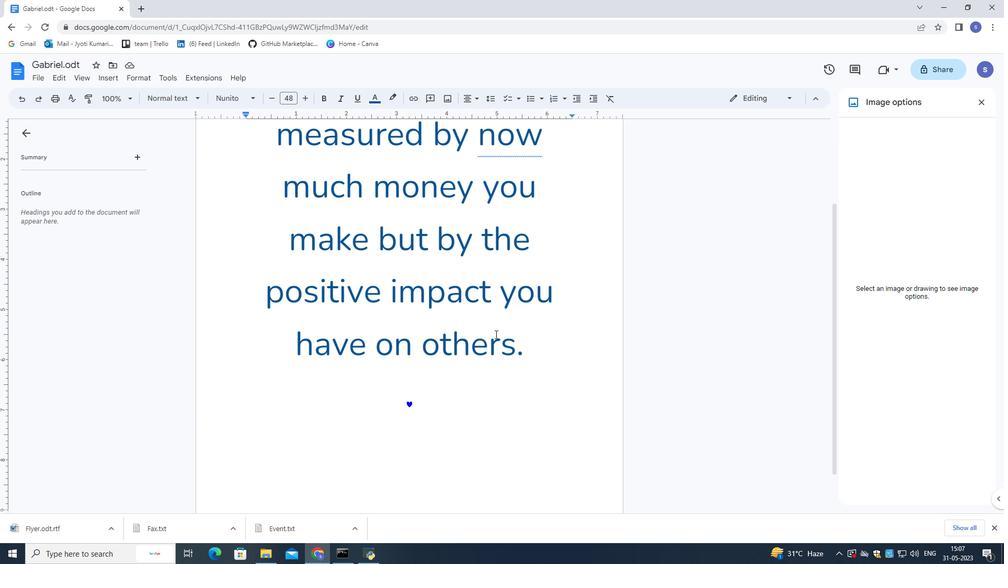 
Action: Mouse scrolled (495, 335) with delta (0, 0)
Screenshot: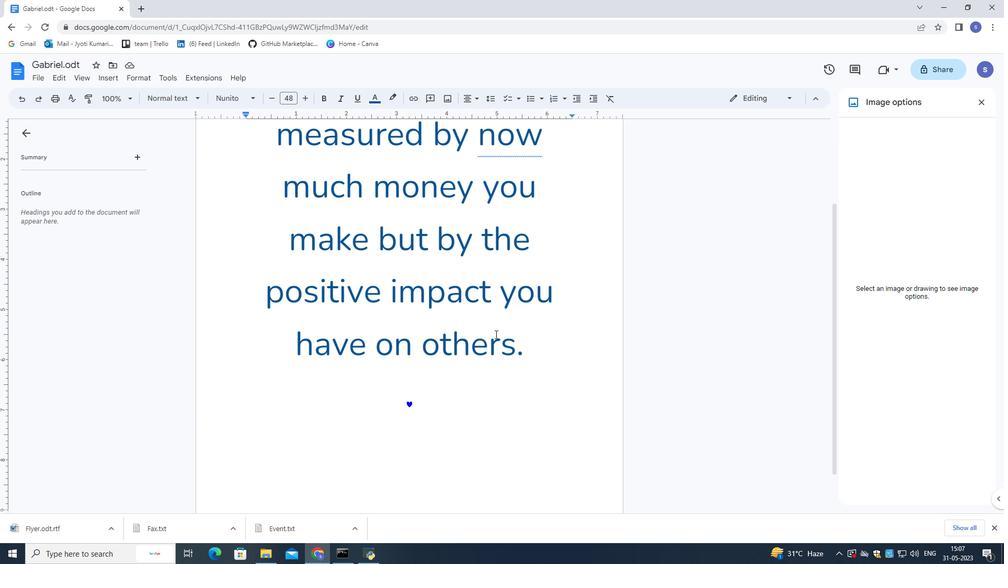 
Action: Mouse moved to (495, 334)
Screenshot: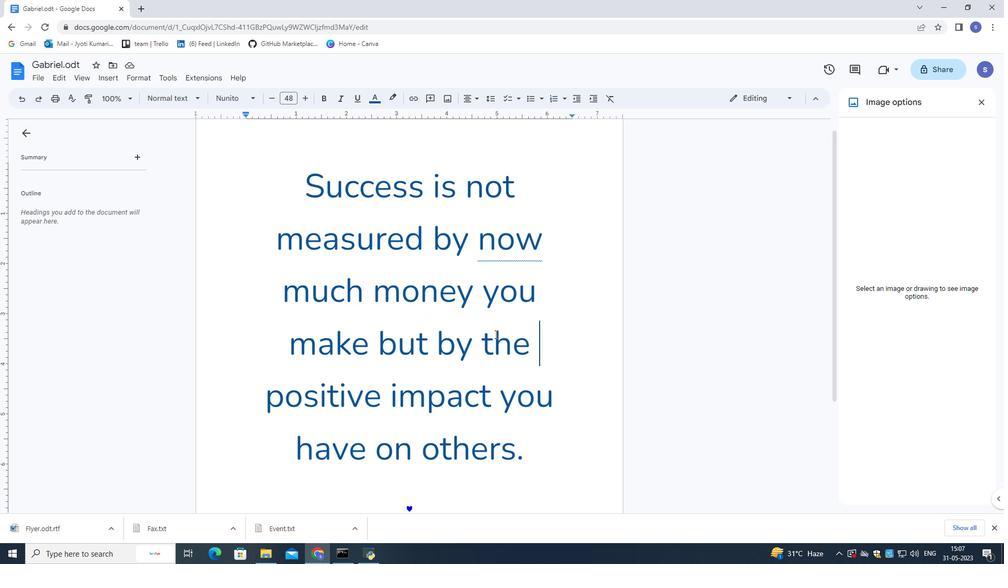 
